 Task: Create a Board called Board0000000010 in Workspace WS0000000004 in Trello with Visibility as Workspace. Create a Board called Board0000000011 in Workspace WS0000000004 in Trello with Visibility as Private. Create a Board called Board0000000012 in Workspace WS0000000004 in Trello with Visibility as Public. Create Card Card0000000037 in Board Board0000000010 in Workspace WS0000000004 in Trello. Create Card Card0000000038 in Board Board0000000010 in Workspace WS0000000004 in Trello
Action: Mouse moved to (525, 119)
Screenshot: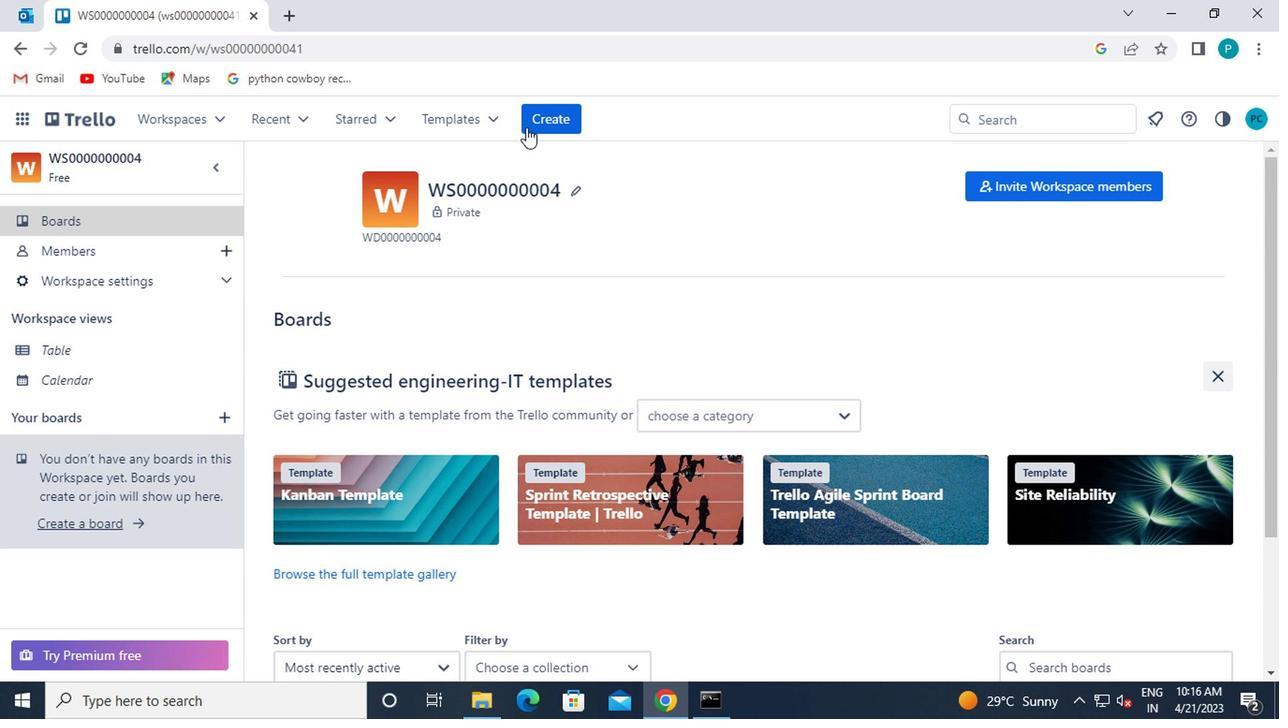 
Action: Mouse pressed left at (525, 119)
Screenshot: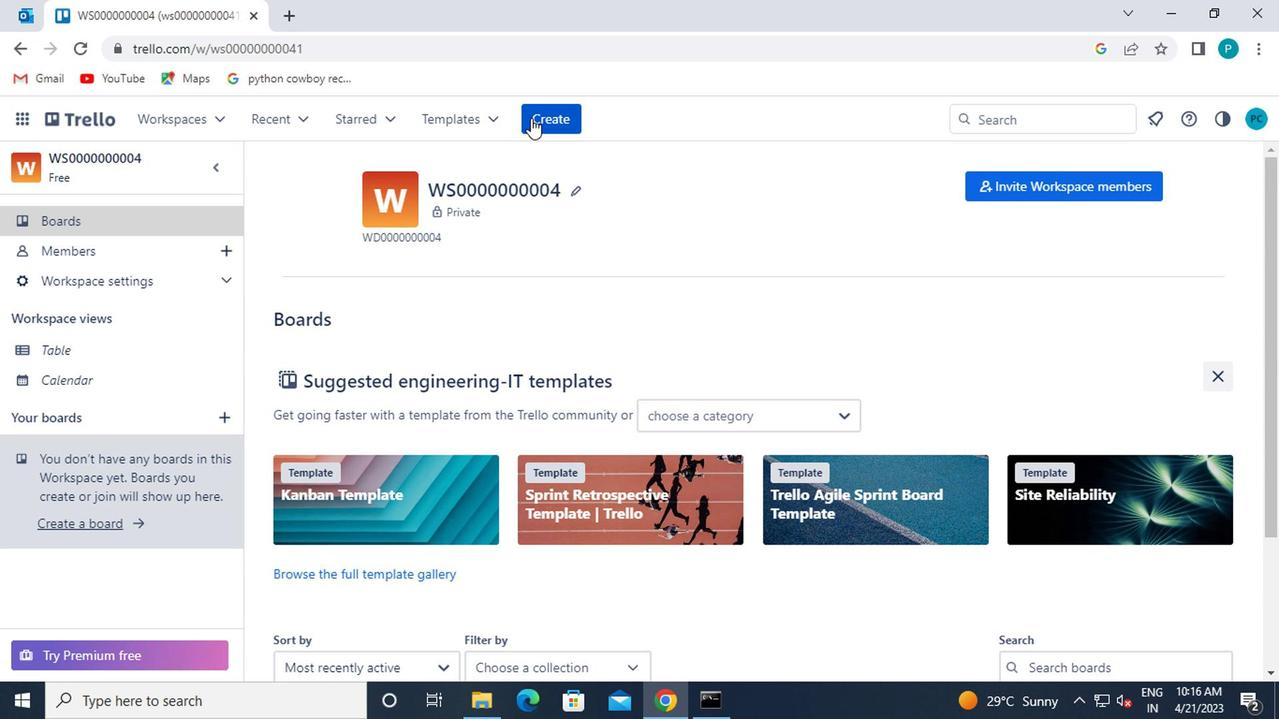 
Action: Mouse moved to (553, 170)
Screenshot: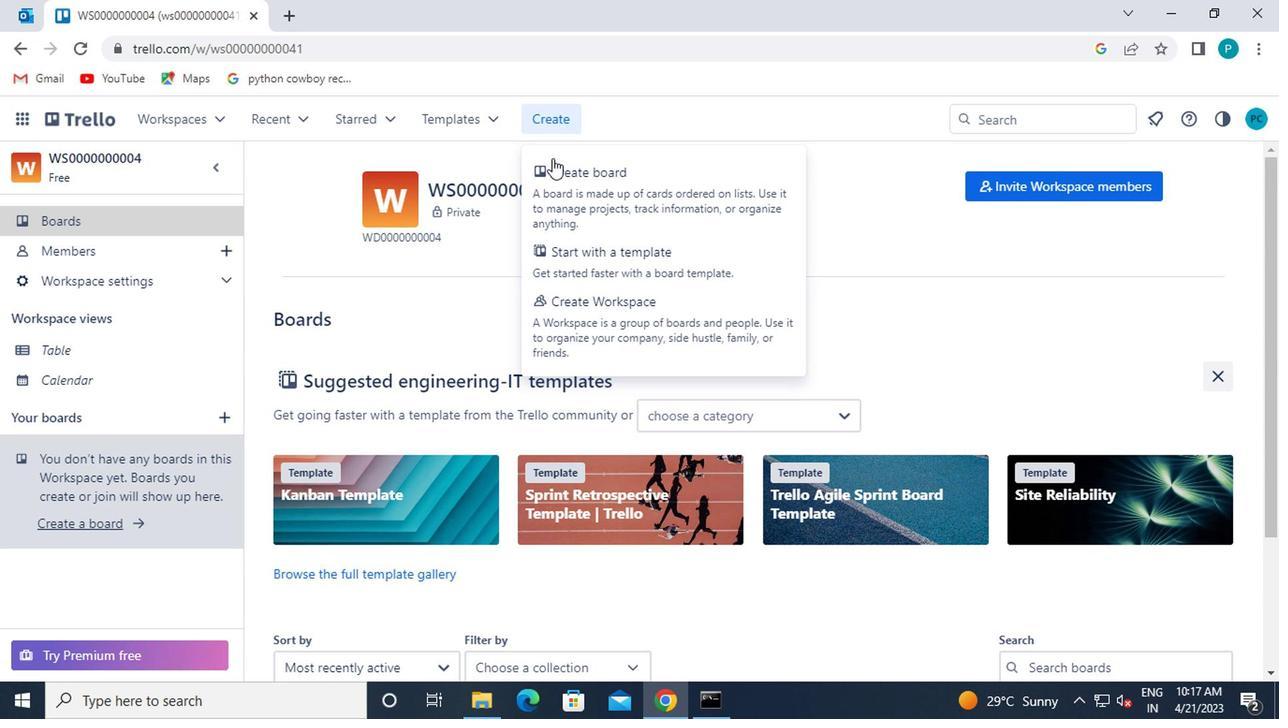 
Action: Mouse pressed left at (553, 170)
Screenshot: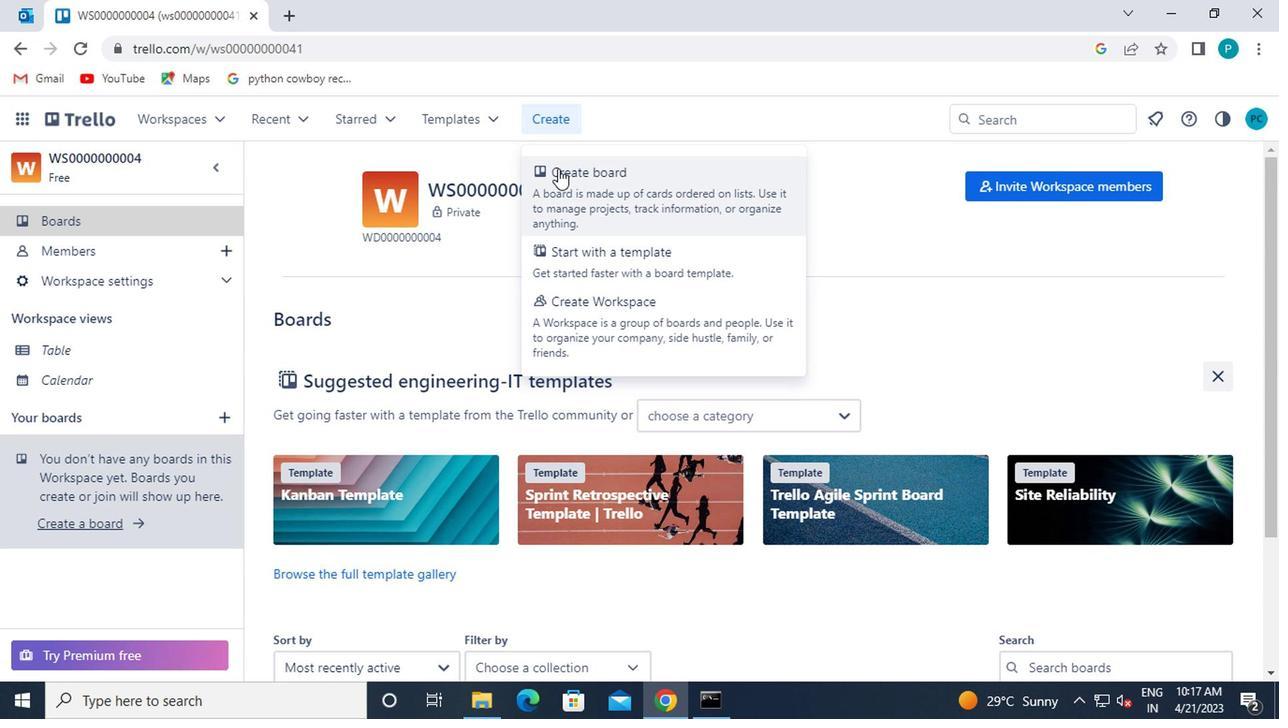 
Action: Mouse moved to (596, 467)
Screenshot: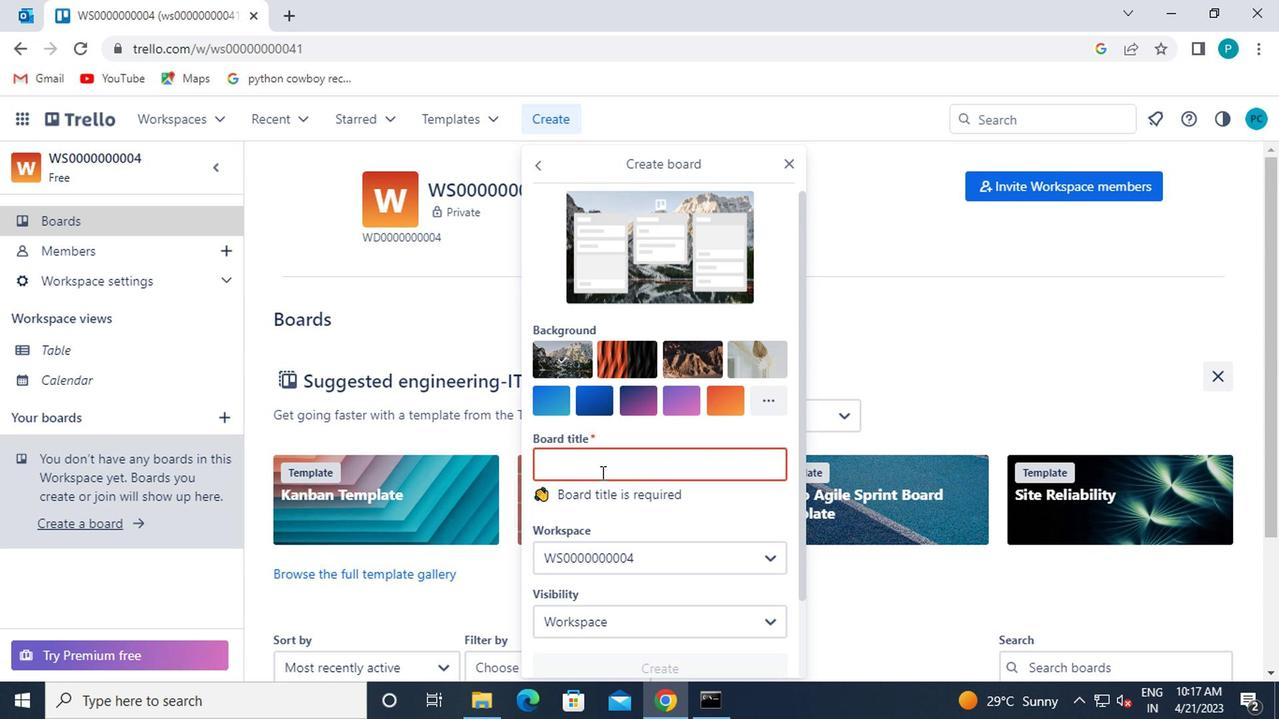 
Action: Mouse pressed left at (596, 467)
Screenshot: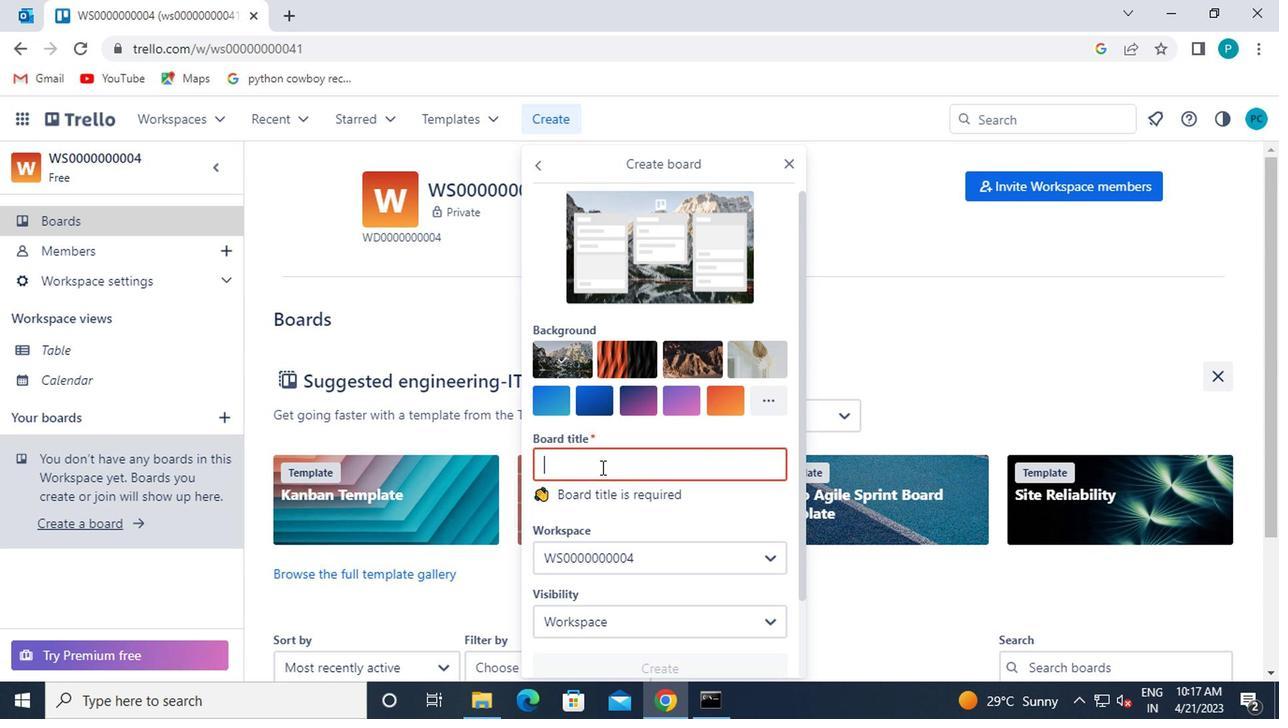 
Action: Mouse moved to (596, 464)
Screenshot: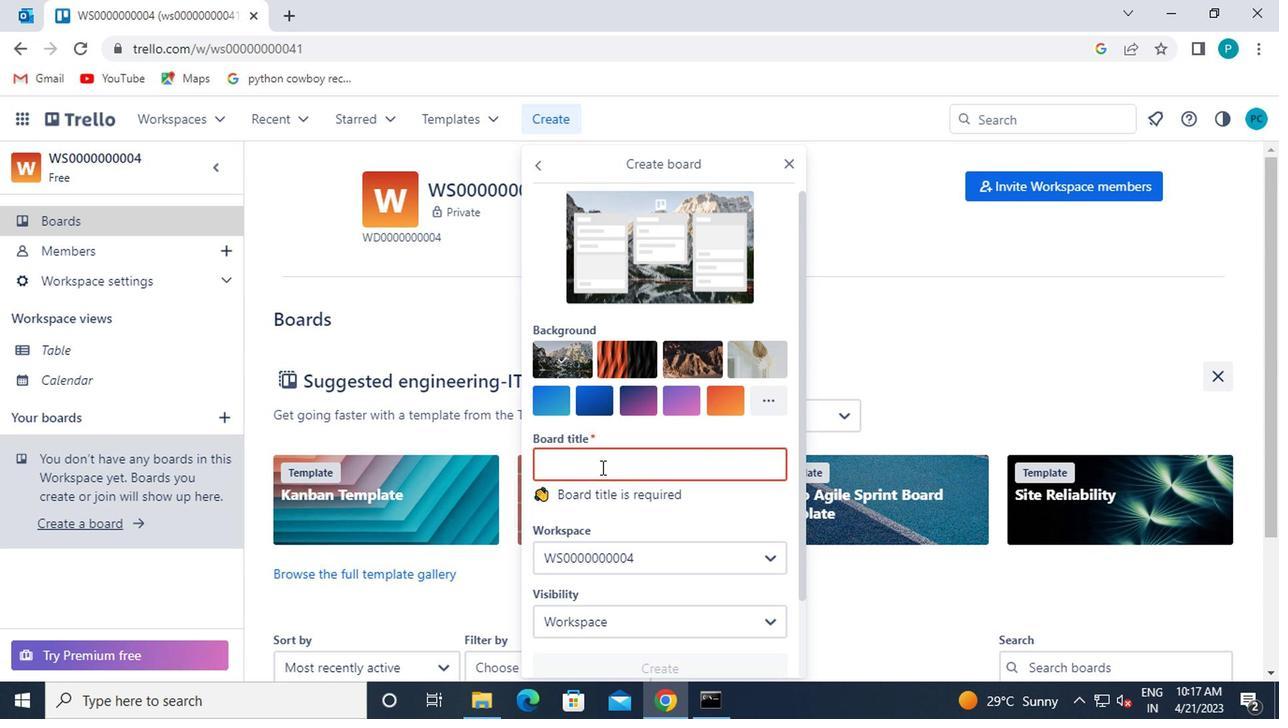 
Action: Key pressed <Key.caps_lock>b<Key.caps_lock><Key.backspace><Key.caps_lock>b<Key.backspace><Key.caps_lock>b<Key.caps_lock>oa
Screenshot: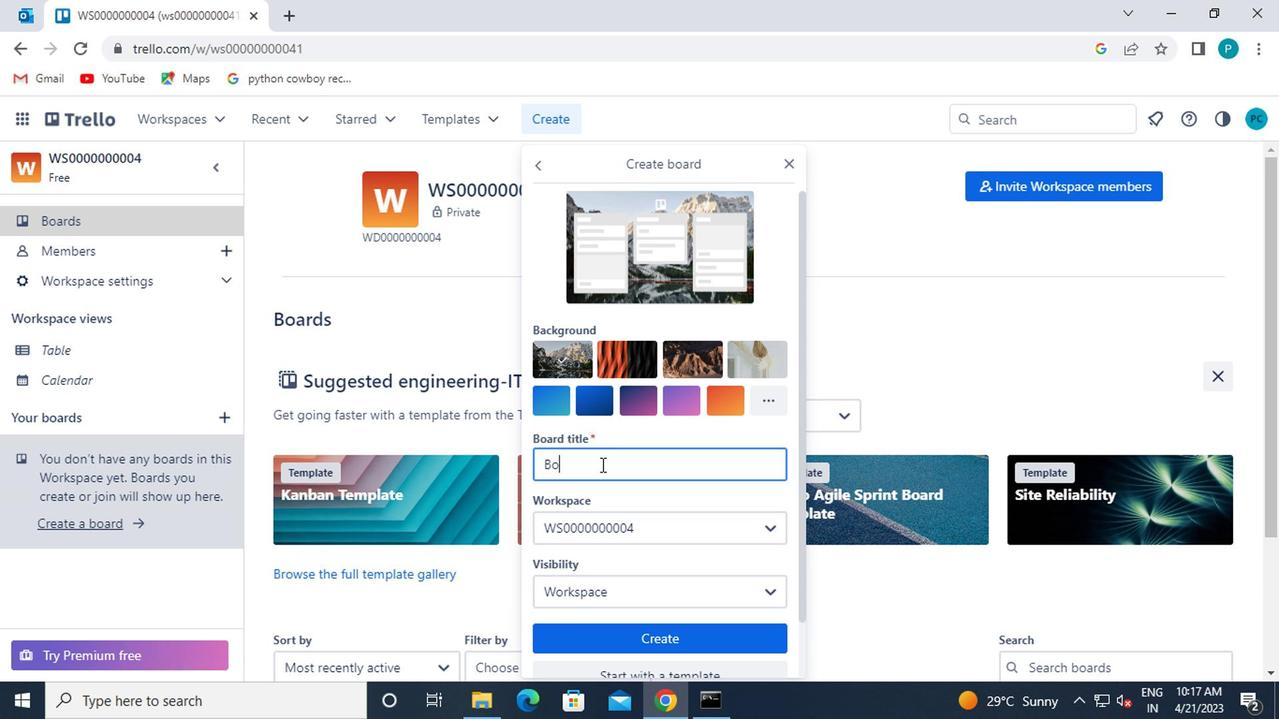 
Action: Mouse moved to (595, 463)
Screenshot: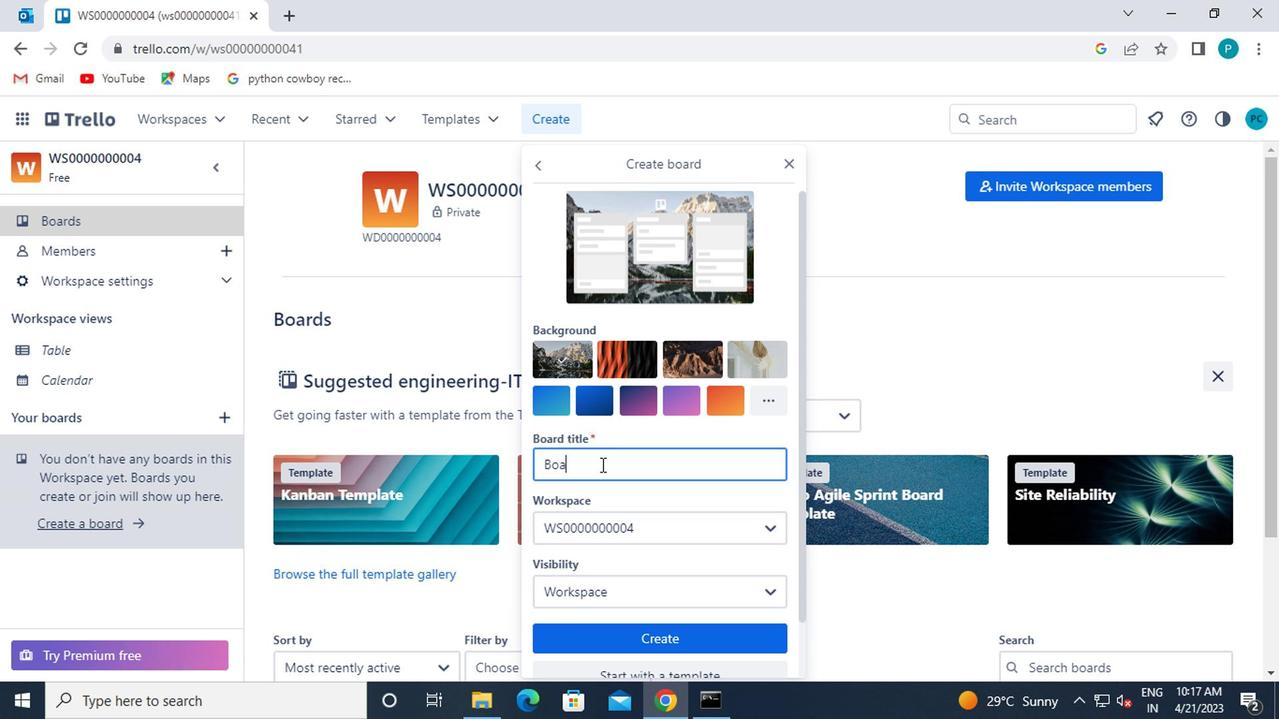 
Action: Key pressed rd0000000010
Screenshot: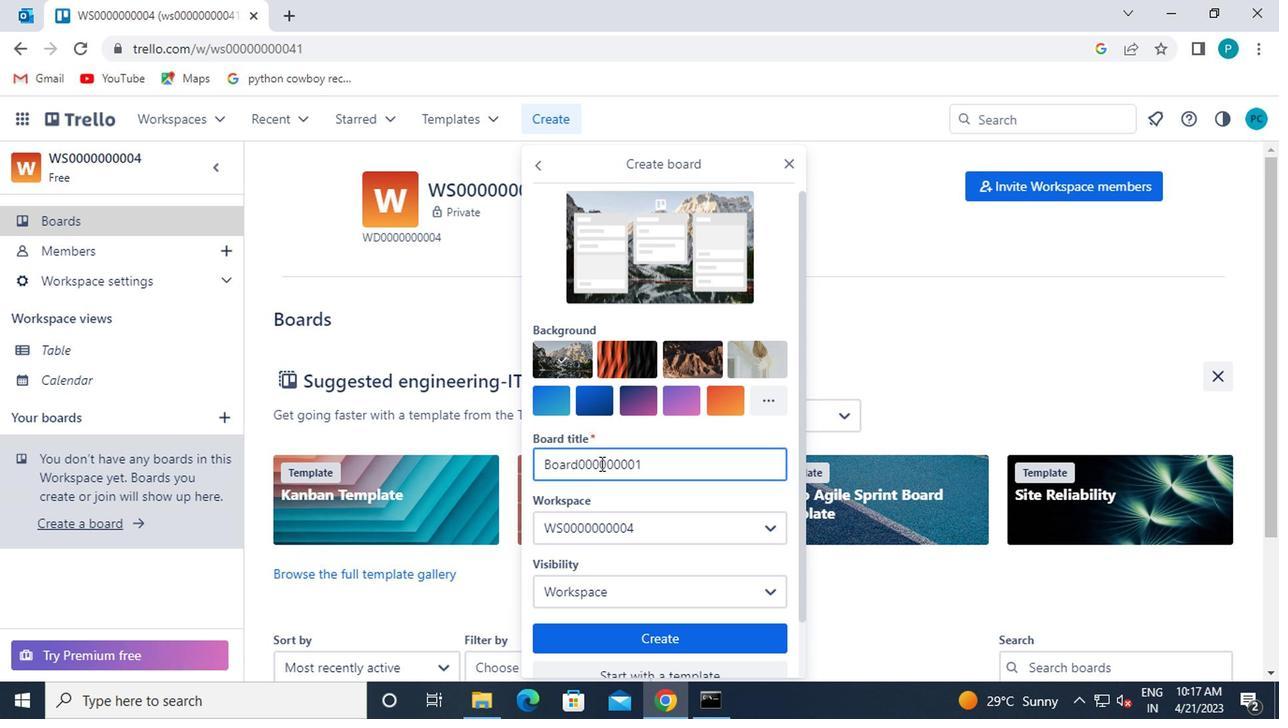 
Action: Mouse moved to (591, 534)
Screenshot: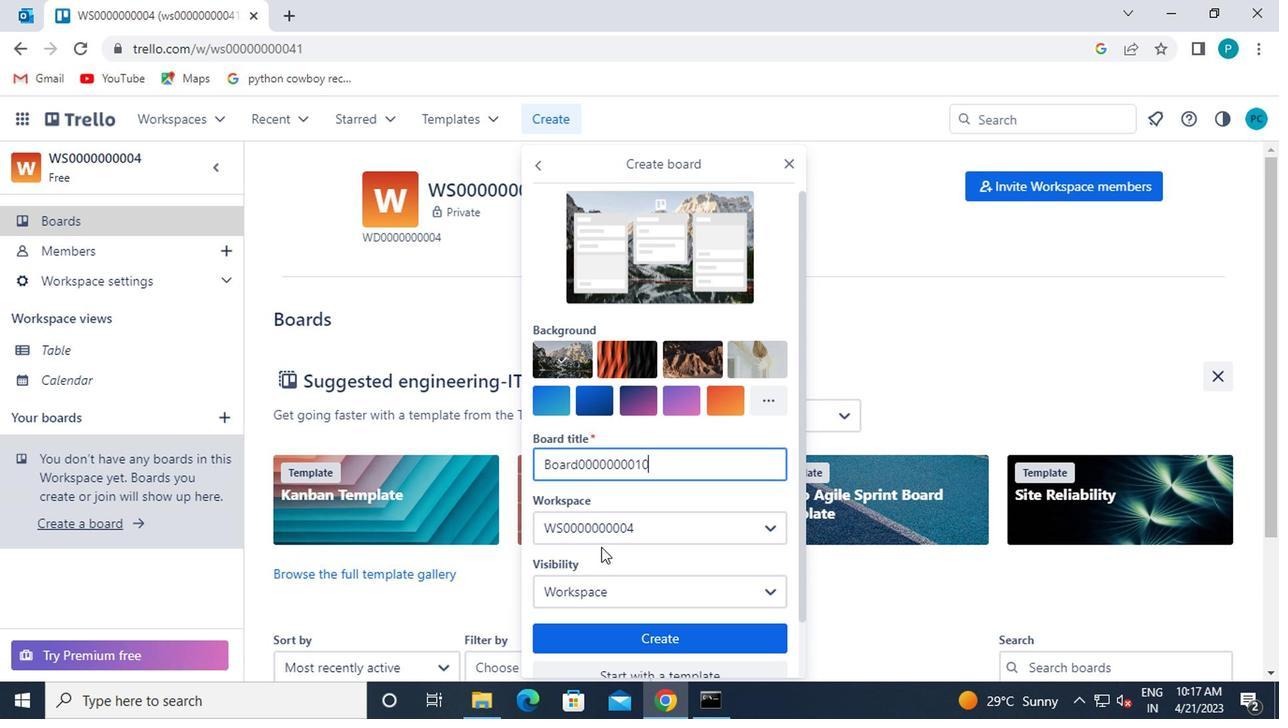 
Action: Mouse pressed left at (591, 534)
Screenshot: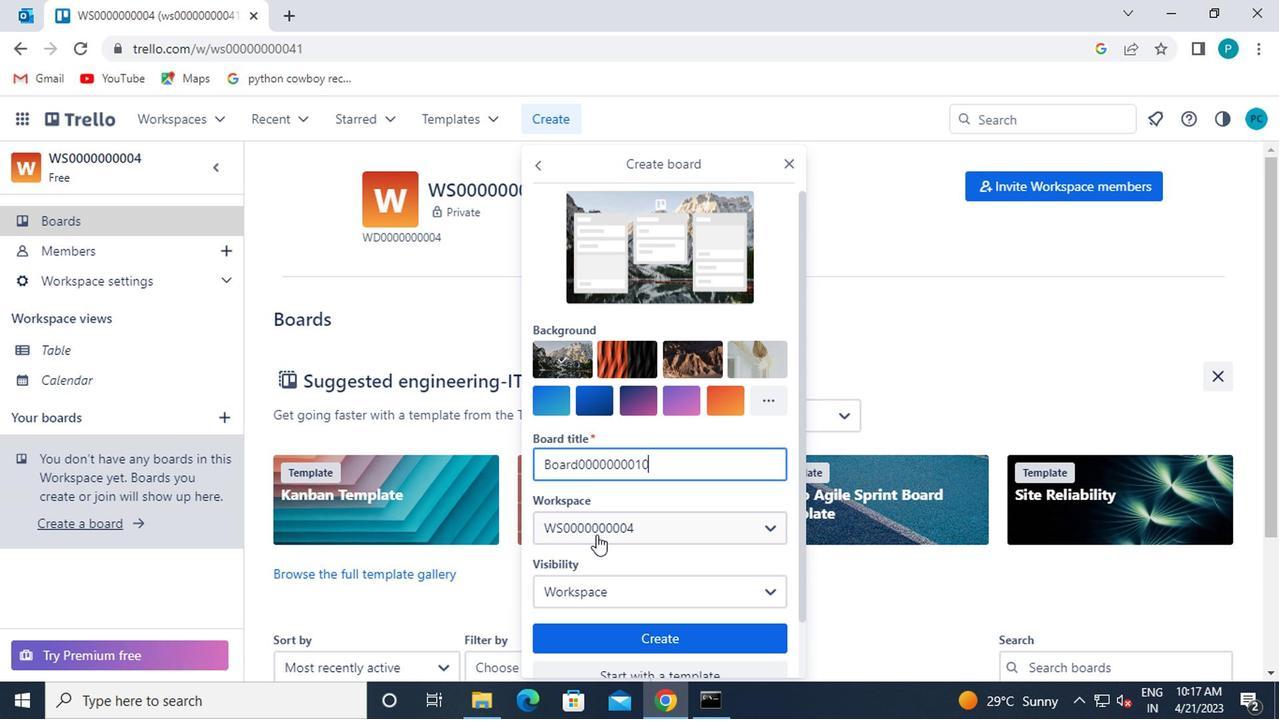 
Action: Mouse moved to (573, 297)
Screenshot: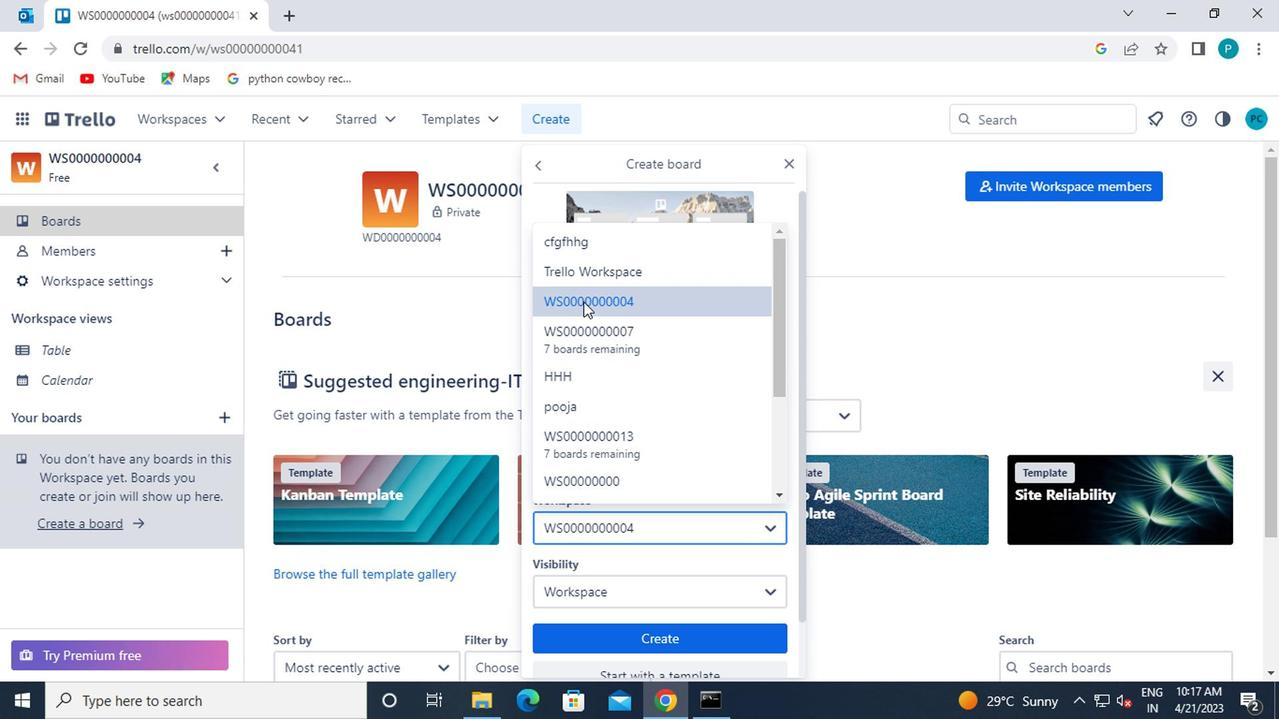 
Action: Mouse pressed left at (573, 297)
Screenshot: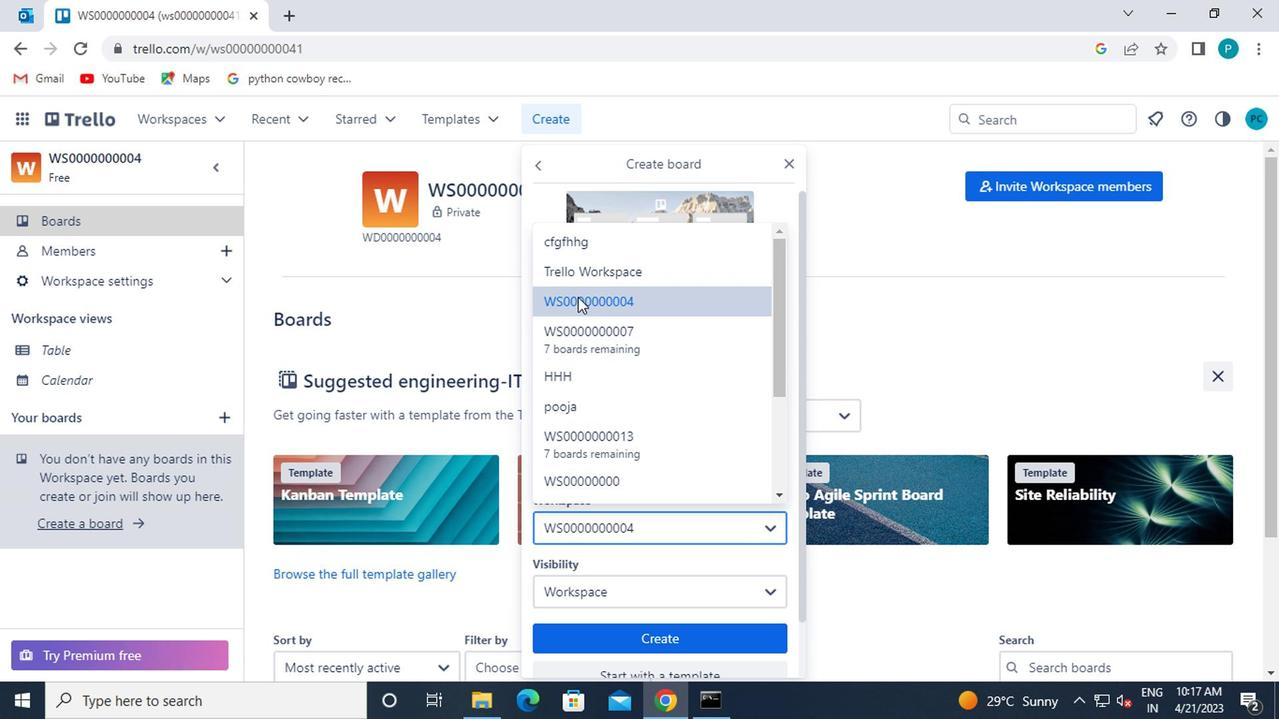 
Action: Mouse moved to (627, 443)
Screenshot: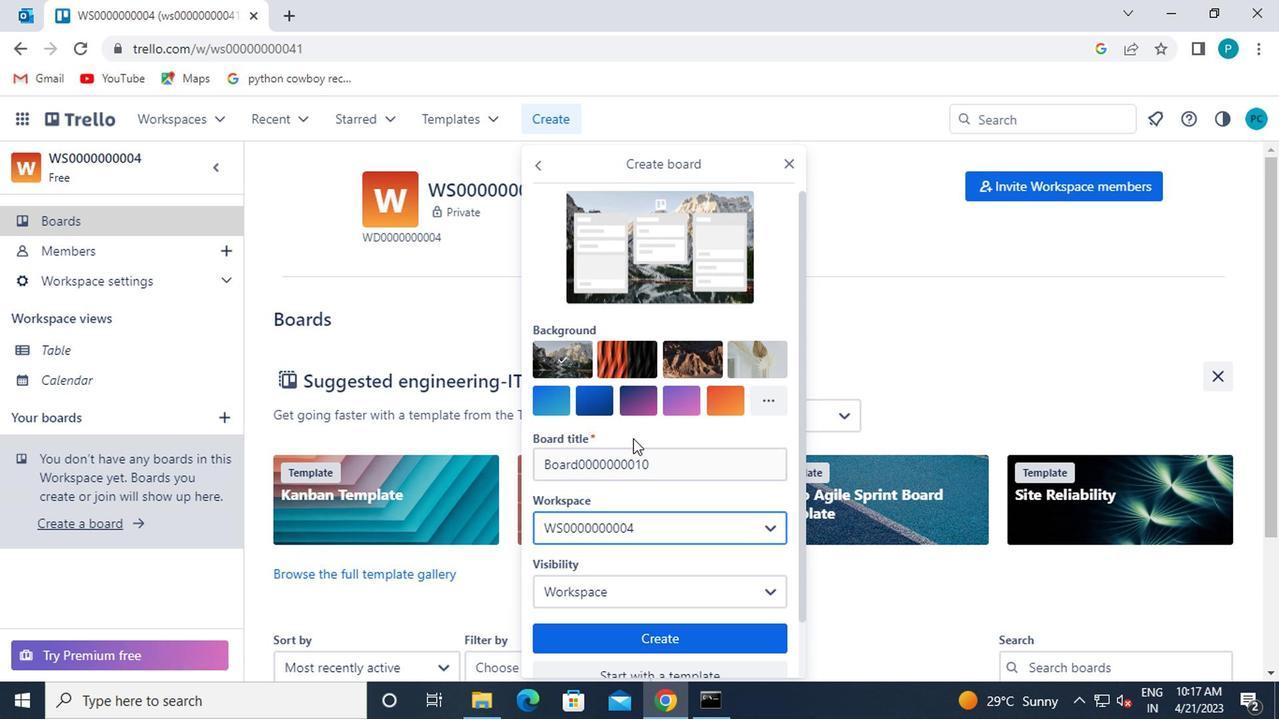 
Action: Mouse scrolled (627, 442) with delta (0, 0)
Screenshot: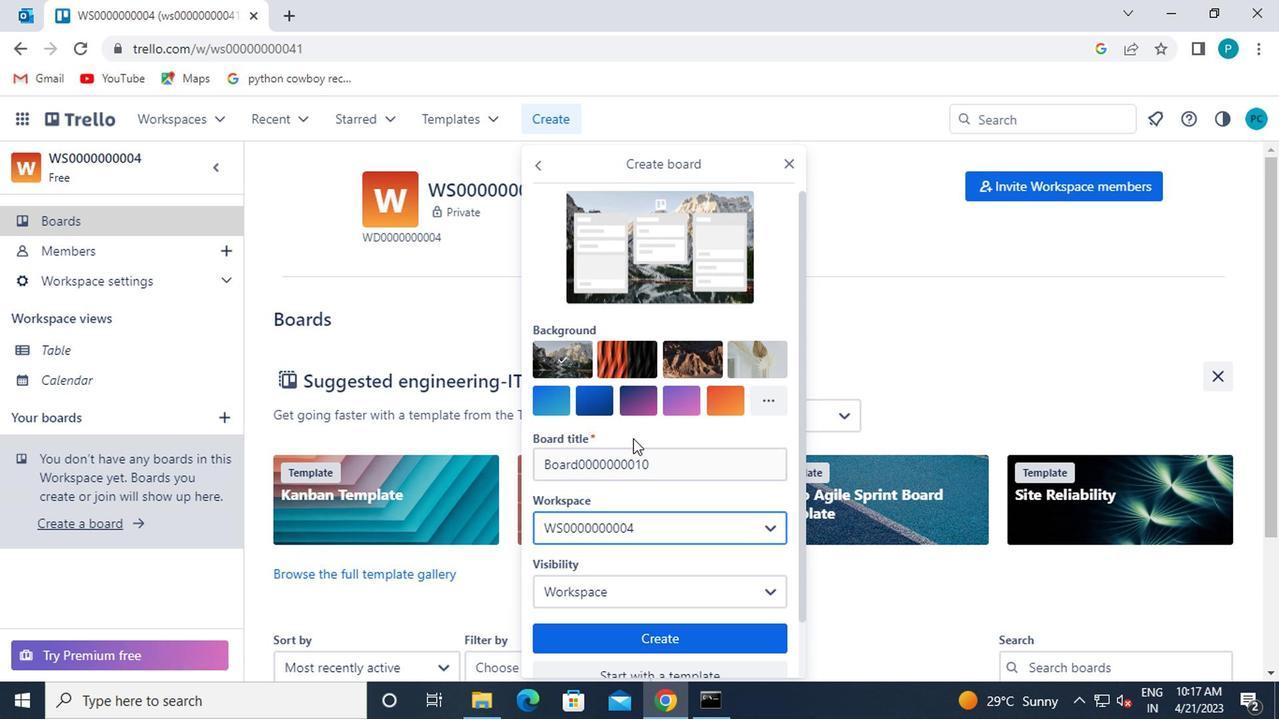 
Action: Mouse moved to (629, 524)
Screenshot: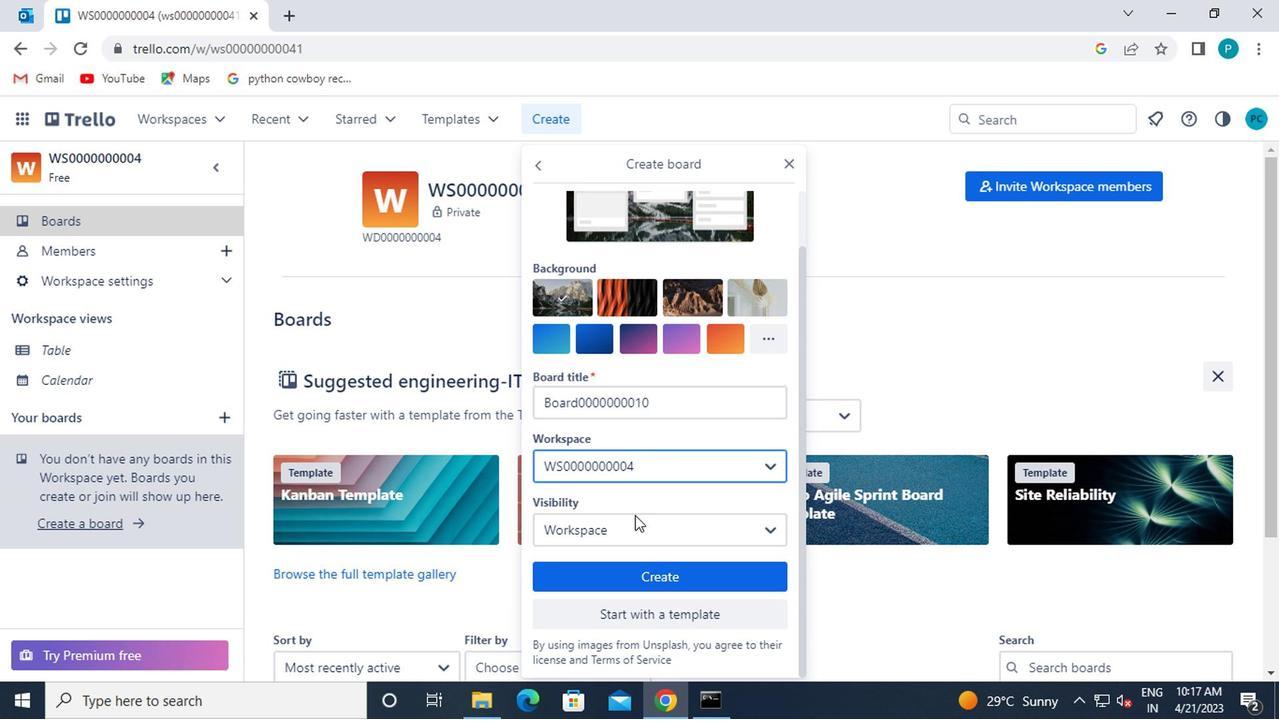 
Action: Mouse pressed left at (629, 524)
Screenshot: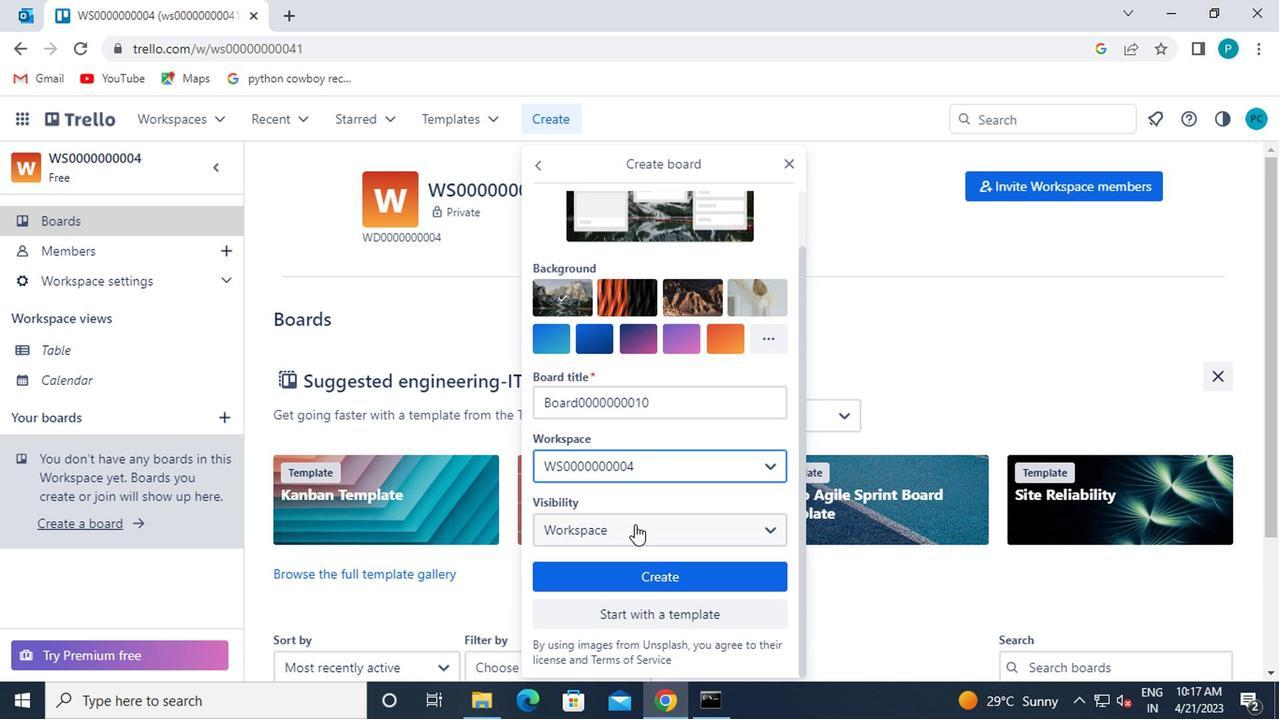 
Action: Mouse moved to (629, 397)
Screenshot: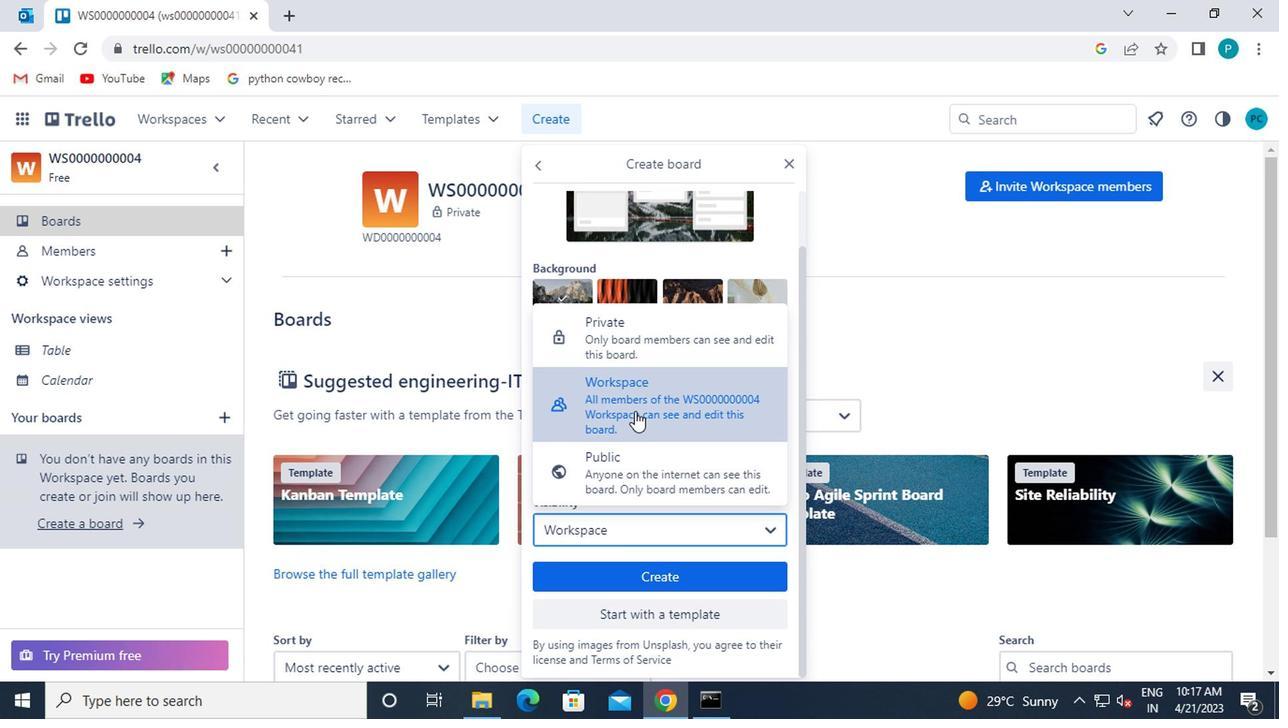 
Action: Mouse pressed left at (629, 397)
Screenshot: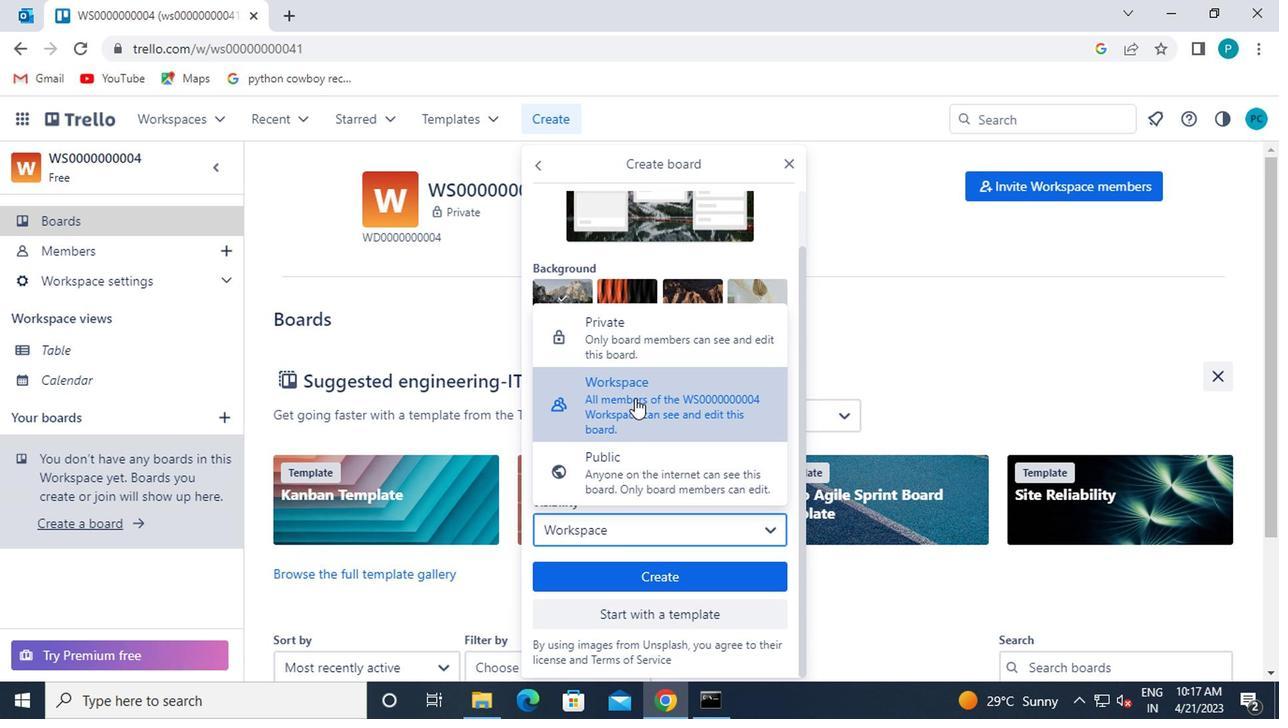 
Action: Mouse moved to (618, 569)
Screenshot: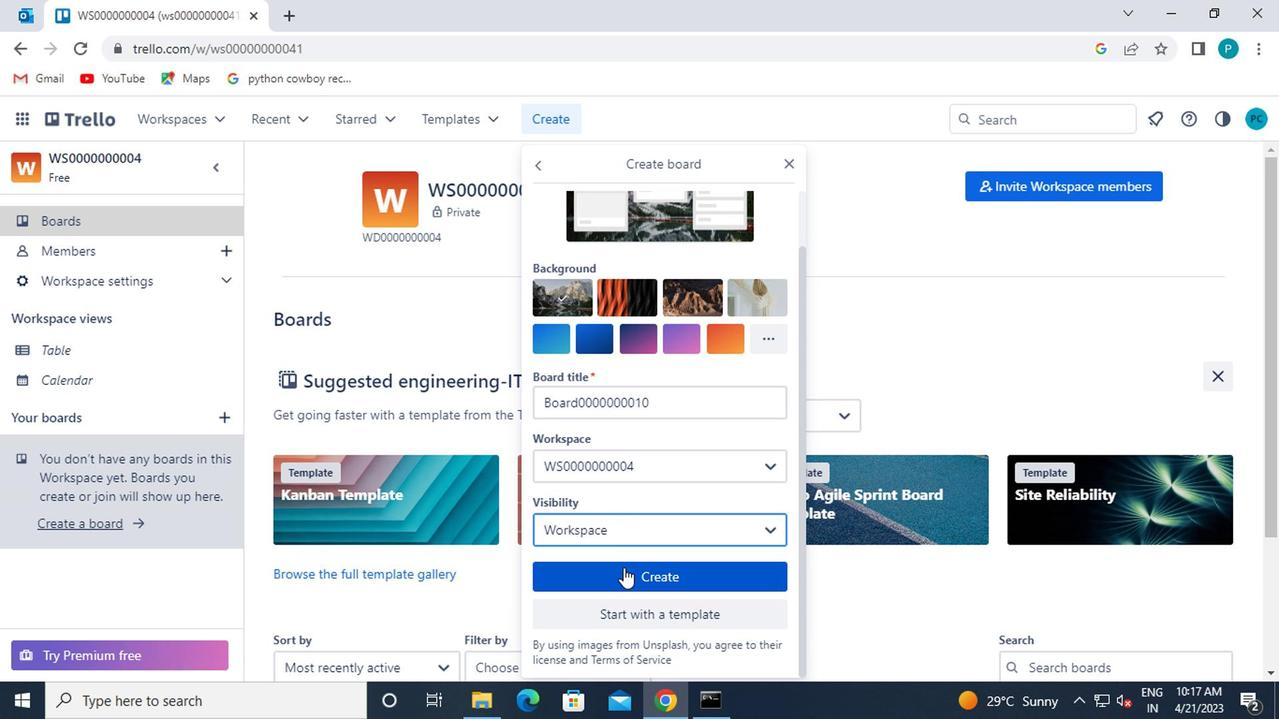 
Action: Mouse pressed left at (618, 569)
Screenshot: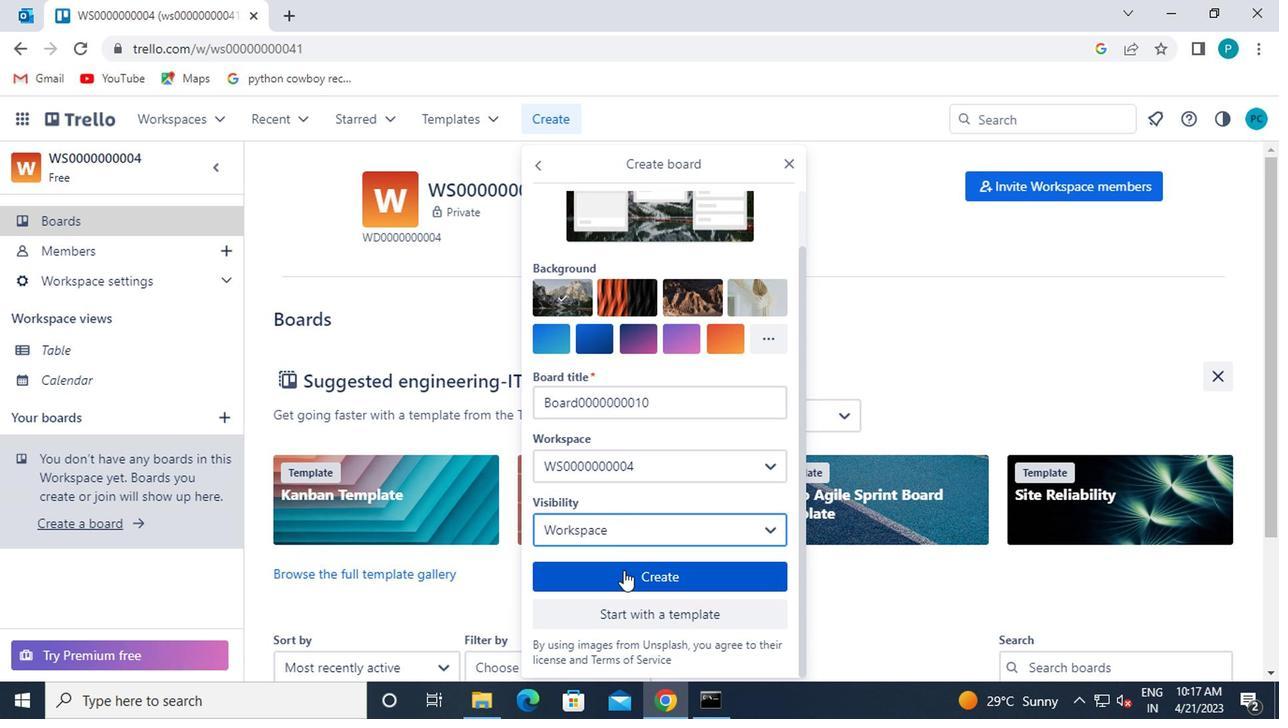 
Action: Mouse moved to (531, 119)
Screenshot: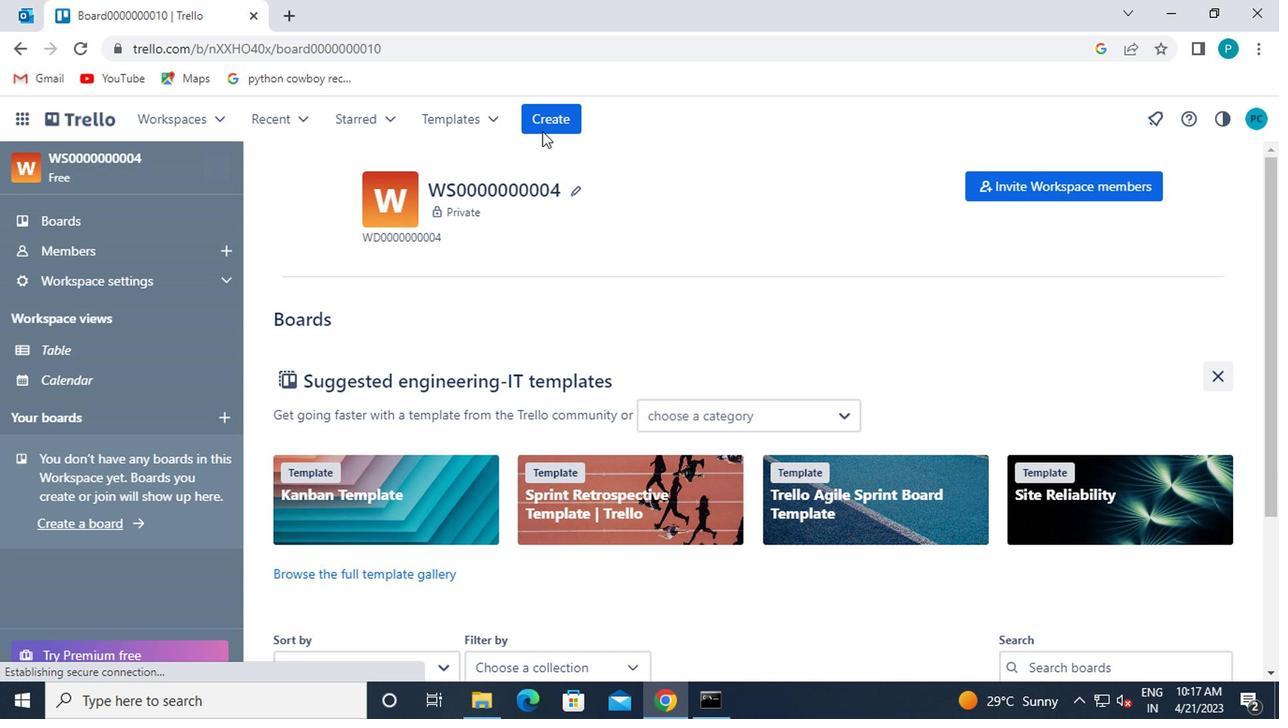 
Action: Mouse pressed left at (531, 119)
Screenshot: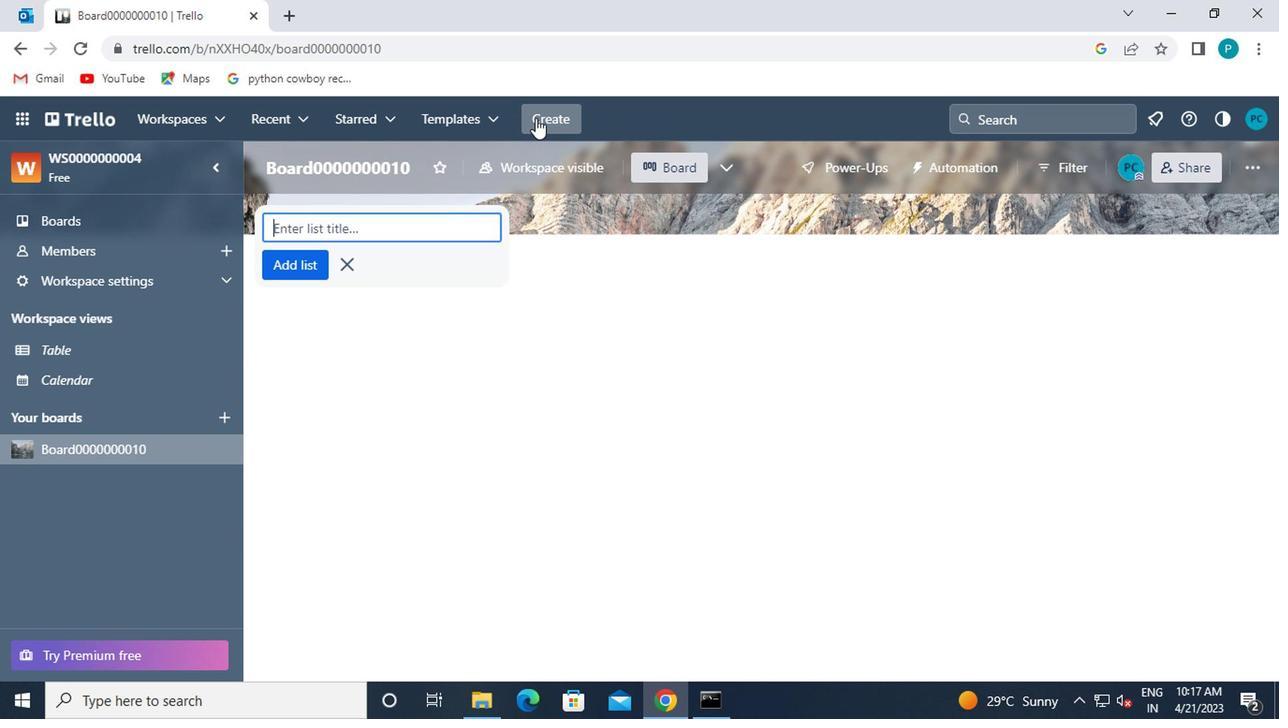 
Action: Mouse moved to (563, 182)
Screenshot: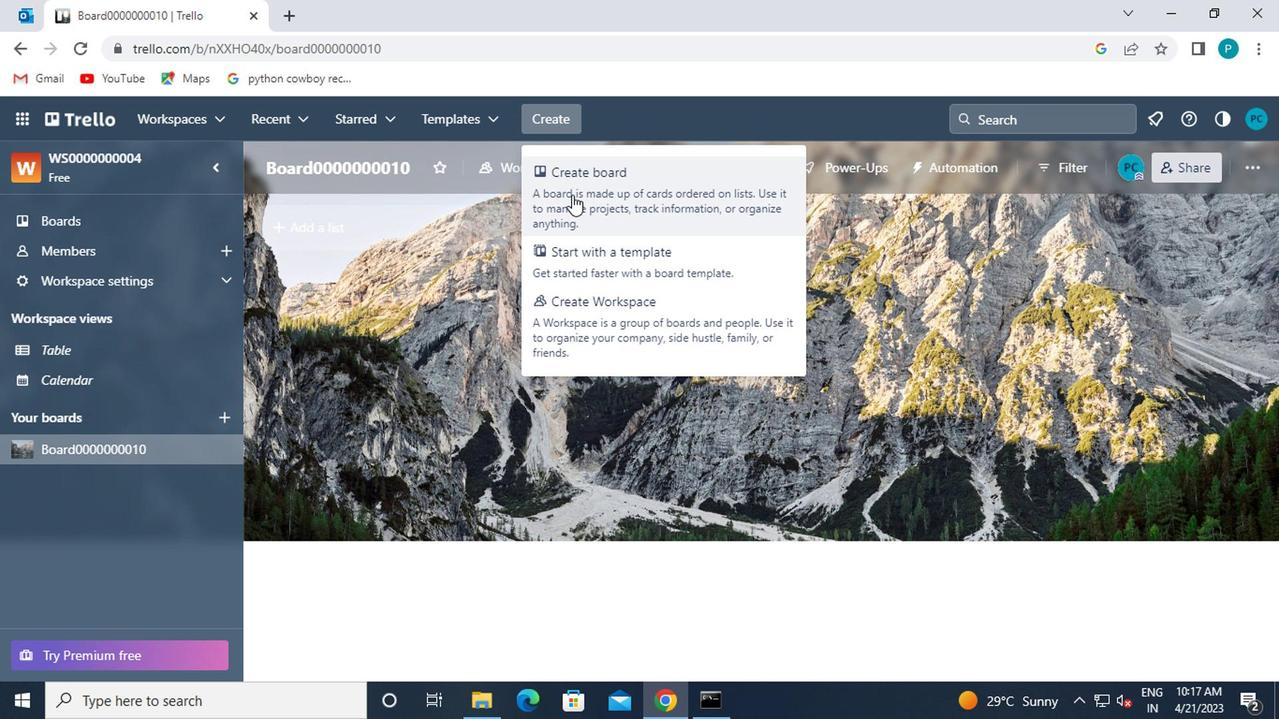 
Action: Mouse pressed left at (563, 182)
Screenshot: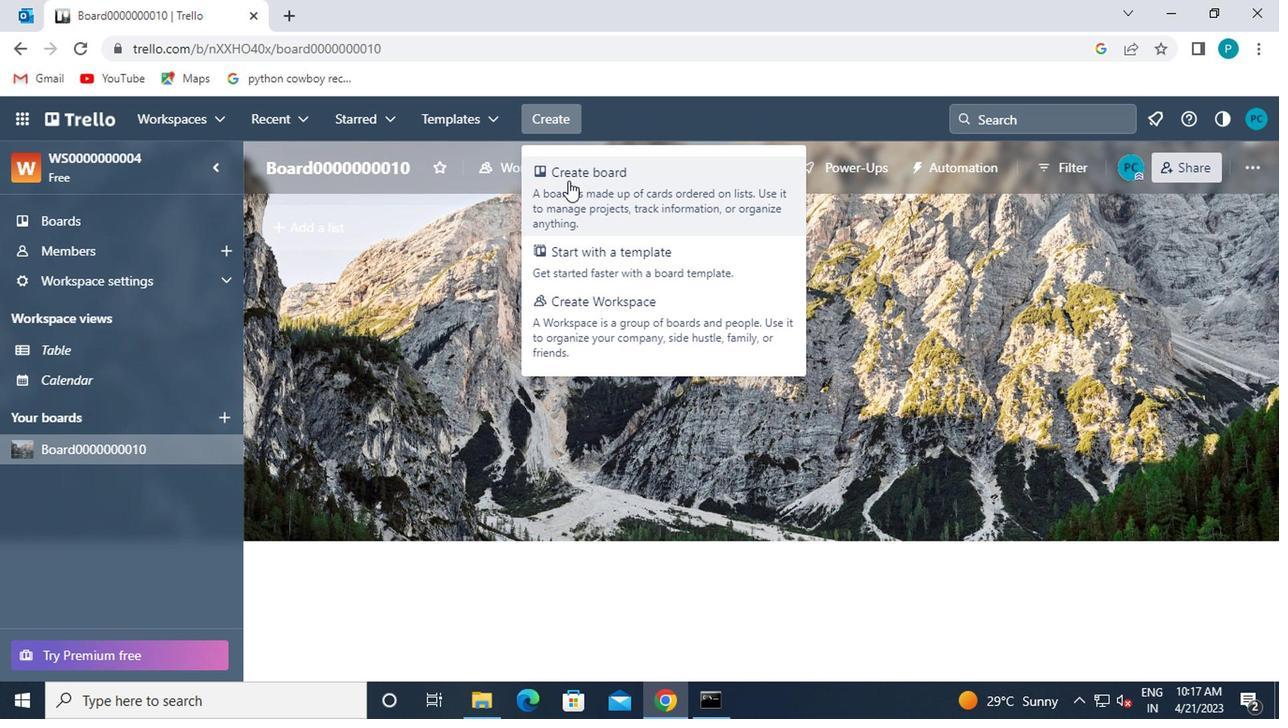 
Action: Mouse moved to (583, 465)
Screenshot: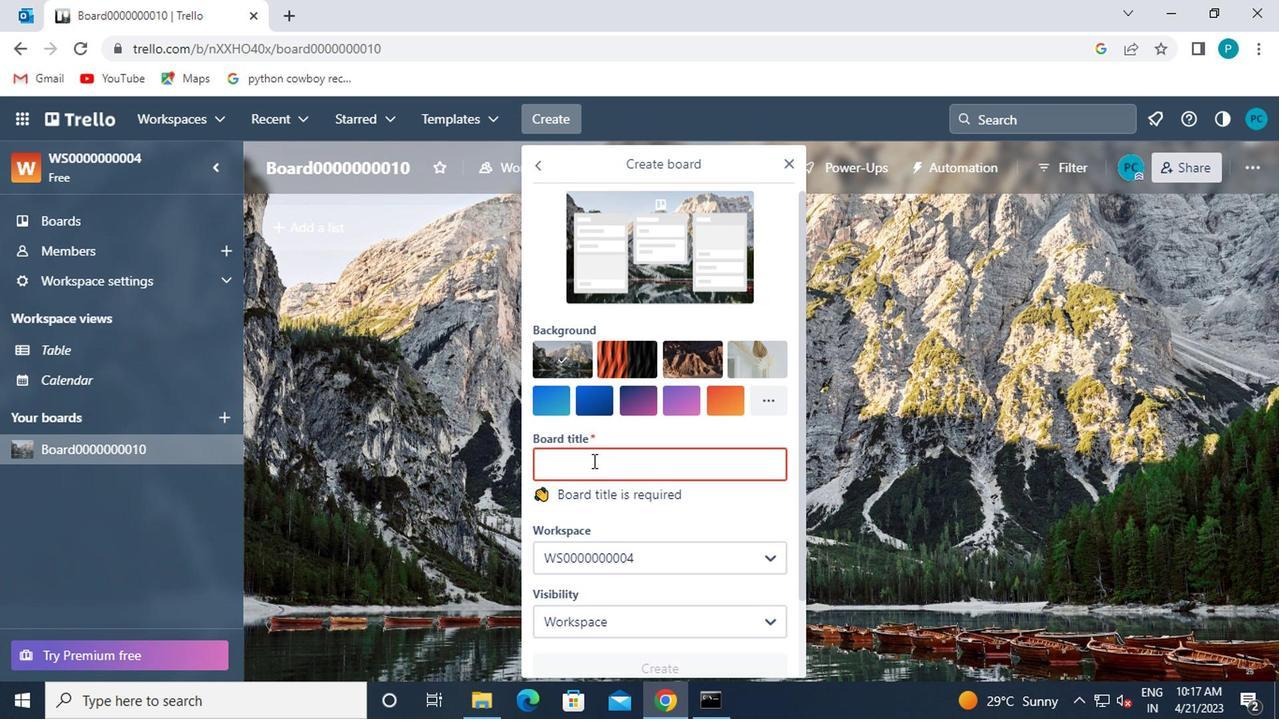 
Action: Mouse pressed left at (583, 465)
Screenshot: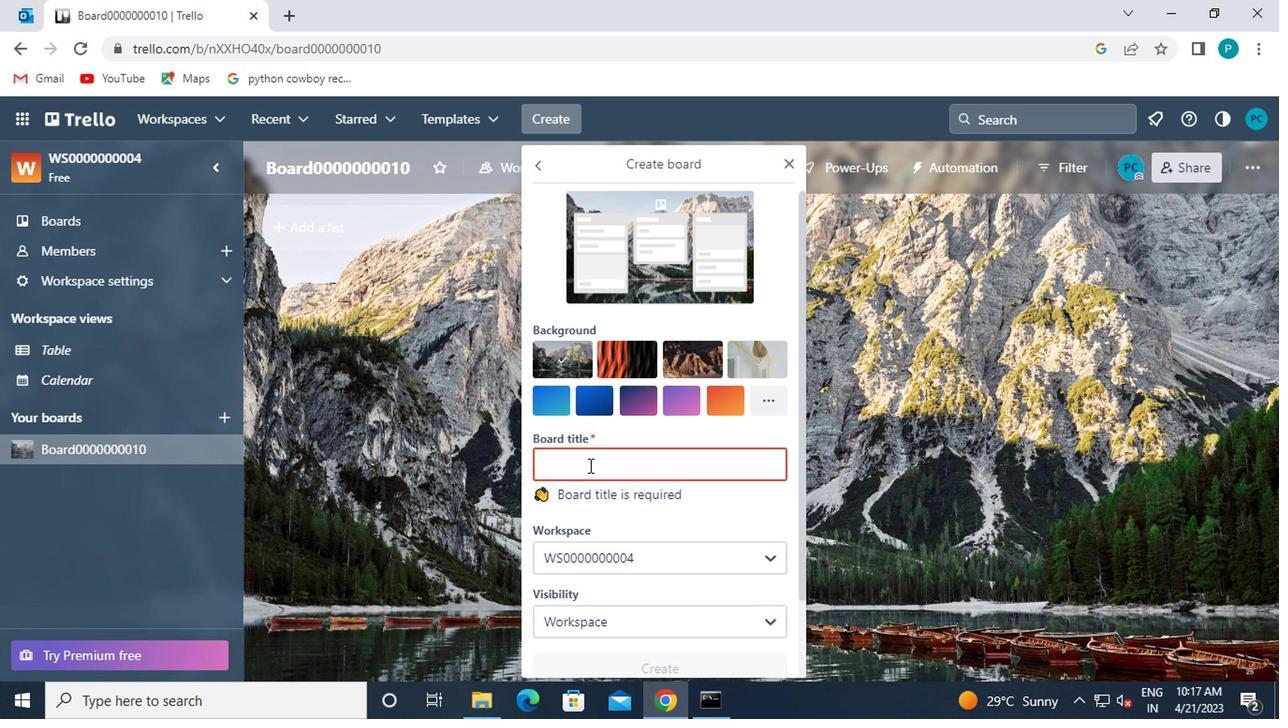 
Action: Mouse moved to (583, 449)
Screenshot: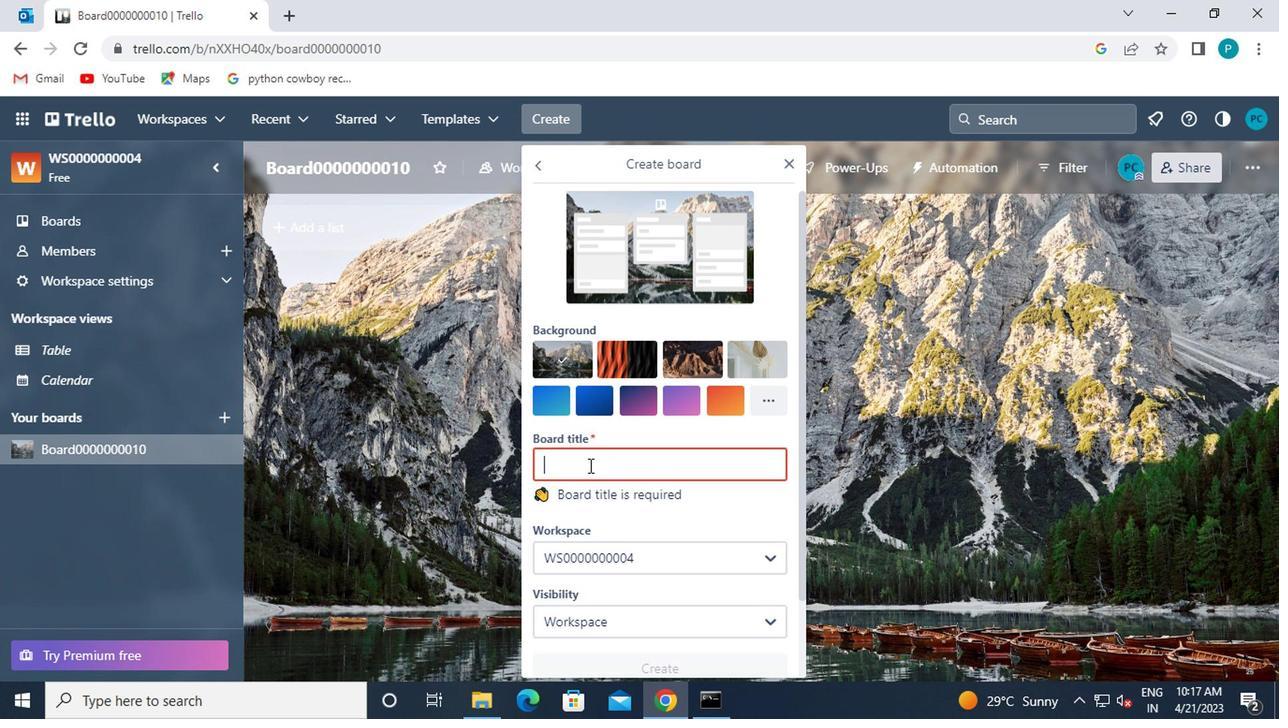 
Action: Key pressed <Key.shift><Key.shift><Key.shift><Key.shift><Key.shift><Key.shift><Key.shift><Key.shift><Key.shift><Key.shift><Key.shift><Key.shift><Key.shift><Key.shift><Key.shift><Key.shift><Key.shift><Key.shift>BOARD0000000011
Screenshot: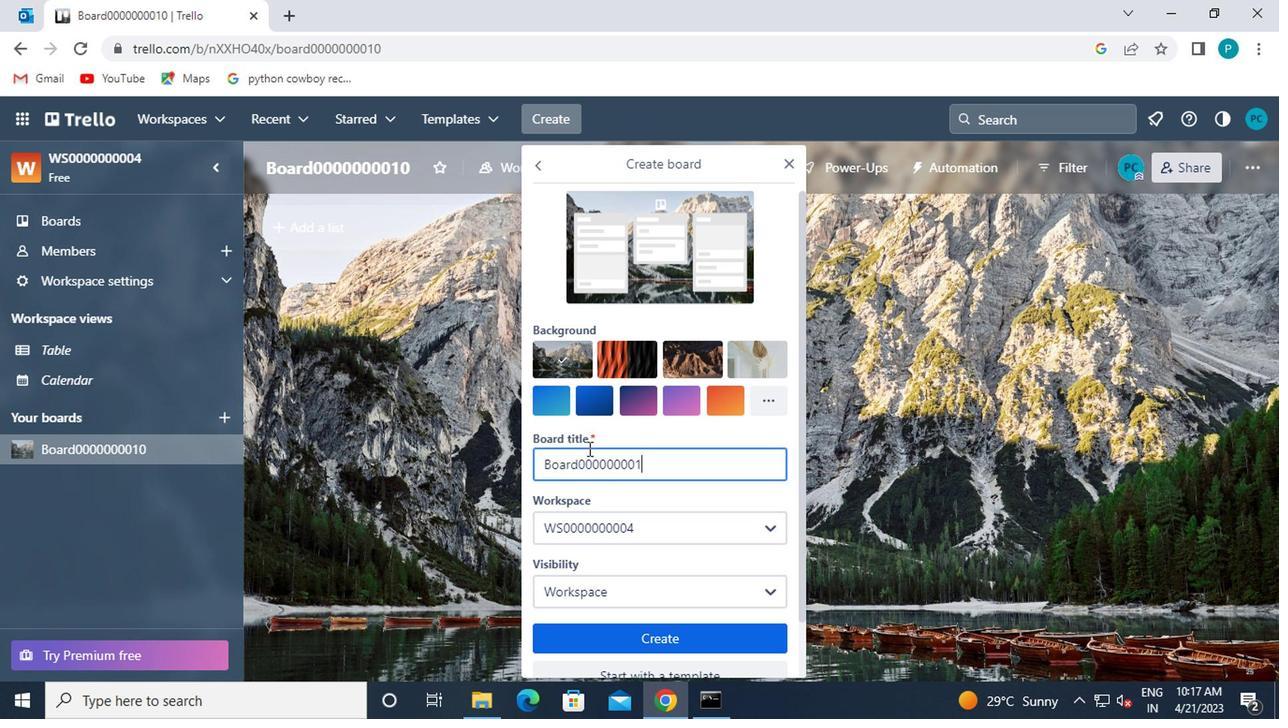 
Action: Mouse moved to (638, 534)
Screenshot: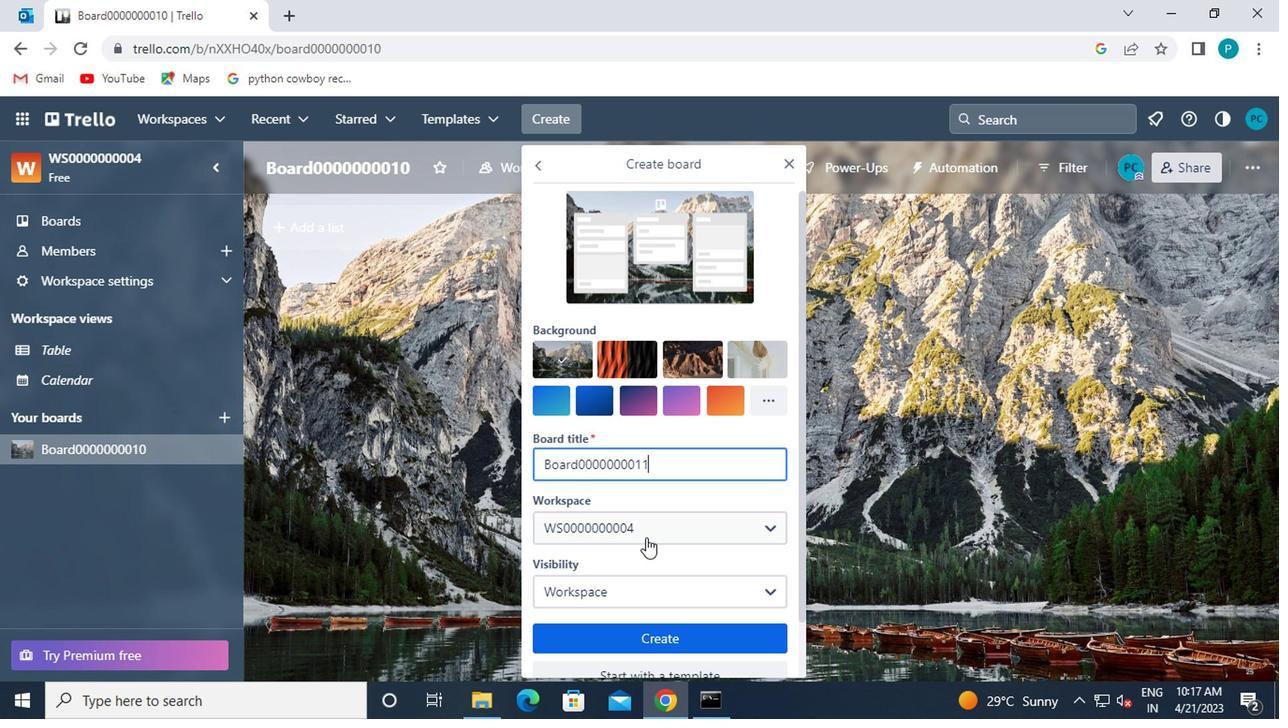 
Action: Mouse pressed left at (638, 534)
Screenshot: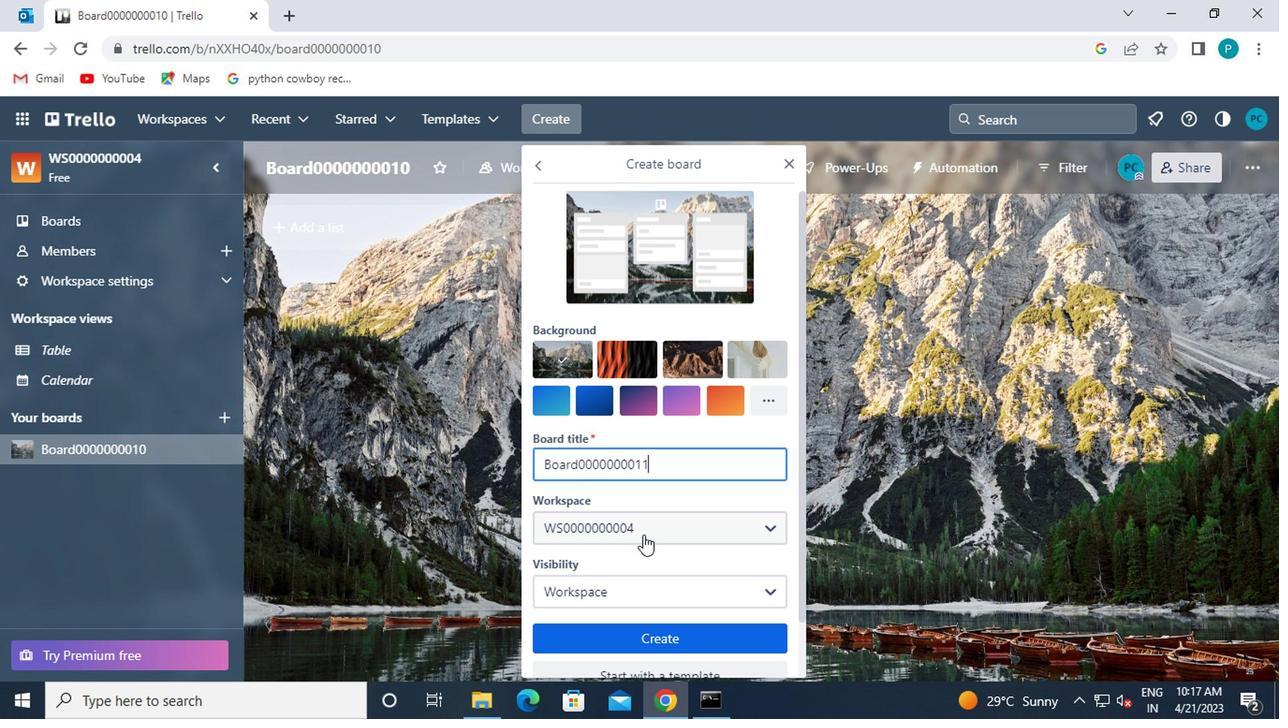 
Action: Mouse moved to (597, 299)
Screenshot: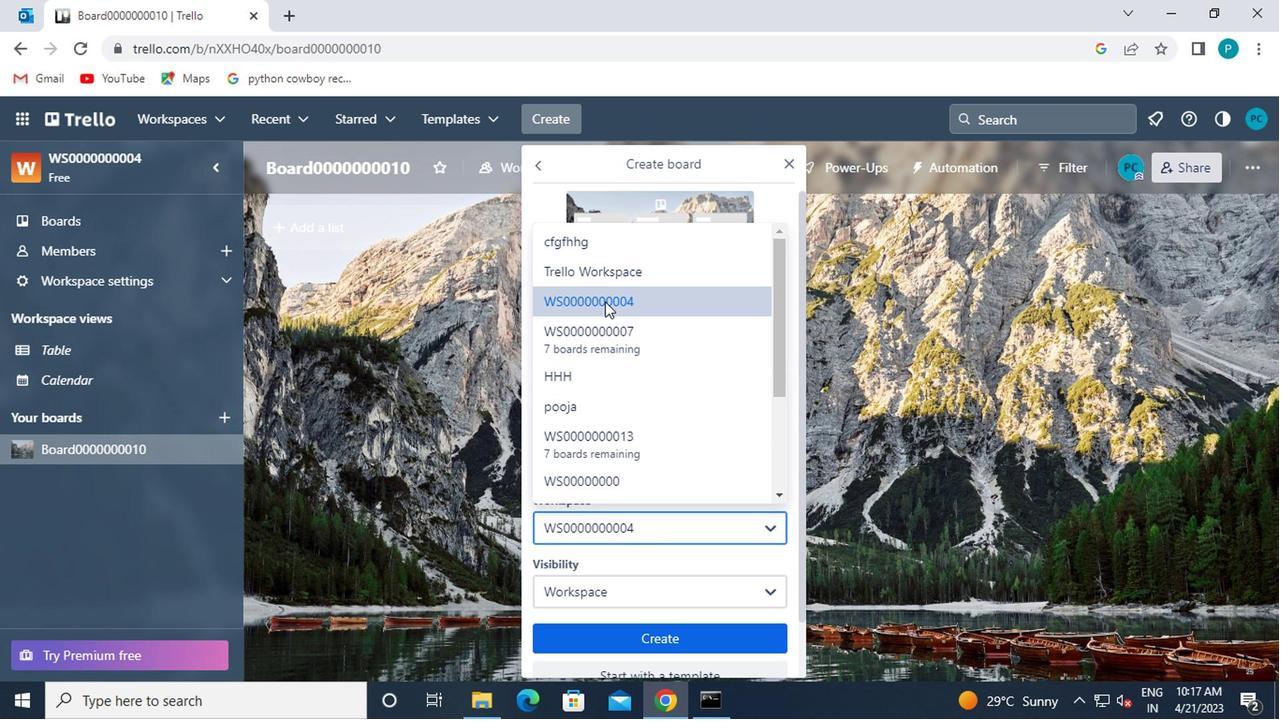 
Action: Mouse pressed left at (597, 299)
Screenshot: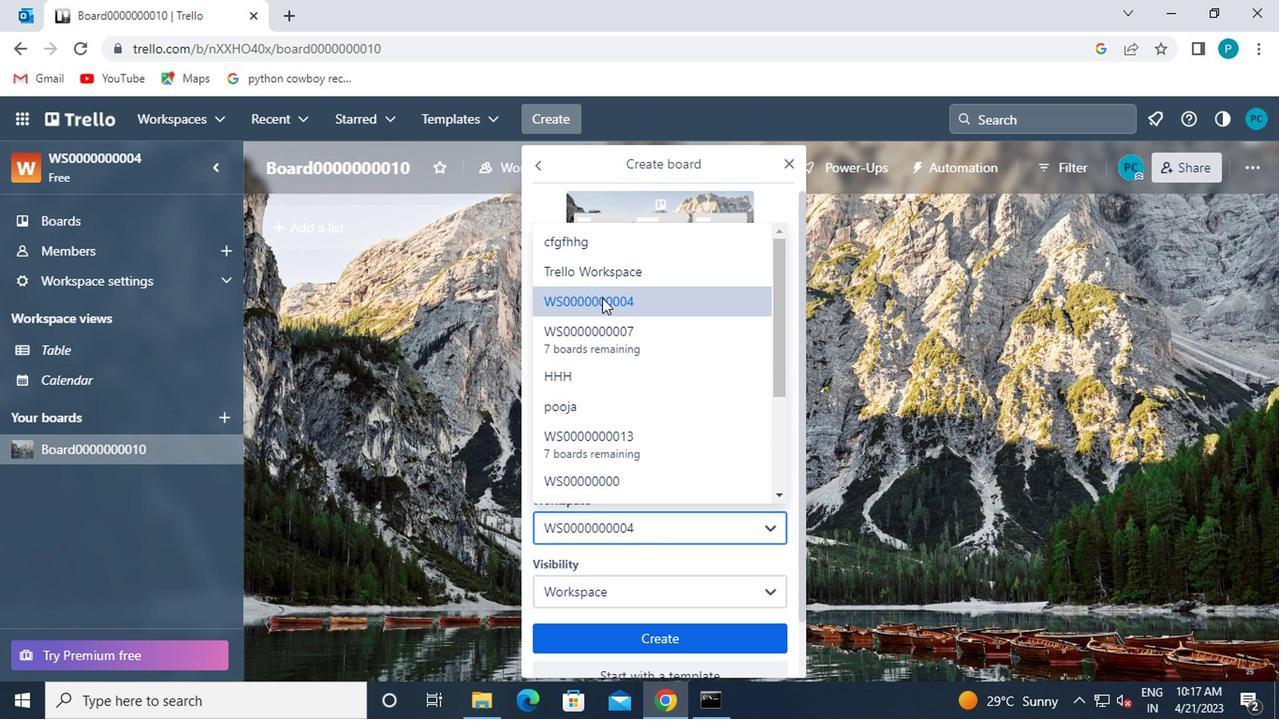 
Action: Mouse moved to (619, 527)
Screenshot: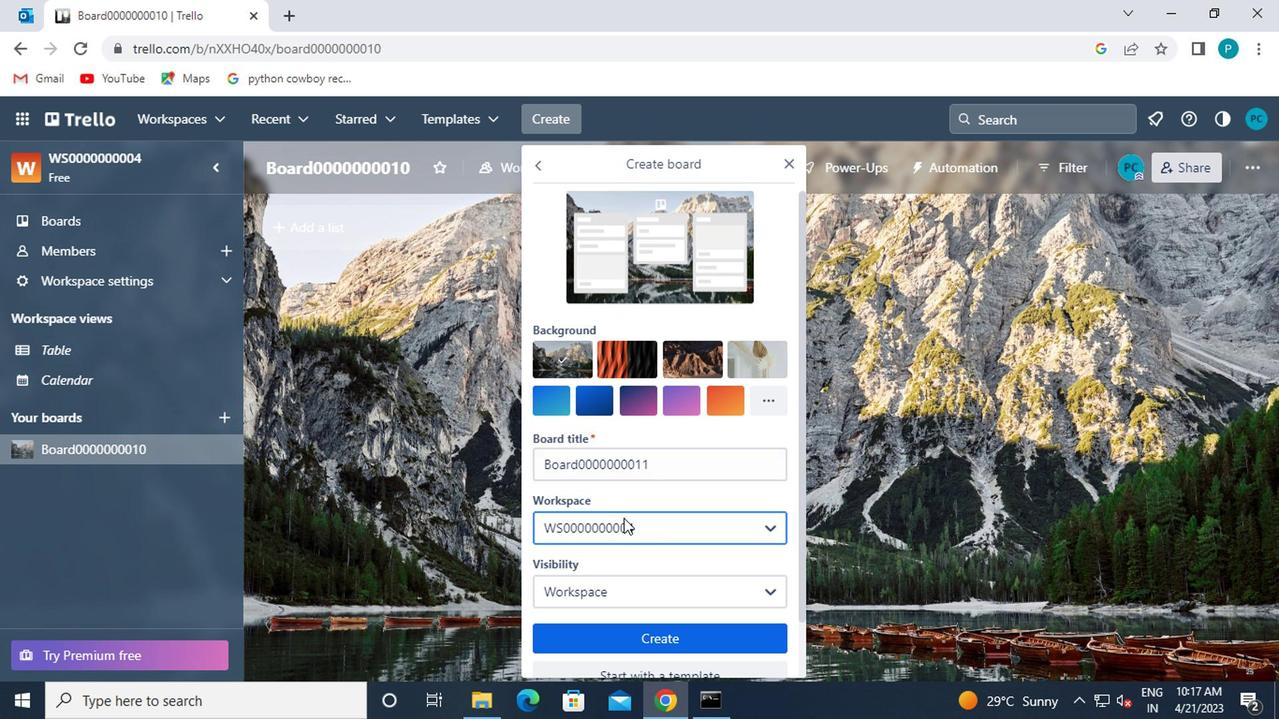 
Action: Mouse scrolled (619, 526) with delta (0, 0)
Screenshot: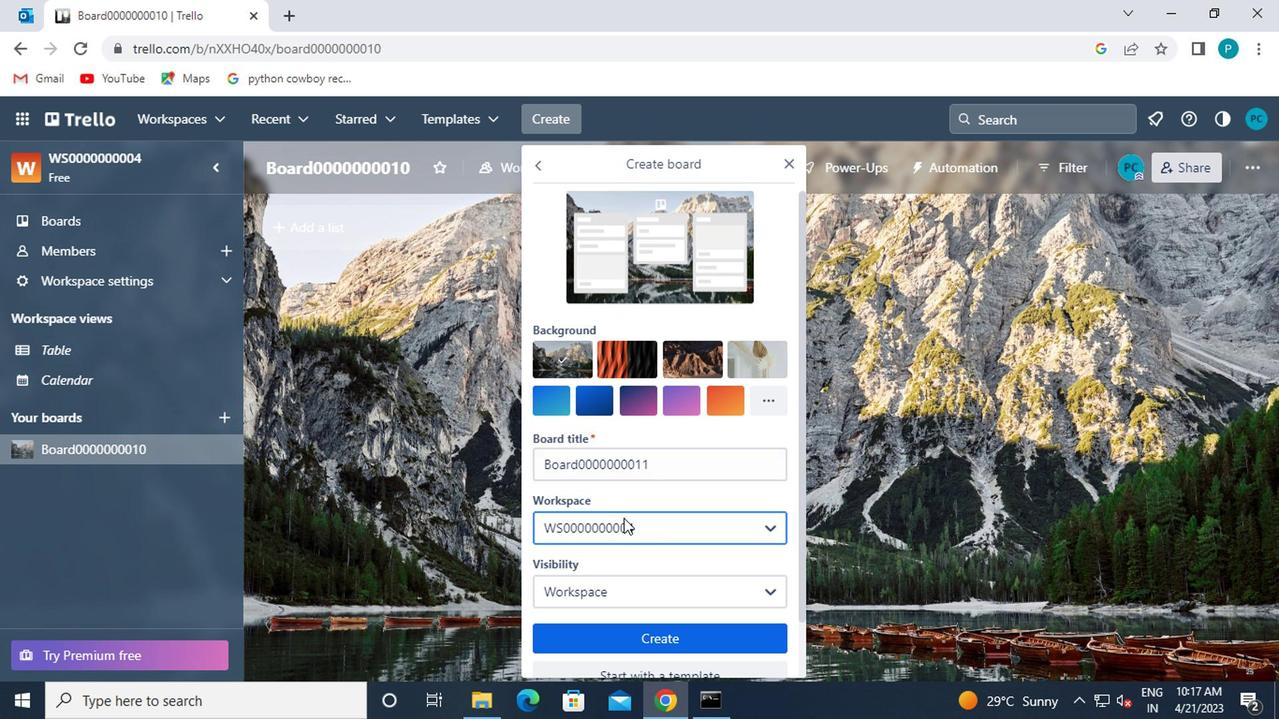 
Action: Mouse moved to (619, 525)
Screenshot: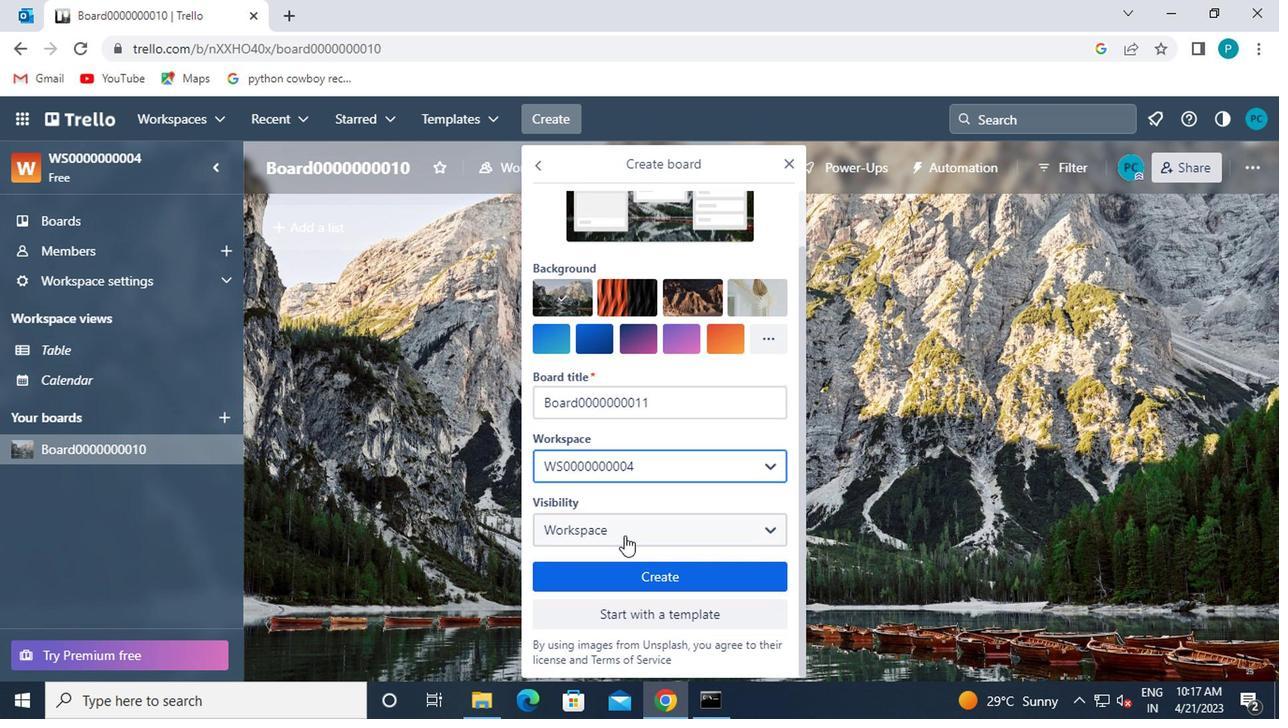 
Action: Mouse pressed left at (619, 525)
Screenshot: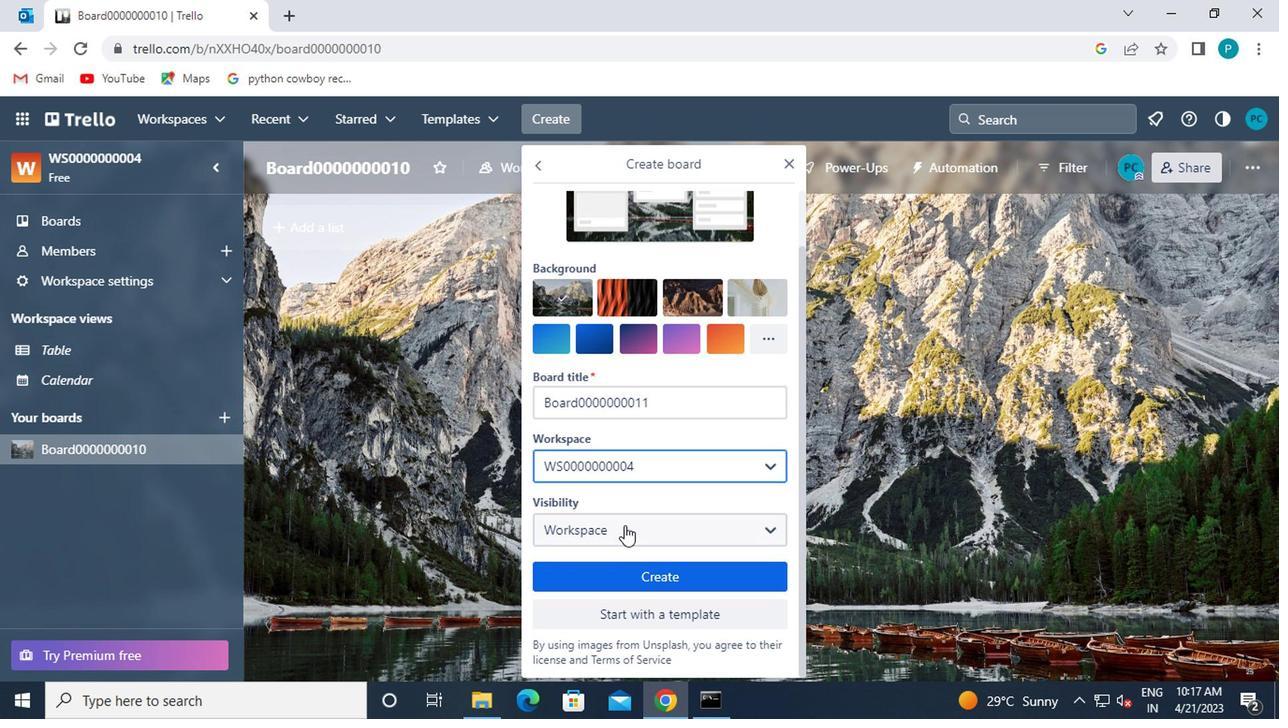 
Action: Mouse moved to (629, 325)
Screenshot: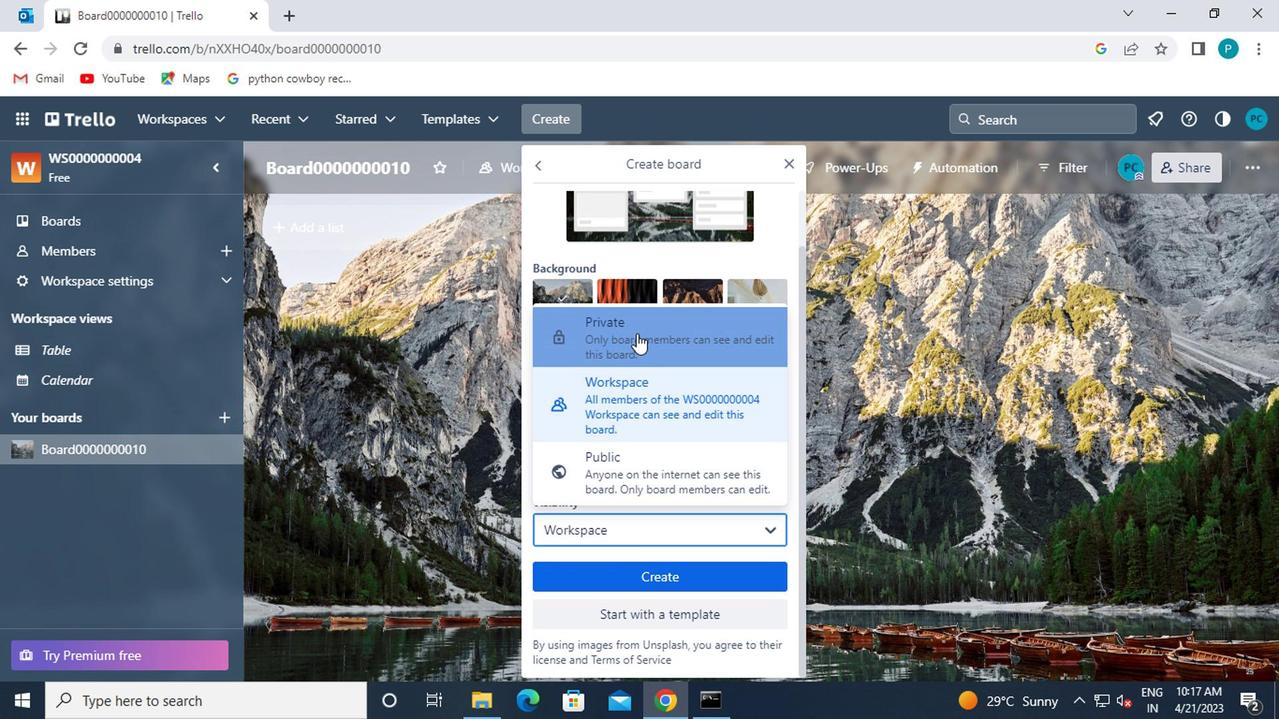 
Action: Mouse pressed left at (629, 325)
Screenshot: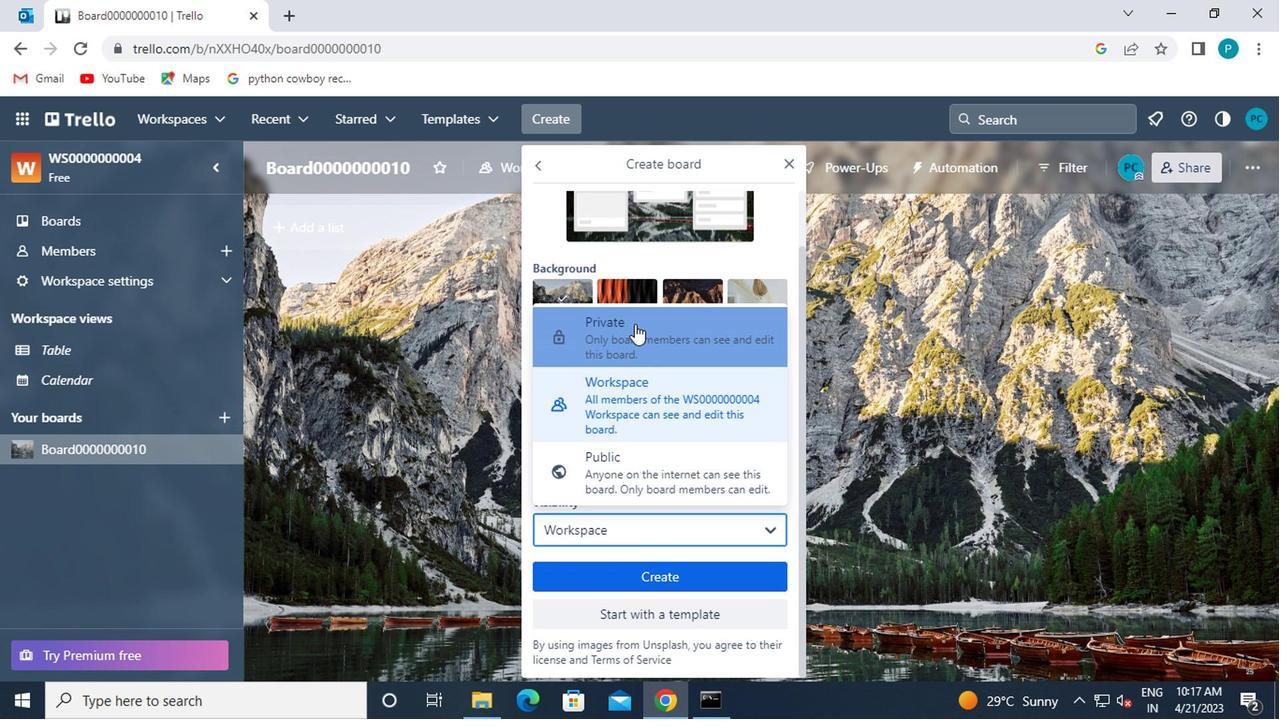 
Action: Mouse moved to (627, 532)
Screenshot: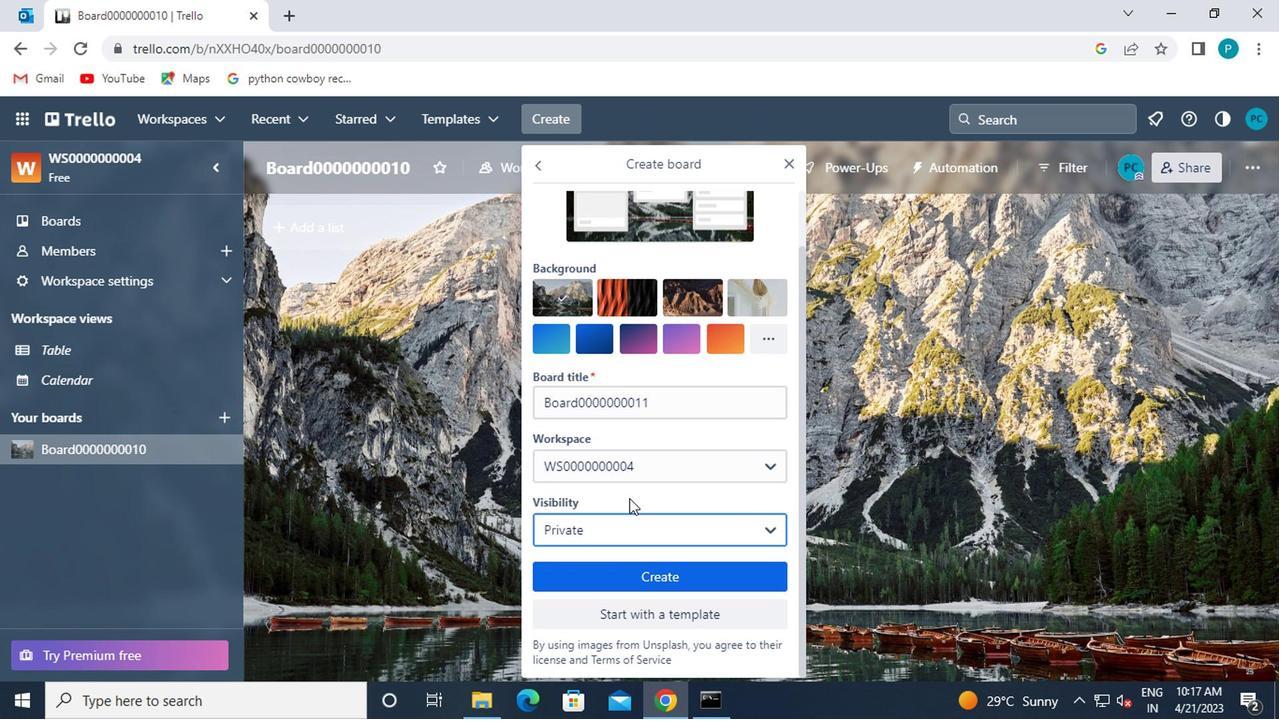 
Action: Mouse scrolled (627, 531) with delta (0, 0)
Screenshot: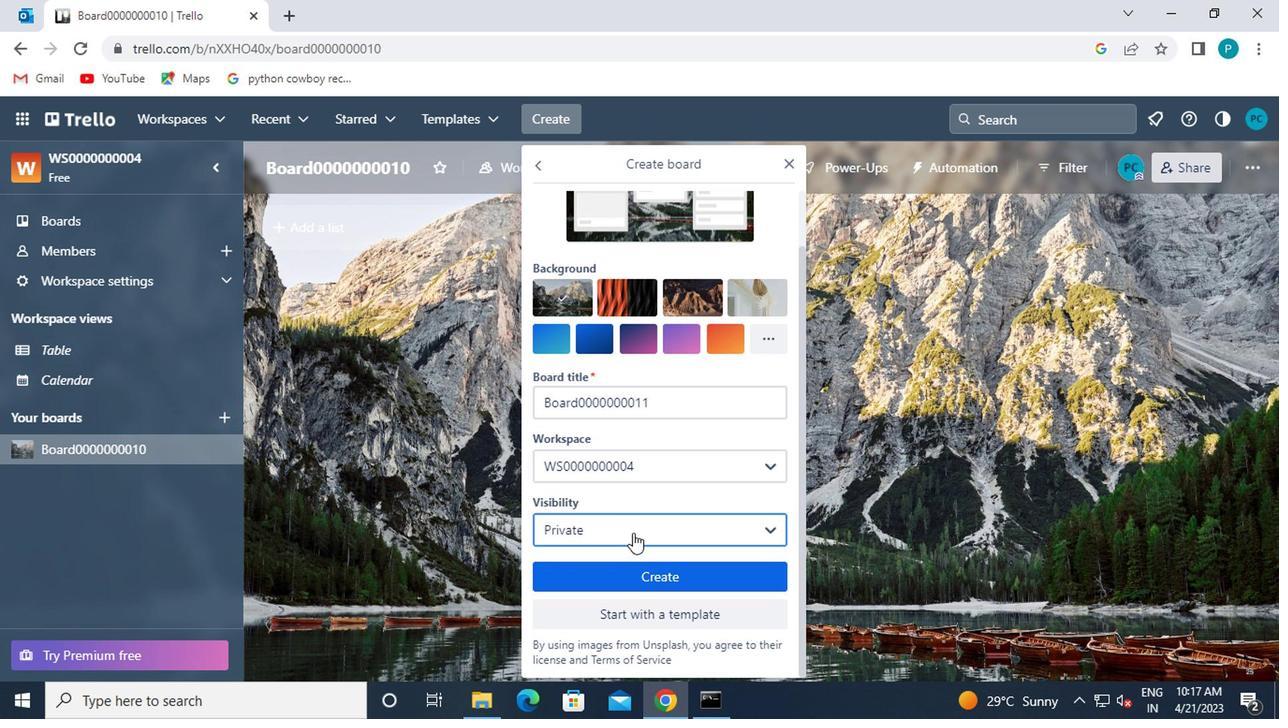 
Action: Mouse moved to (627, 532)
Screenshot: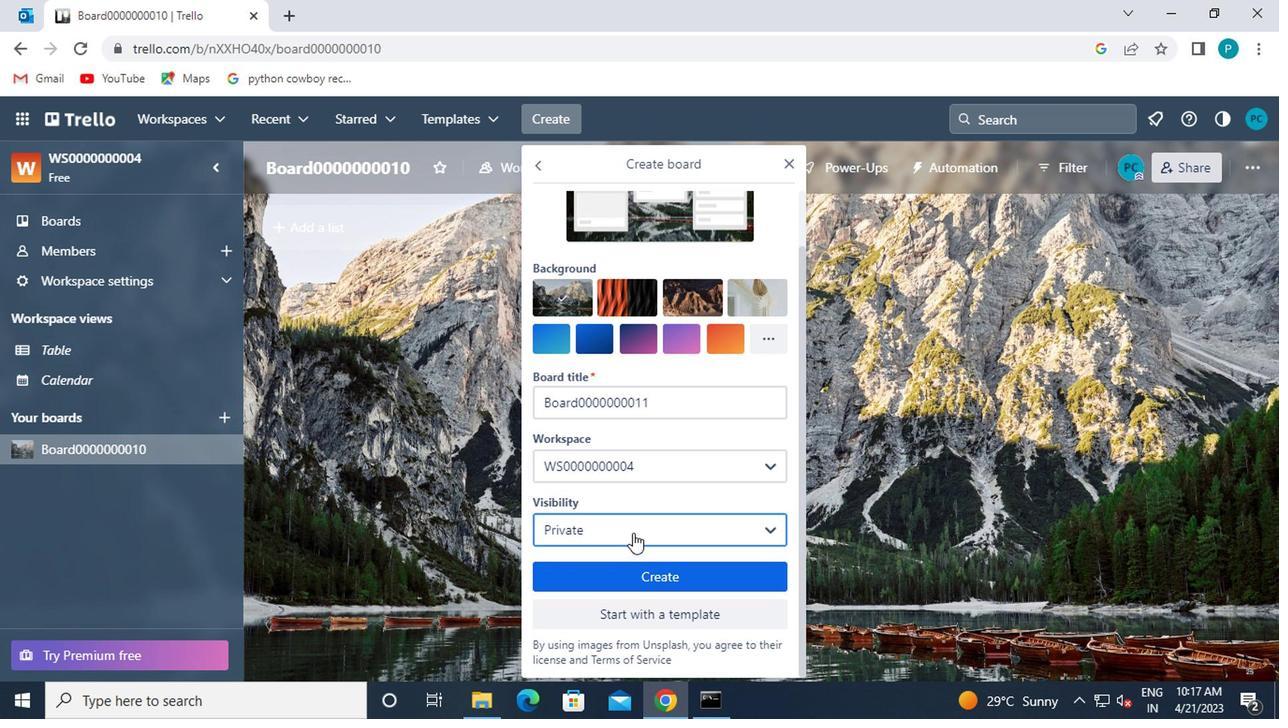 
Action: Mouse scrolled (627, 531) with delta (0, 0)
Screenshot: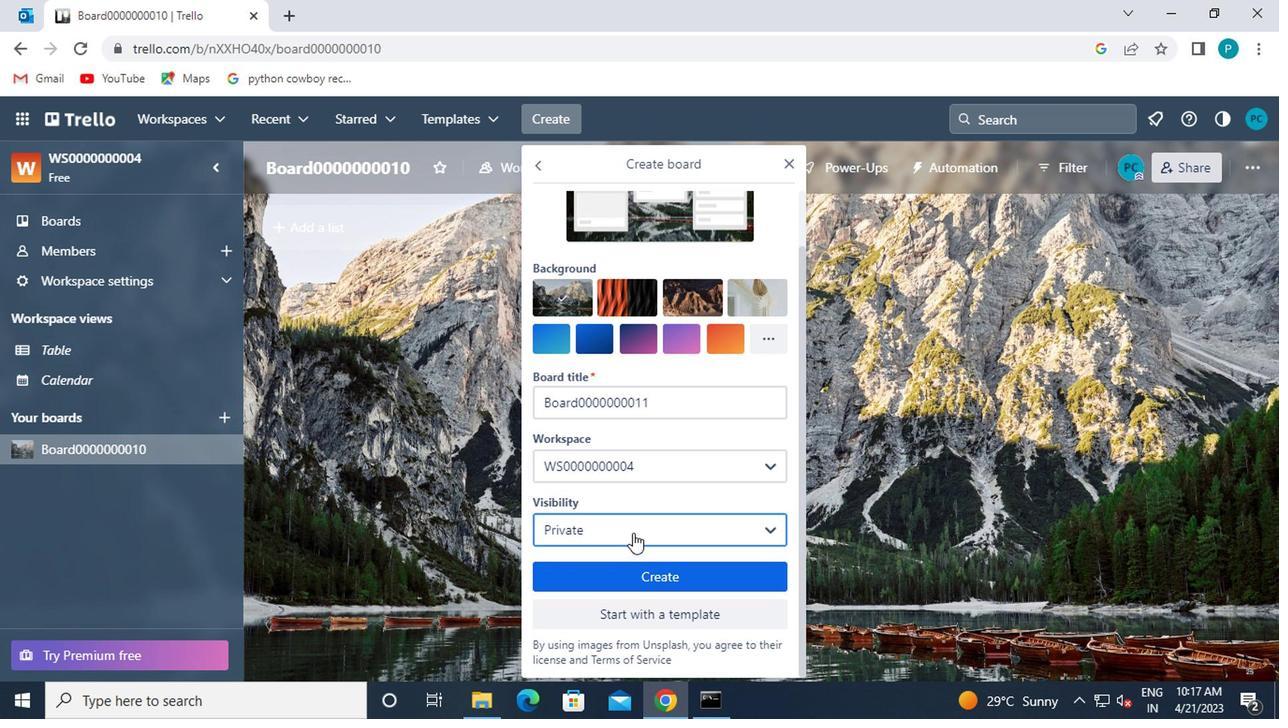 
Action: Mouse moved to (637, 578)
Screenshot: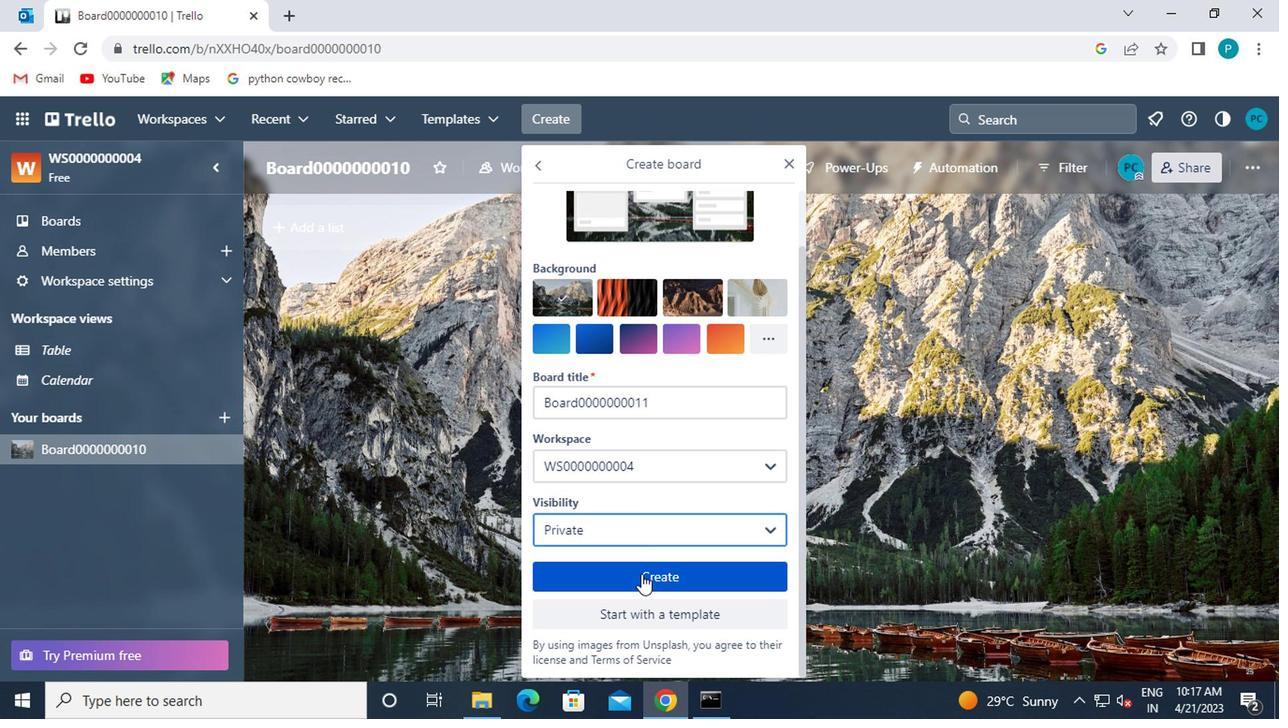 
Action: Mouse pressed left at (637, 578)
Screenshot: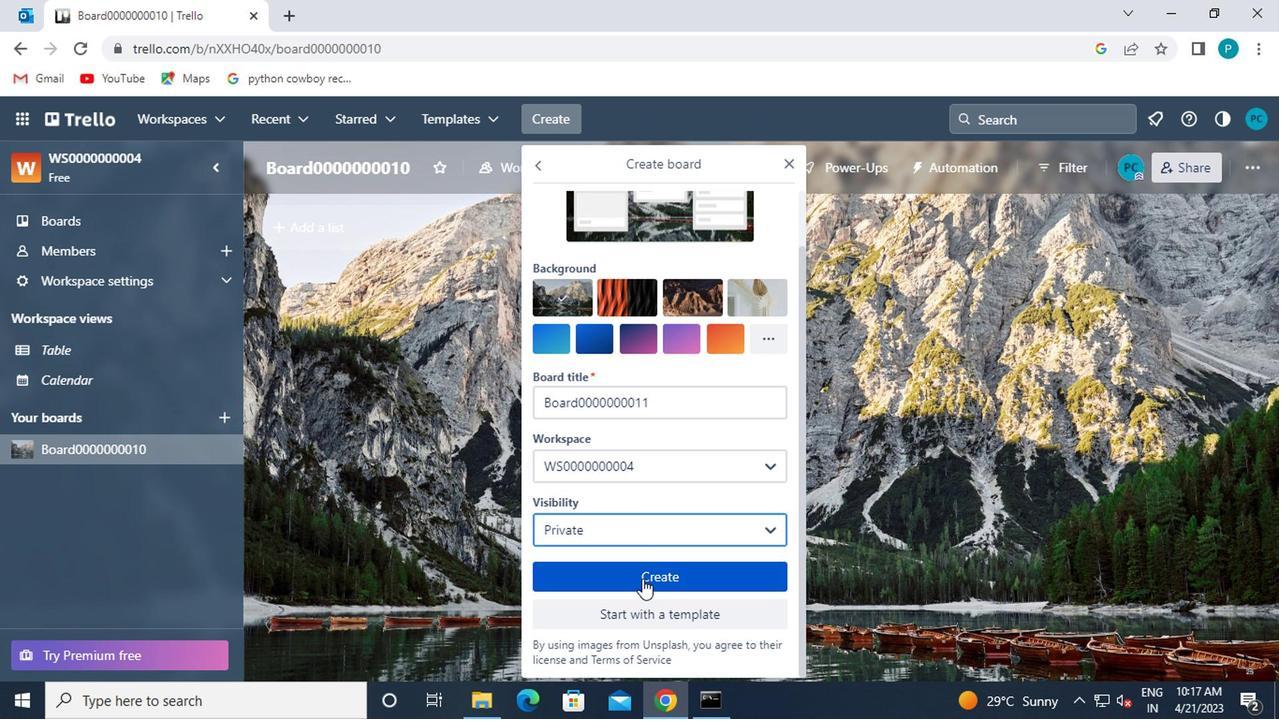 
Action: Mouse moved to (532, 121)
Screenshot: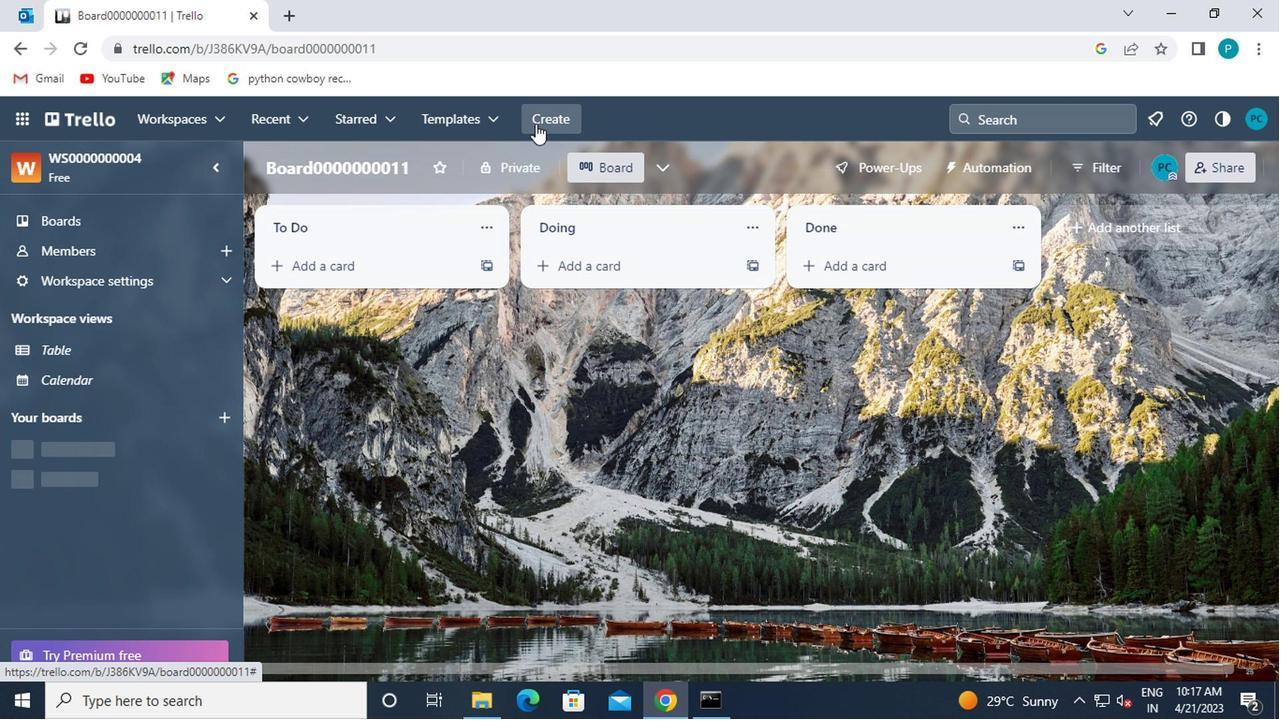 
Action: Mouse pressed left at (532, 121)
Screenshot: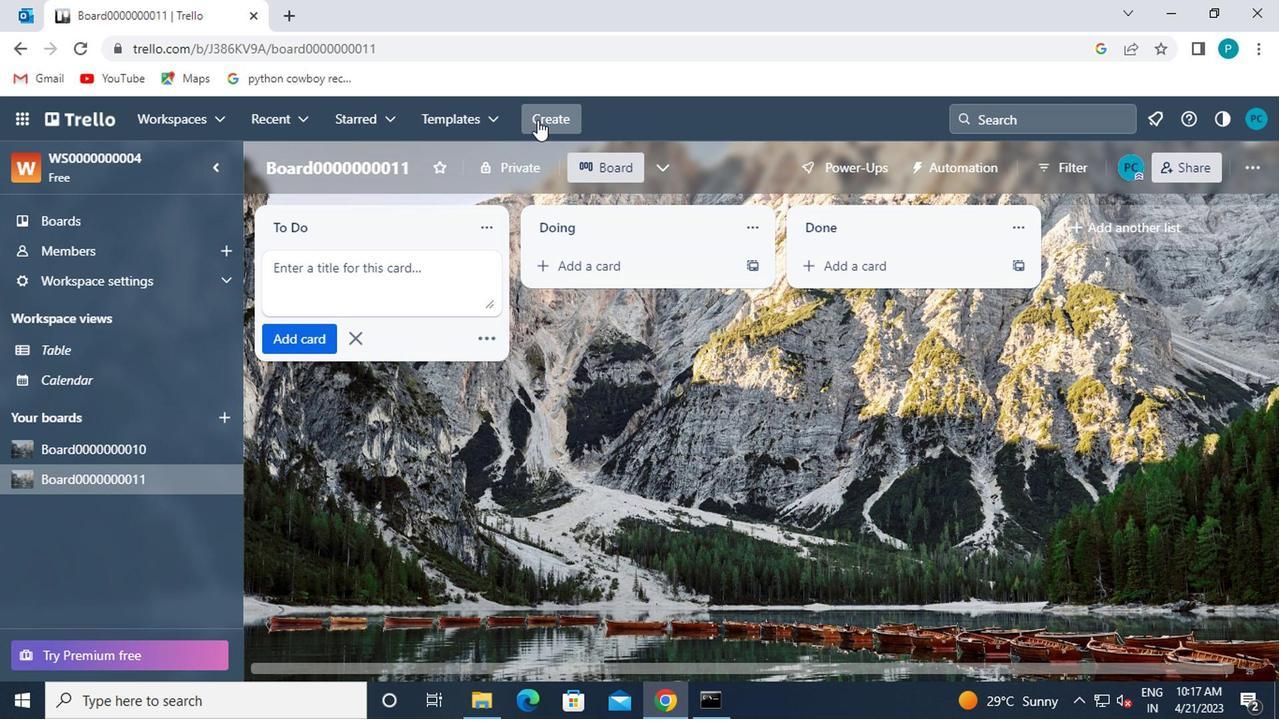 
Action: Mouse moved to (550, 187)
Screenshot: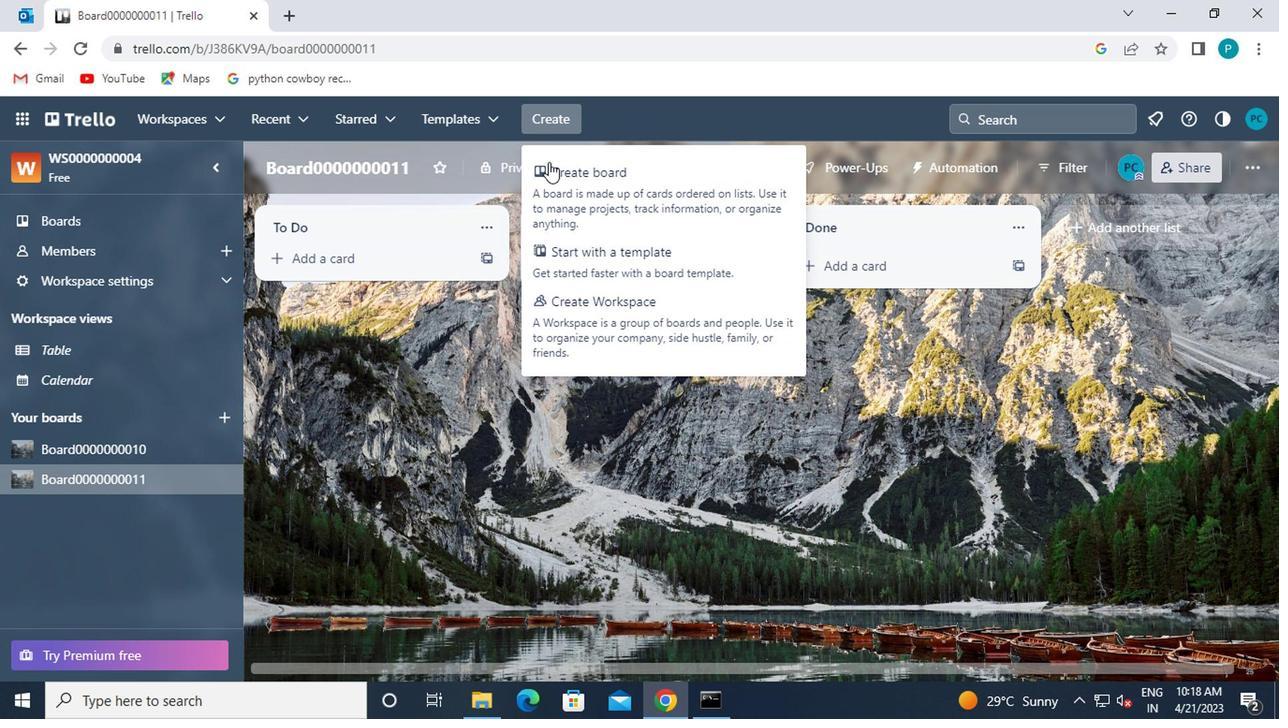 
Action: Mouse pressed left at (550, 187)
Screenshot: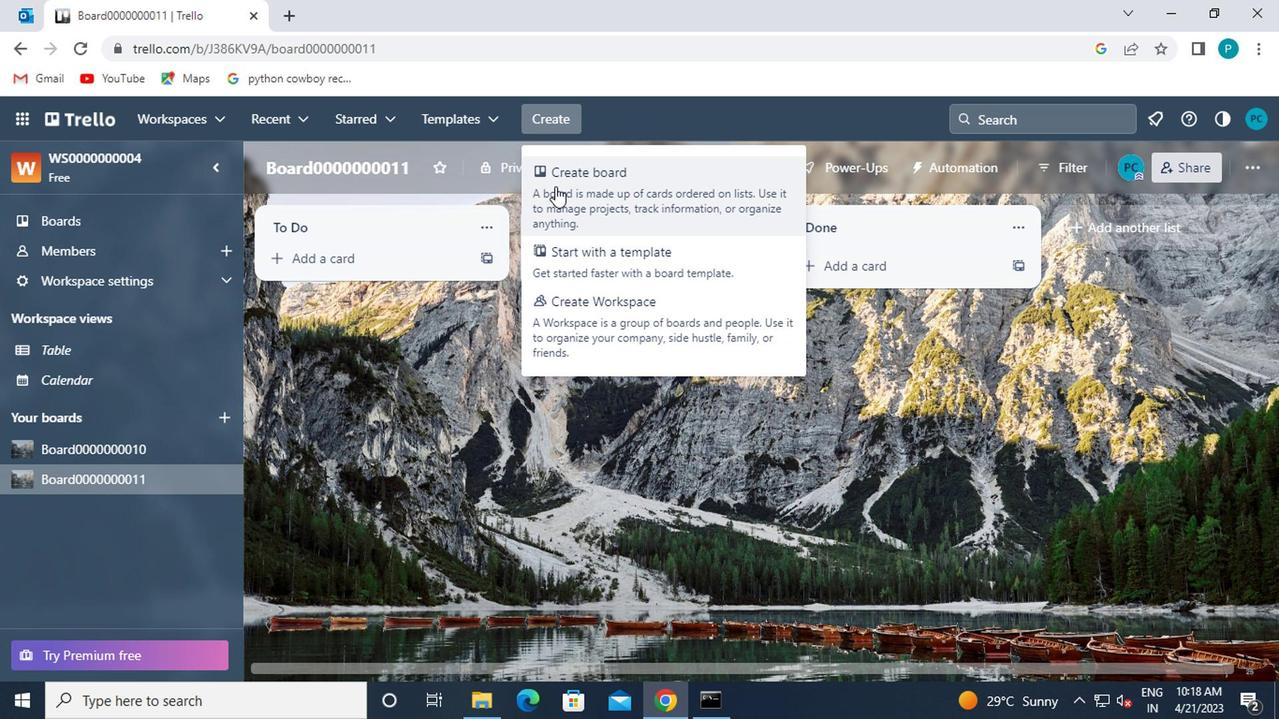 
Action: Mouse moved to (592, 457)
Screenshot: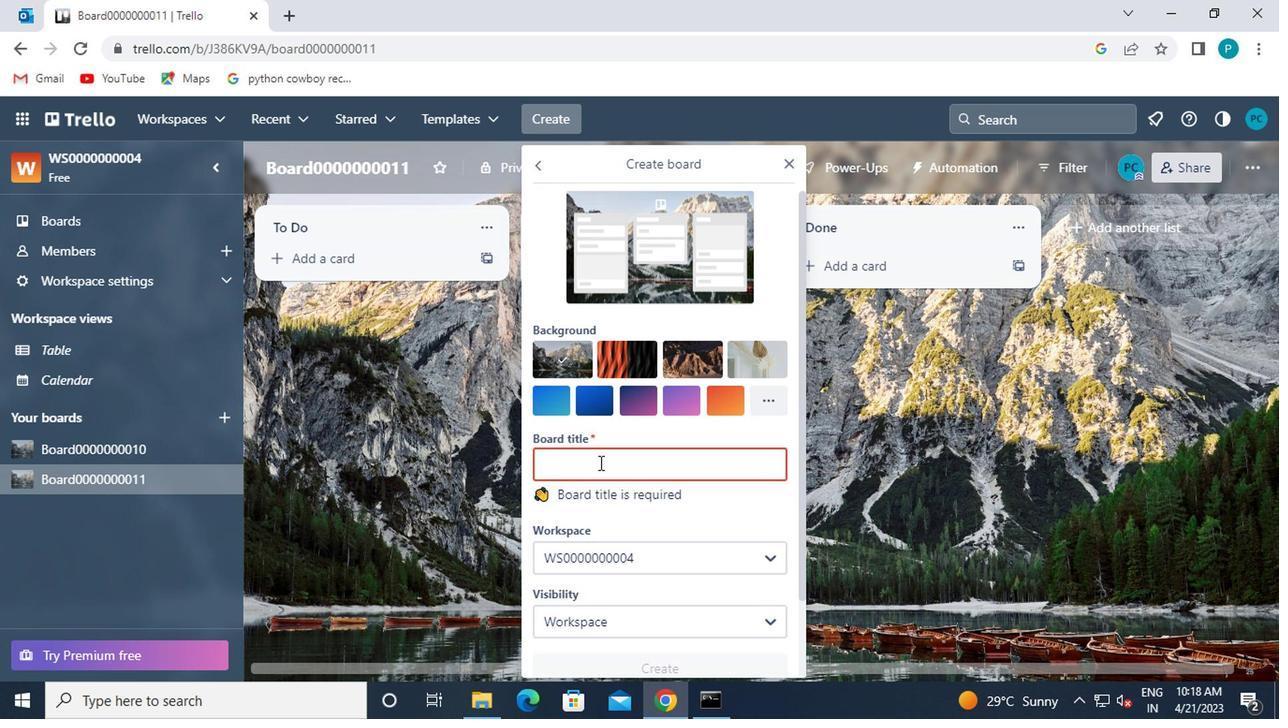
Action: Mouse pressed left at (592, 457)
Screenshot: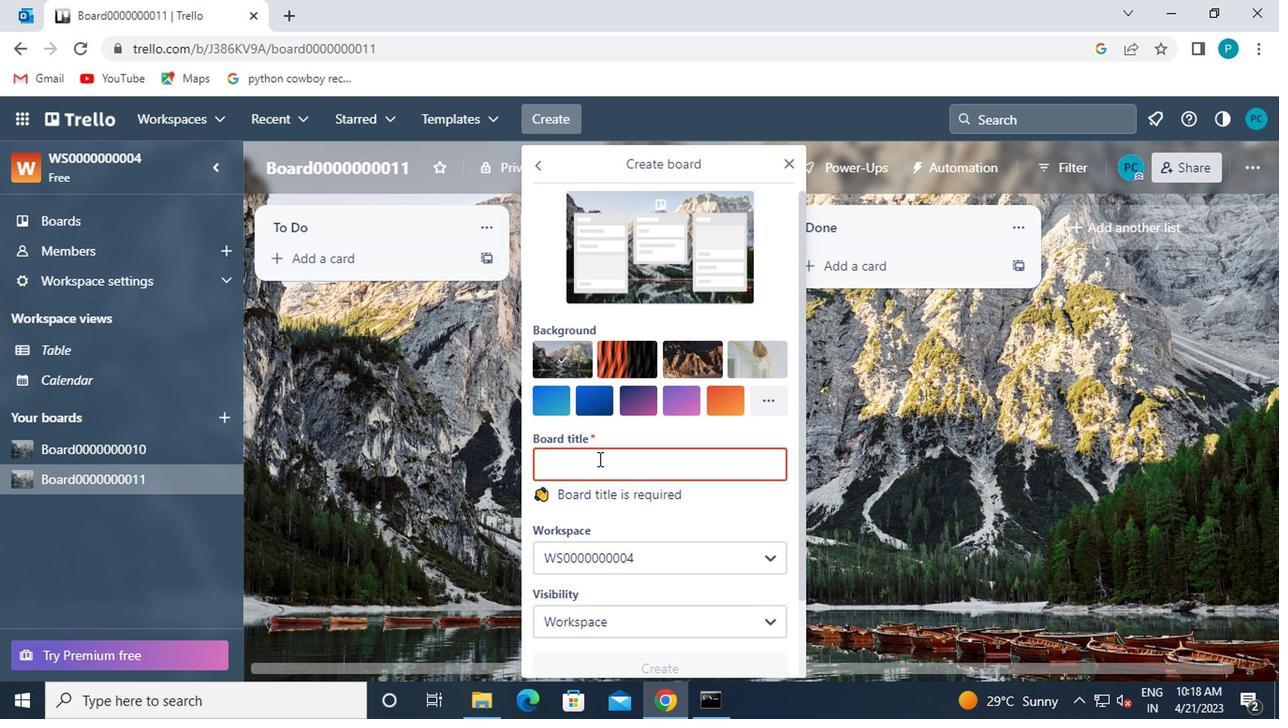 
Action: Key pressed <Key.shift><Key.shift><Key.shift><Key.shift><Key.shift><Key.shift>BOARD0000000012
Screenshot: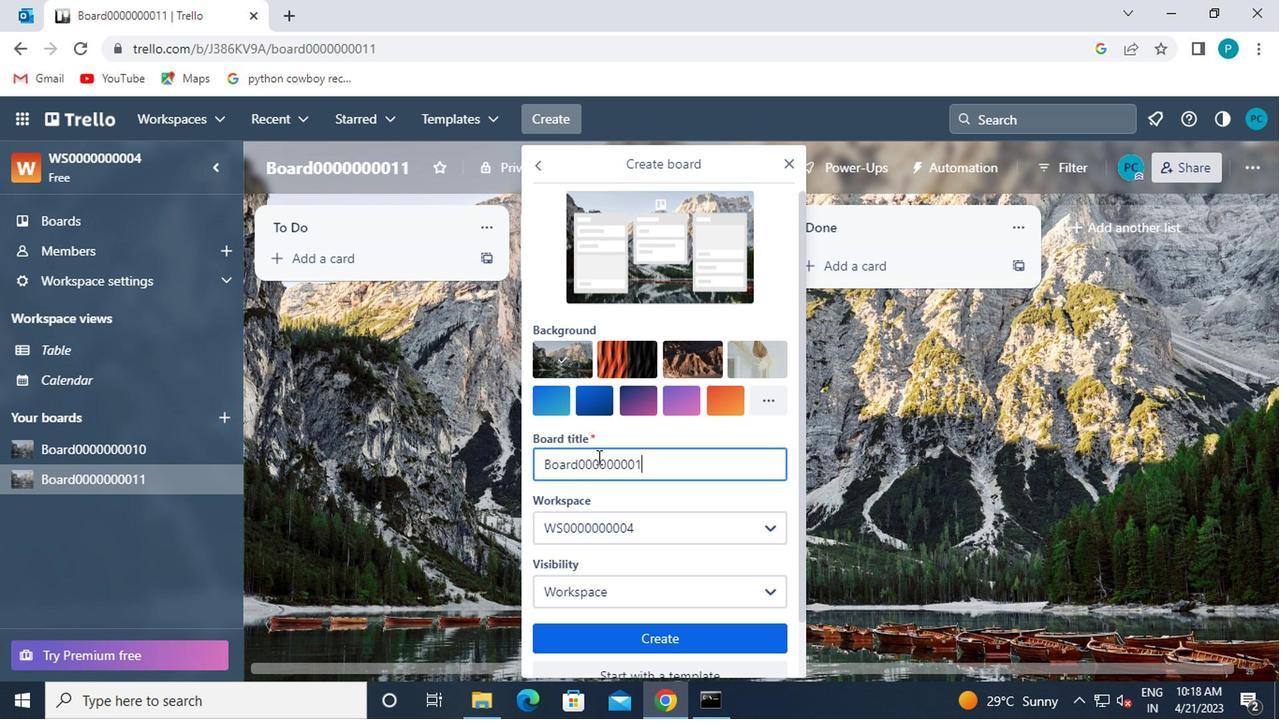 
Action: Mouse moved to (606, 526)
Screenshot: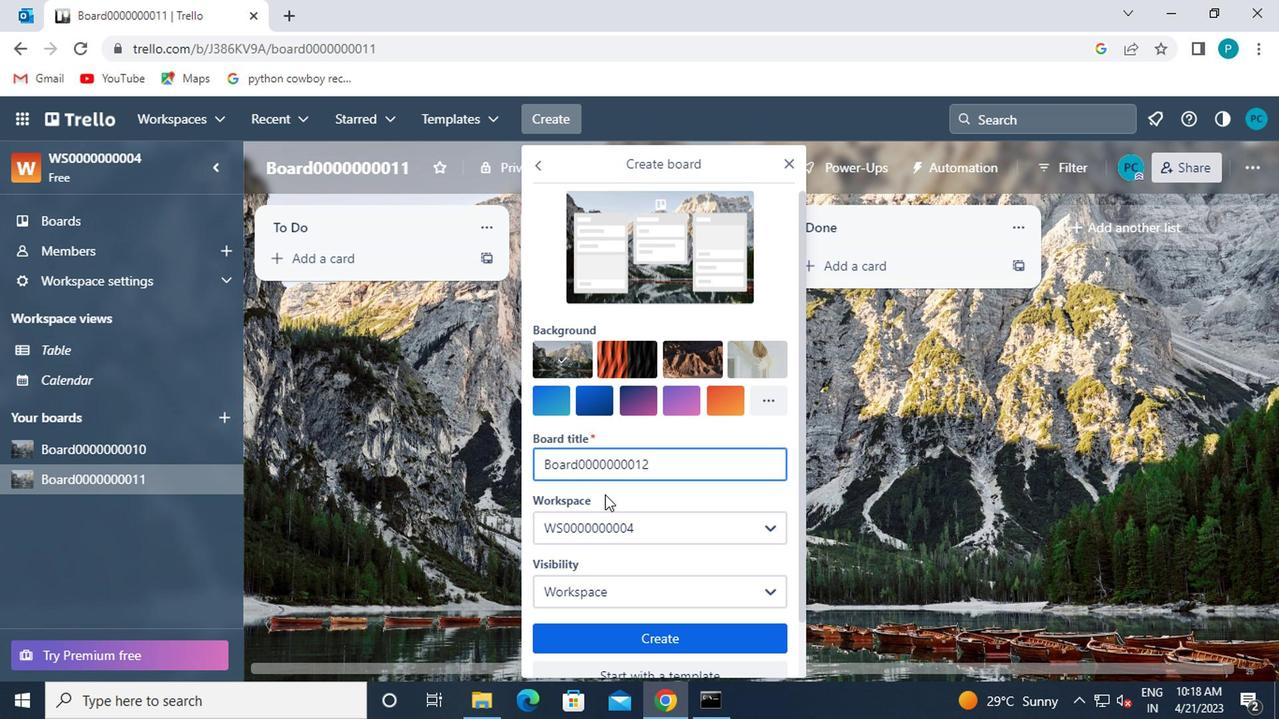 
Action: Mouse pressed left at (606, 526)
Screenshot: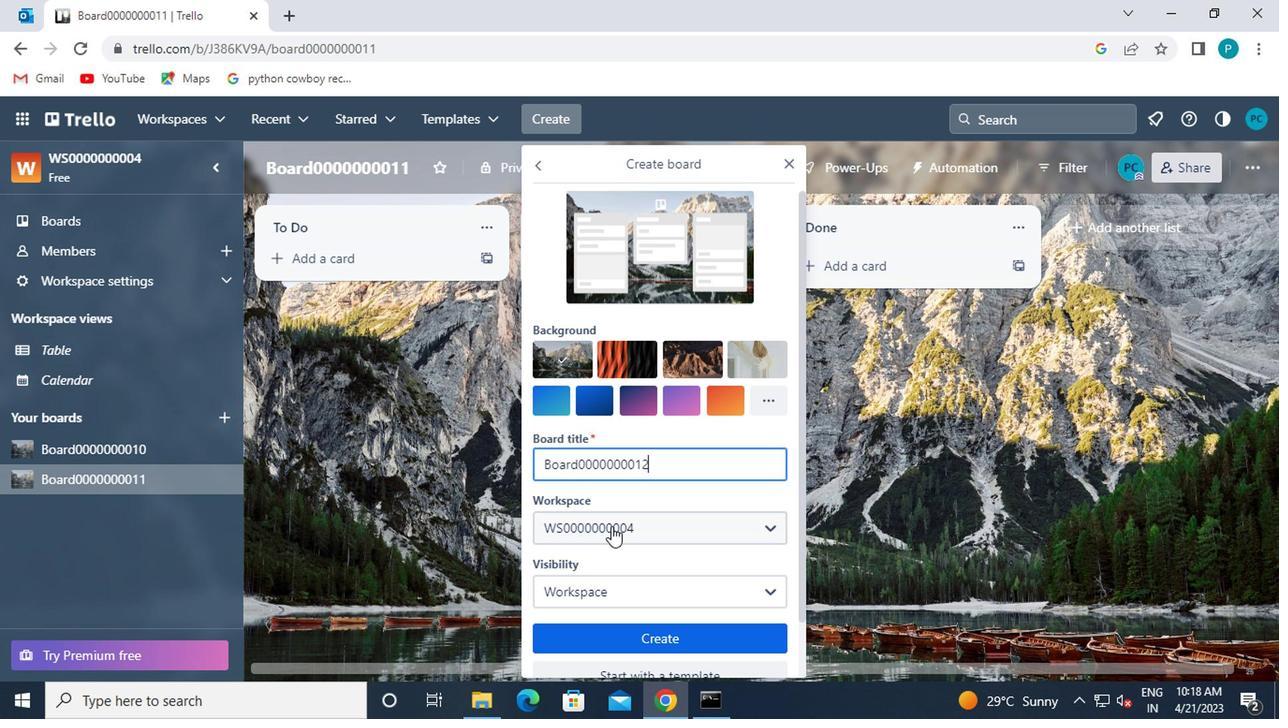 
Action: Mouse moved to (555, 297)
Screenshot: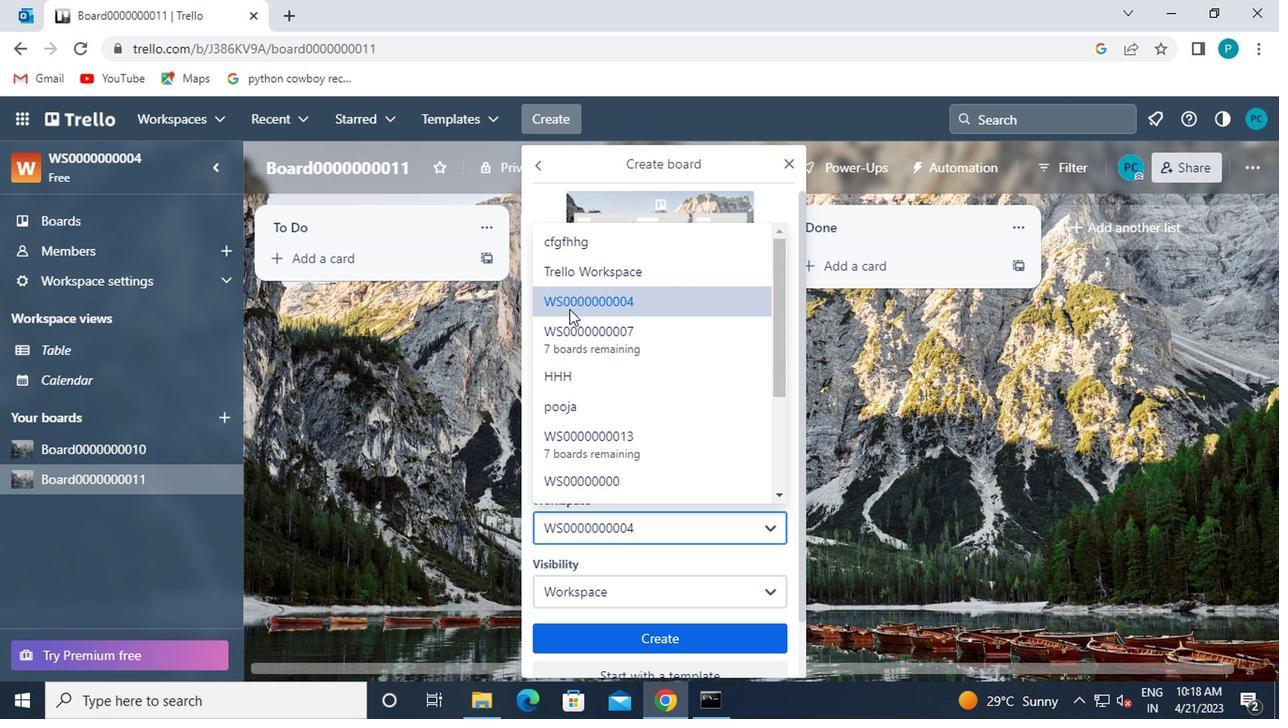 
Action: Mouse pressed left at (555, 297)
Screenshot: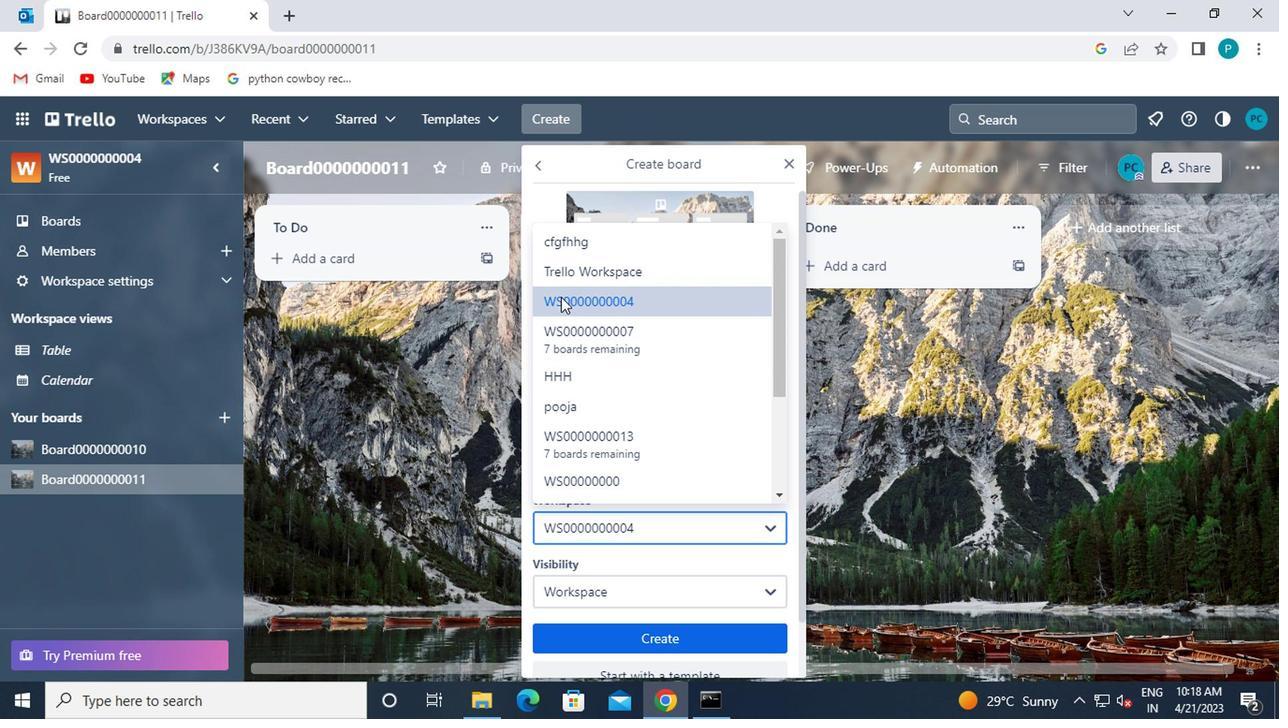 
Action: Mouse moved to (599, 546)
Screenshot: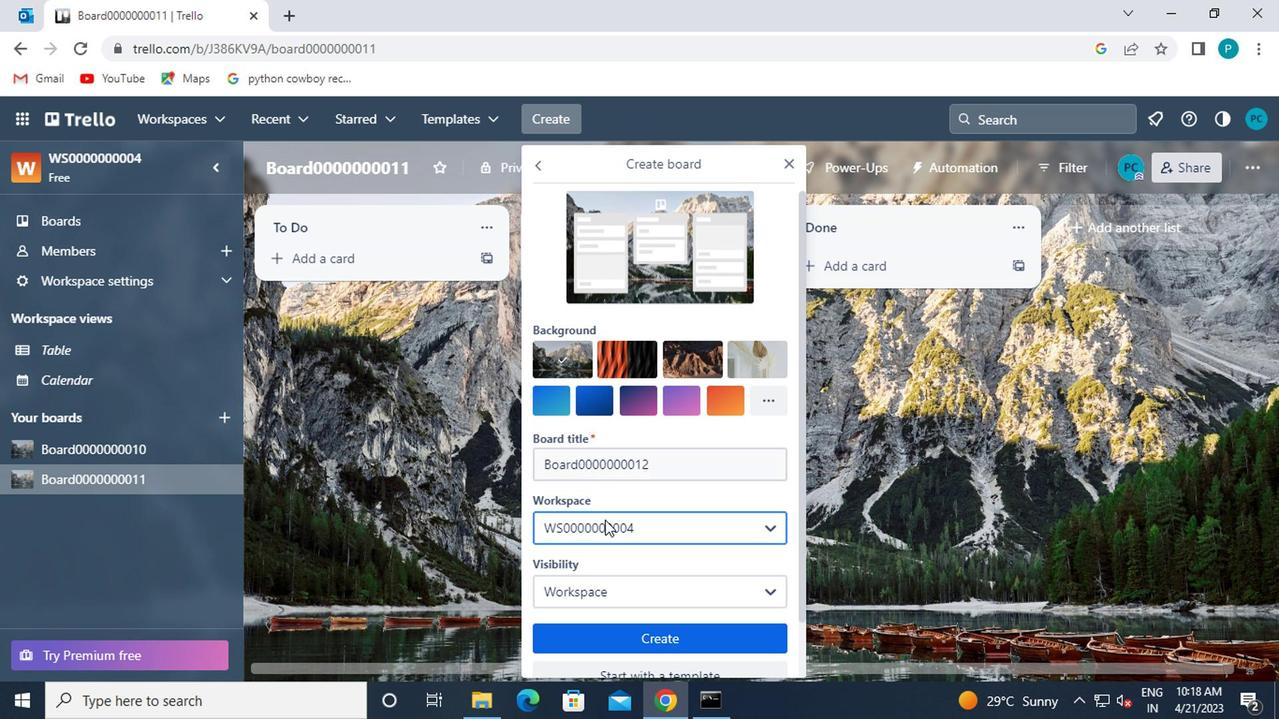 
Action: Mouse scrolled (599, 545) with delta (0, 0)
Screenshot: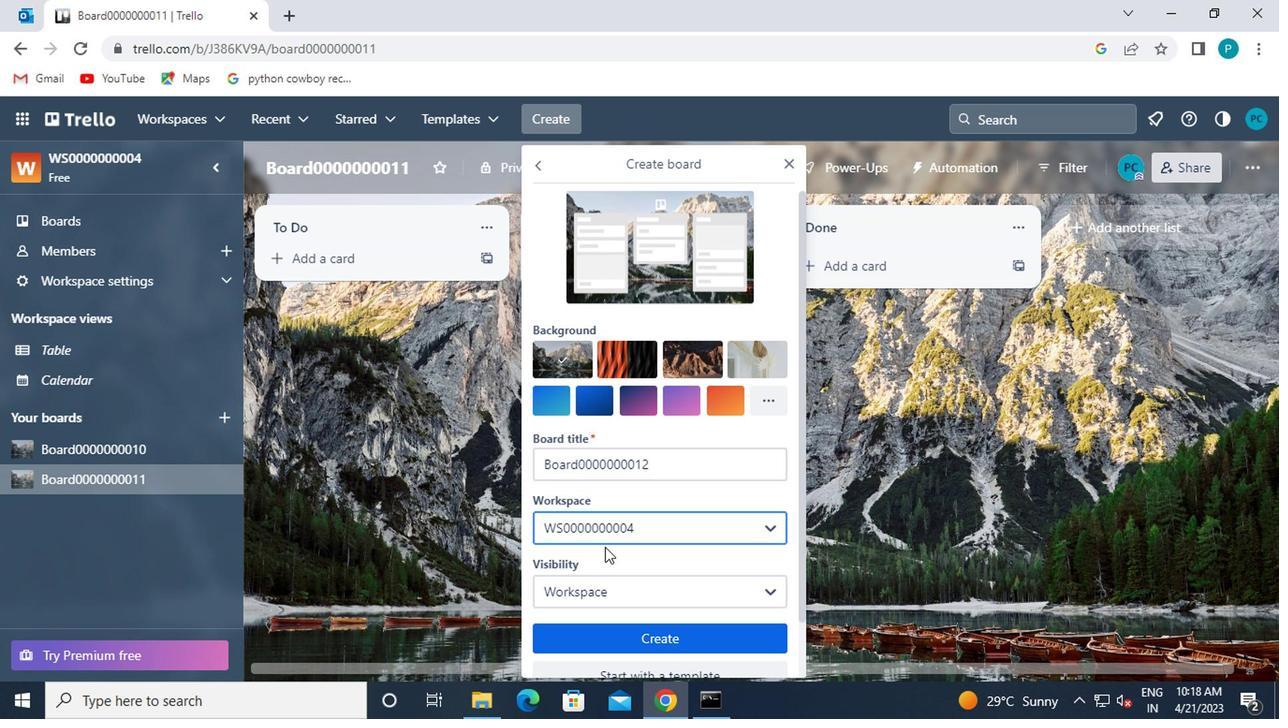
Action: Mouse moved to (592, 512)
Screenshot: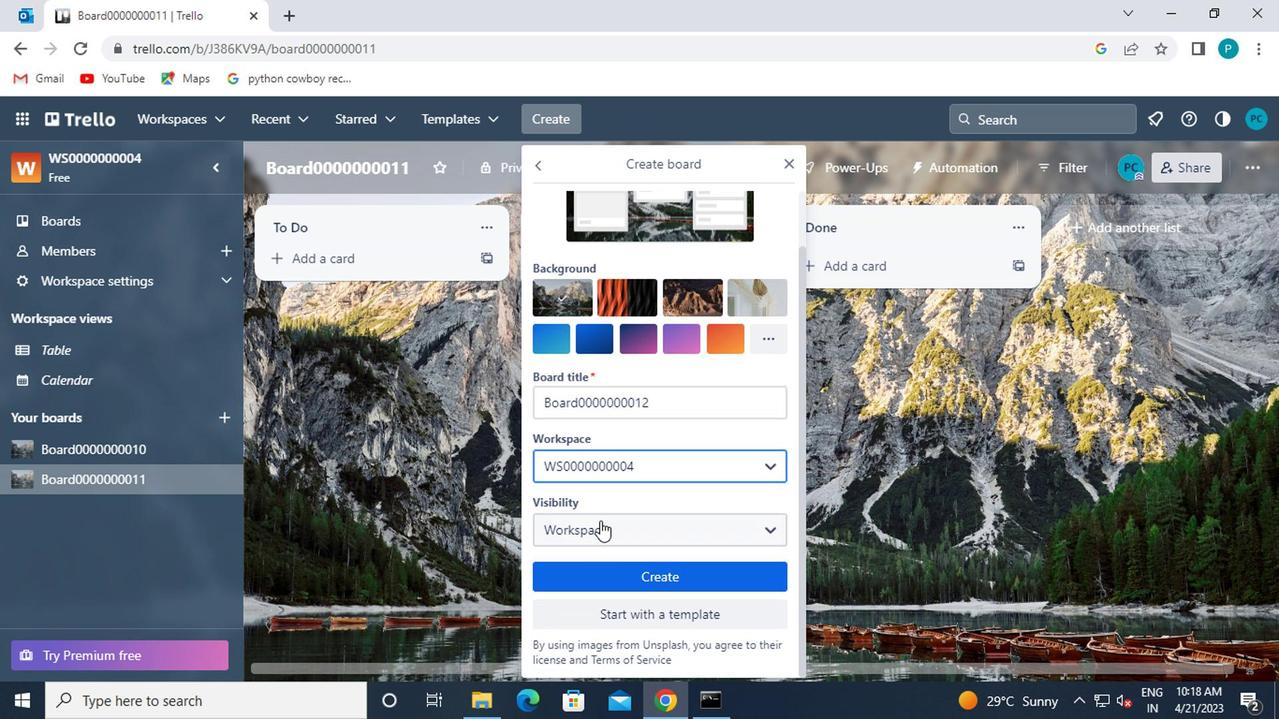 
Action: Mouse pressed left at (592, 512)
Screenshot: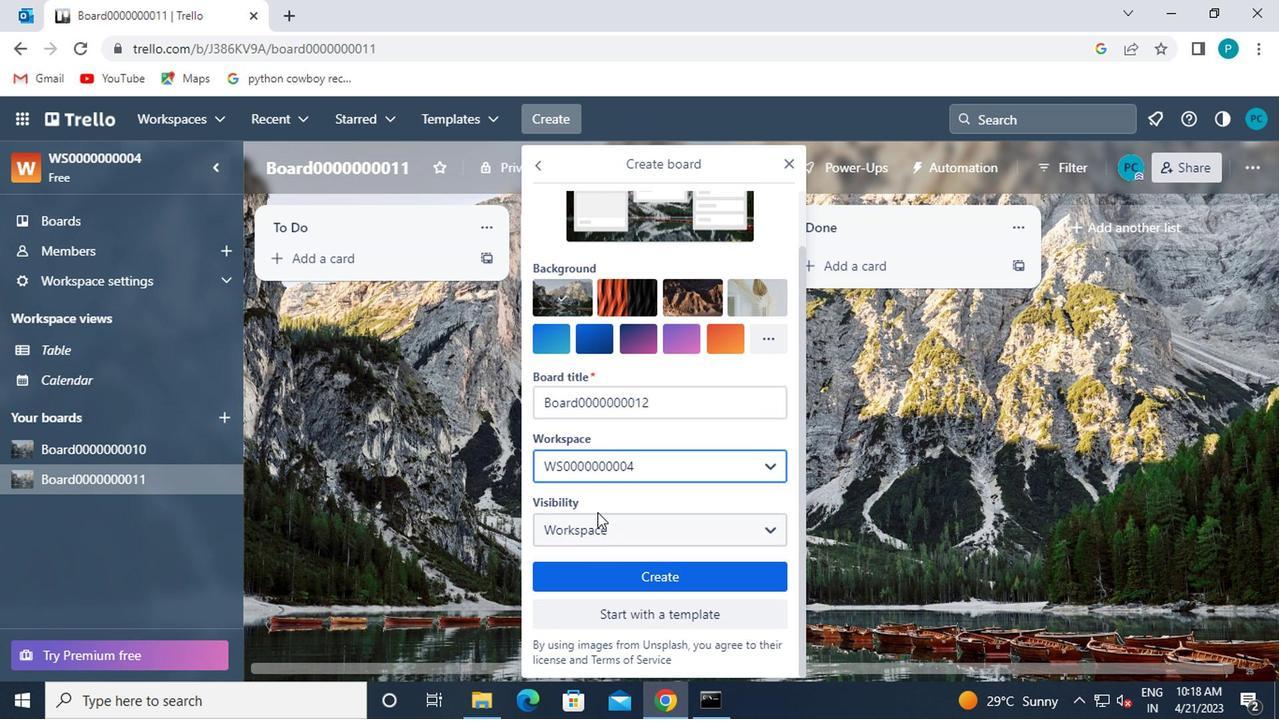 
Action: Mouse moved to (594, 521)
Screenshot: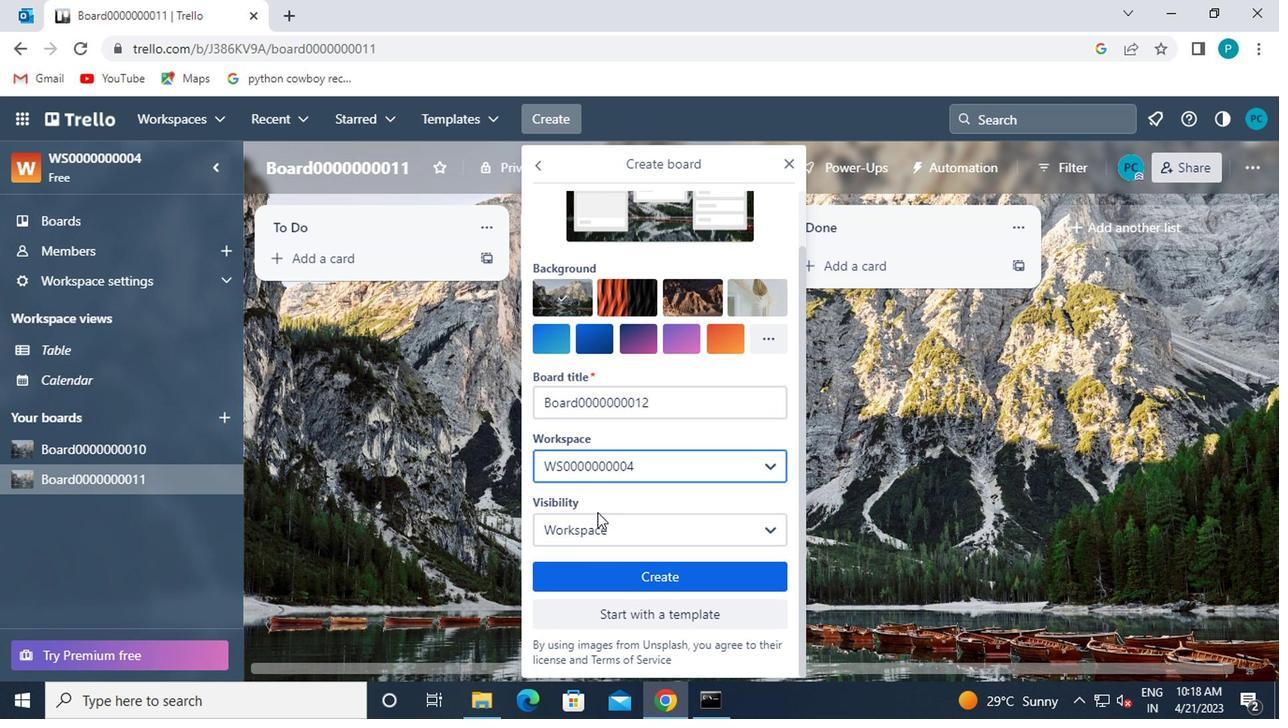 
Action: Mouse pressed left at (594, 521)
Screenshot: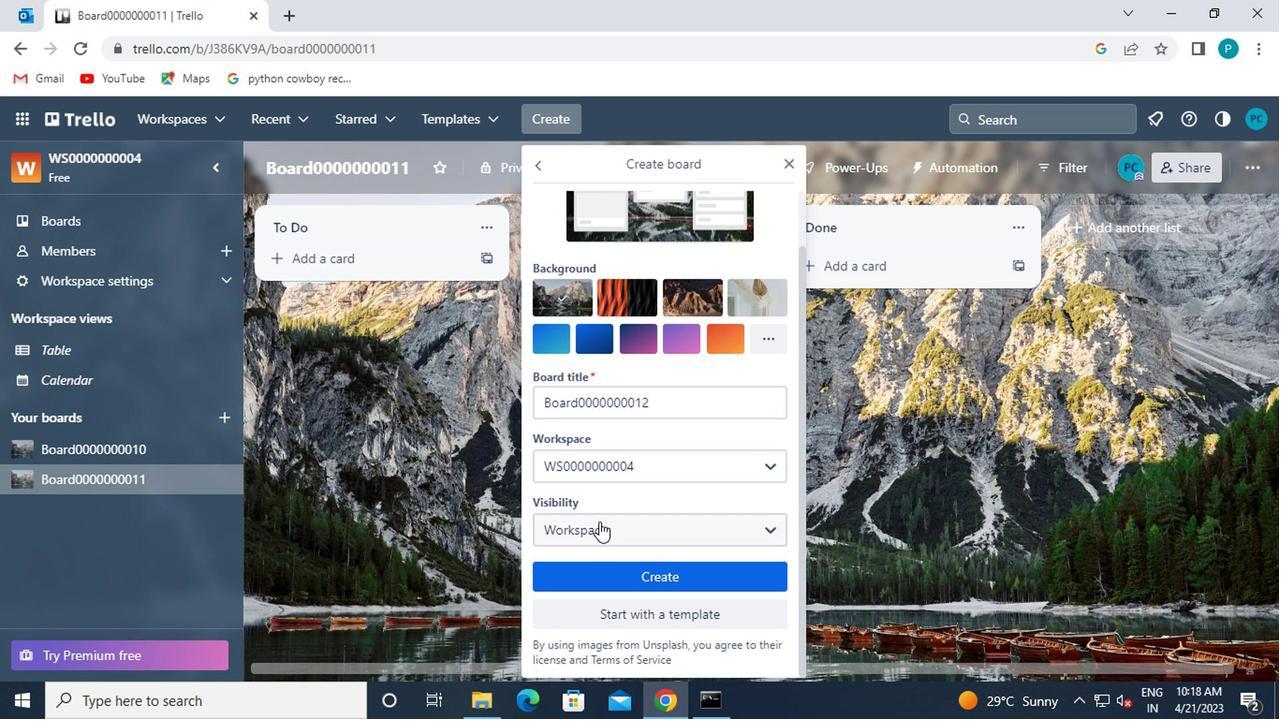 
Action: Mouse moved to (602, 475)
Screenshot: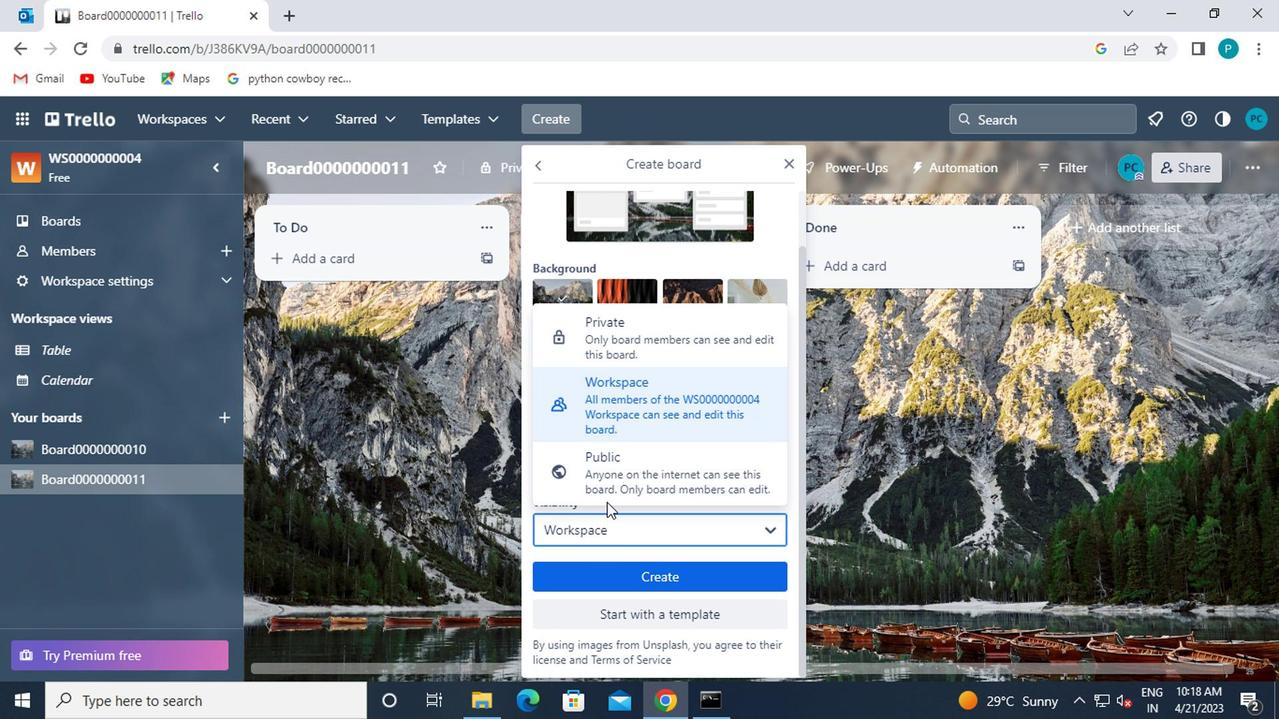 
Action: Mouse pressed left at (602, 475)
Screenshot: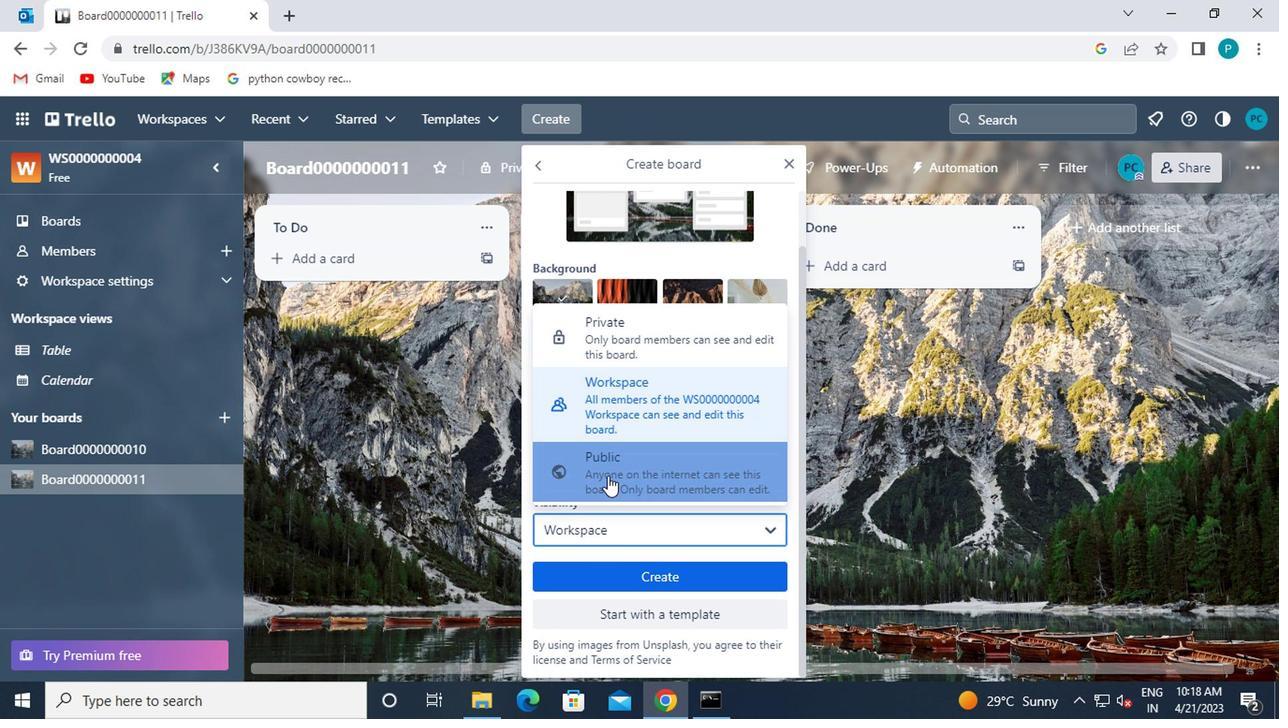 
Action: Mouse moved to (613, 473)
Screenshot: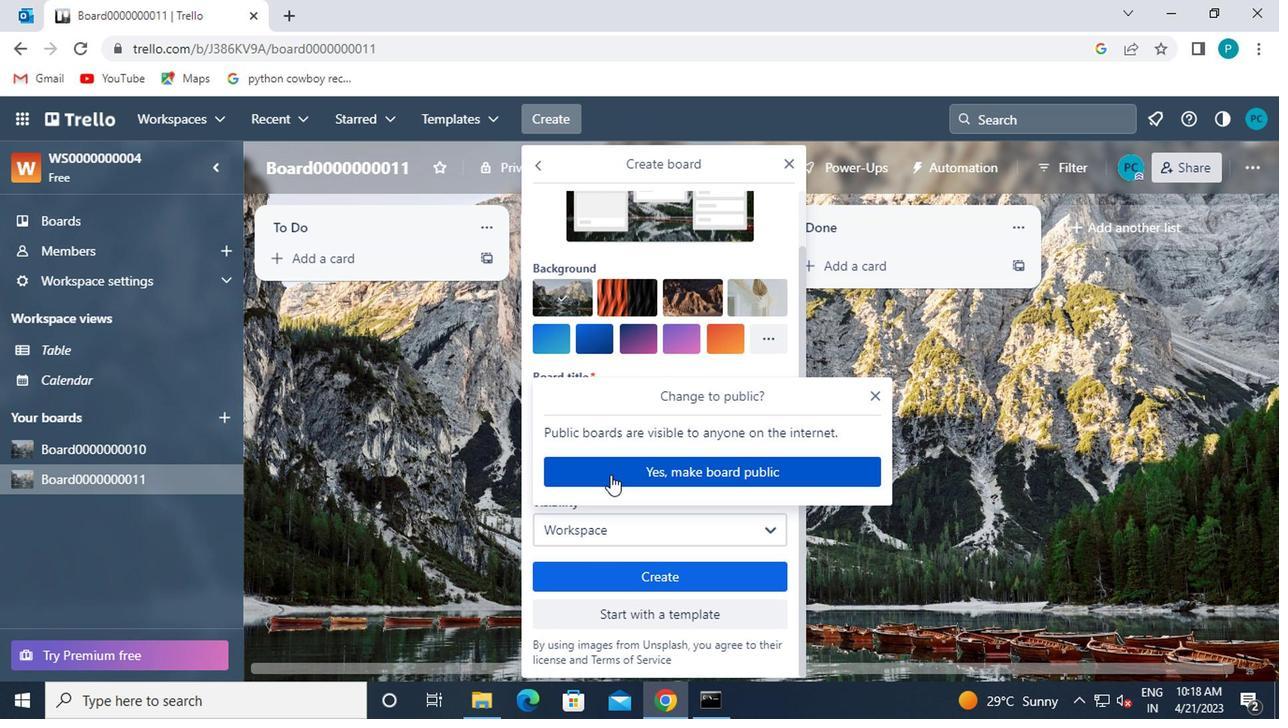 
Action: Mouse pressed left at (613, 473)
Screenshot: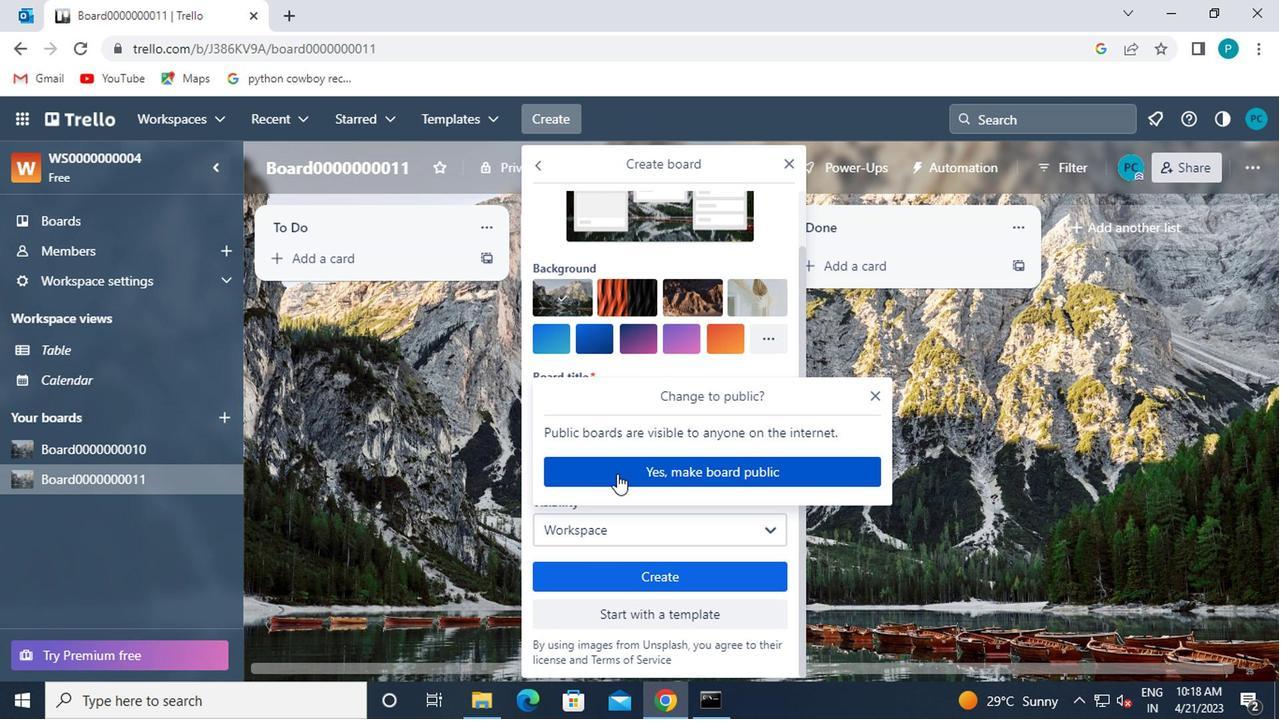 
Action: Mouse moved to (613, 571)
Screenshot: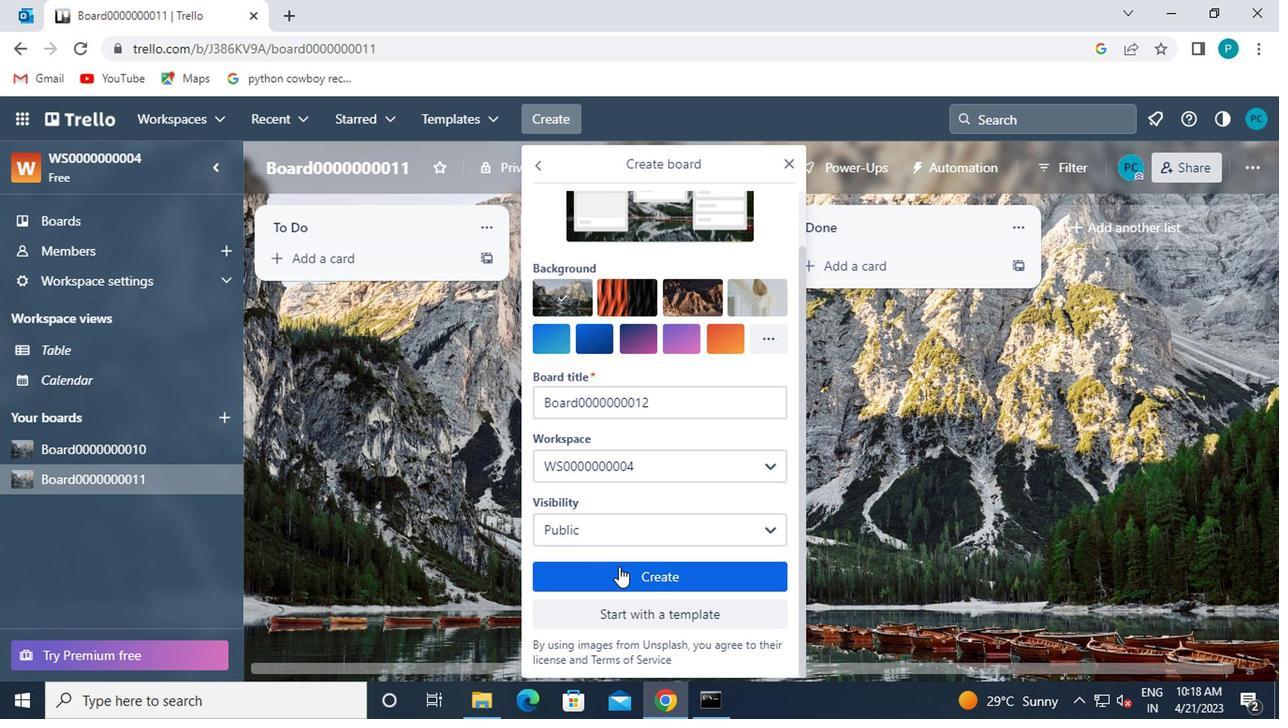 
Action: Mouse pressed left at (613, 571)
Screenshot: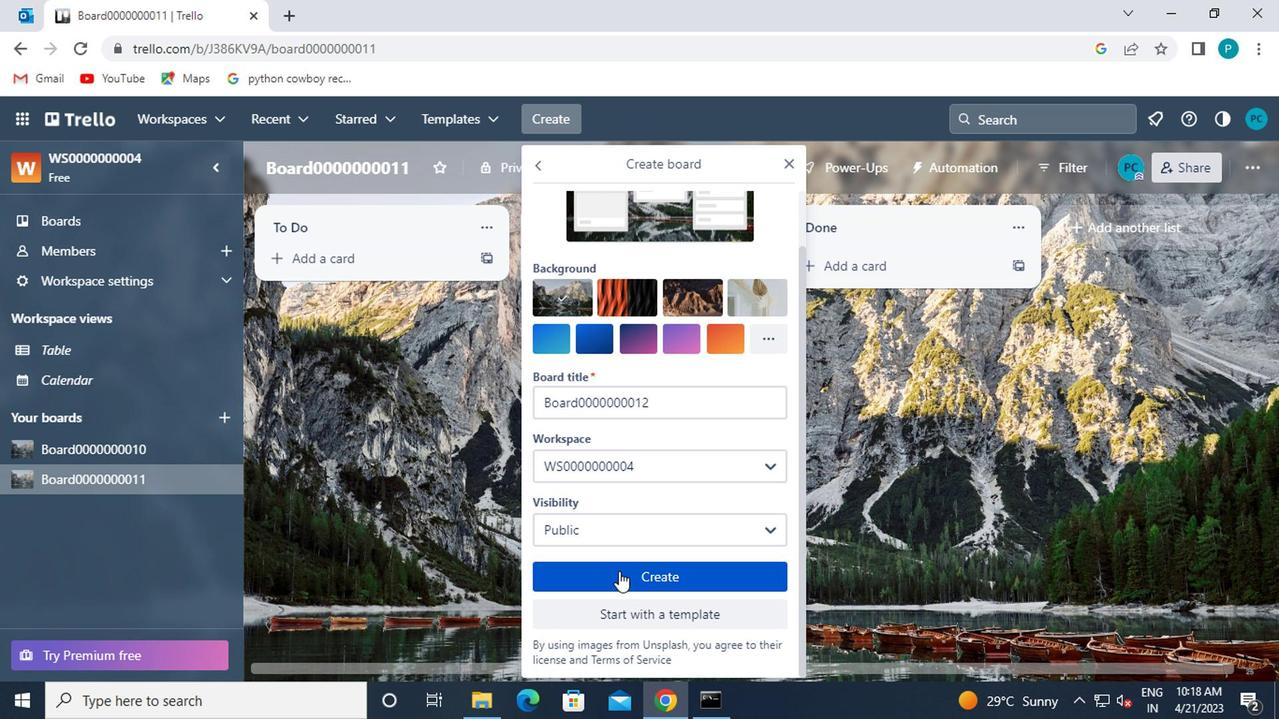 
Action: Mouse moved to (154, 452)
Screenshot: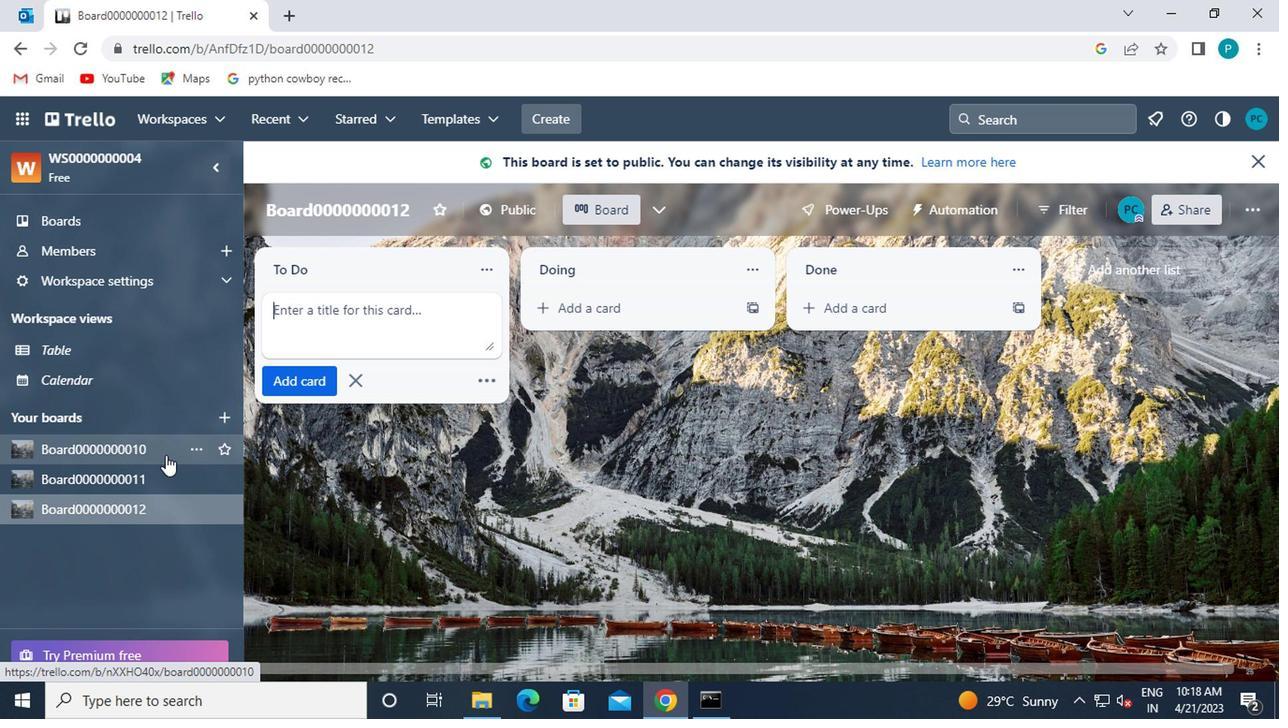 
Action: Mouse pressed left at (154, 452)
Screenshot: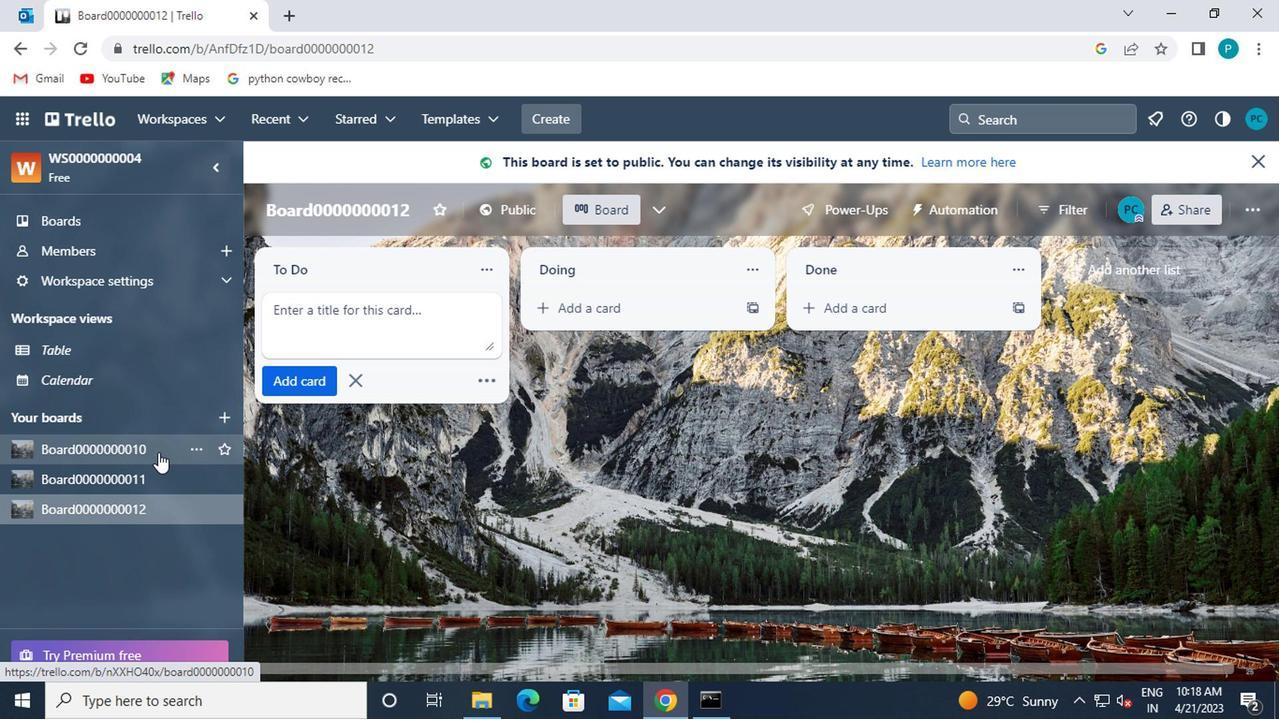 
Action: Mouse moved to (382, 224)
Screenshot: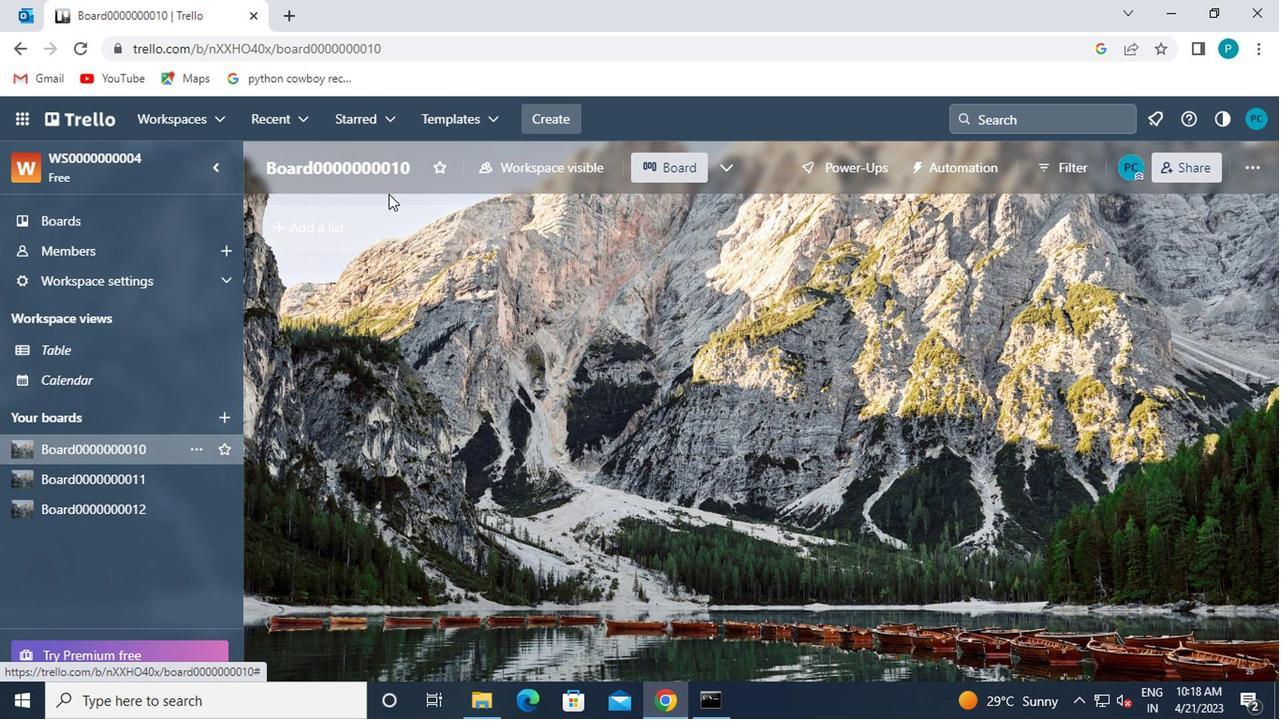 
Action: Mouse pressed left at (382, 224)
Screenshot: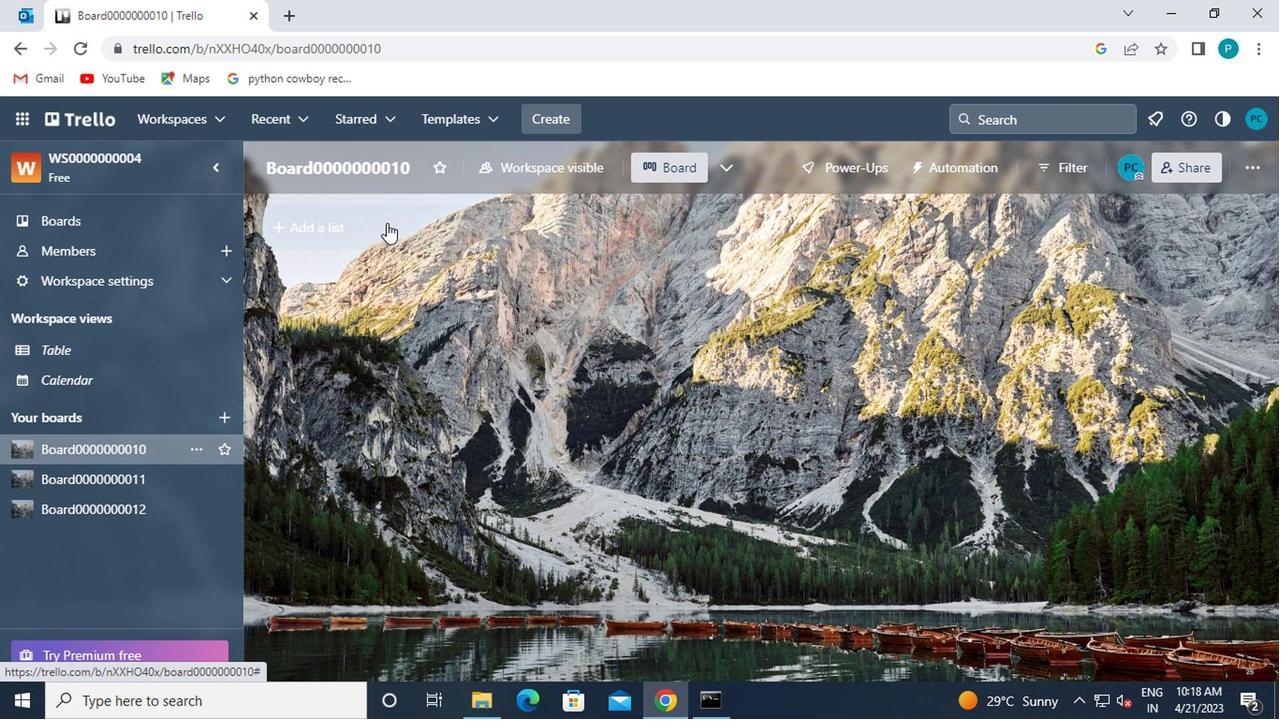
Action: Key pressed D<Key.backspace>T<Key.backspace><Key.caps_lock>TO-DO
Screenshot: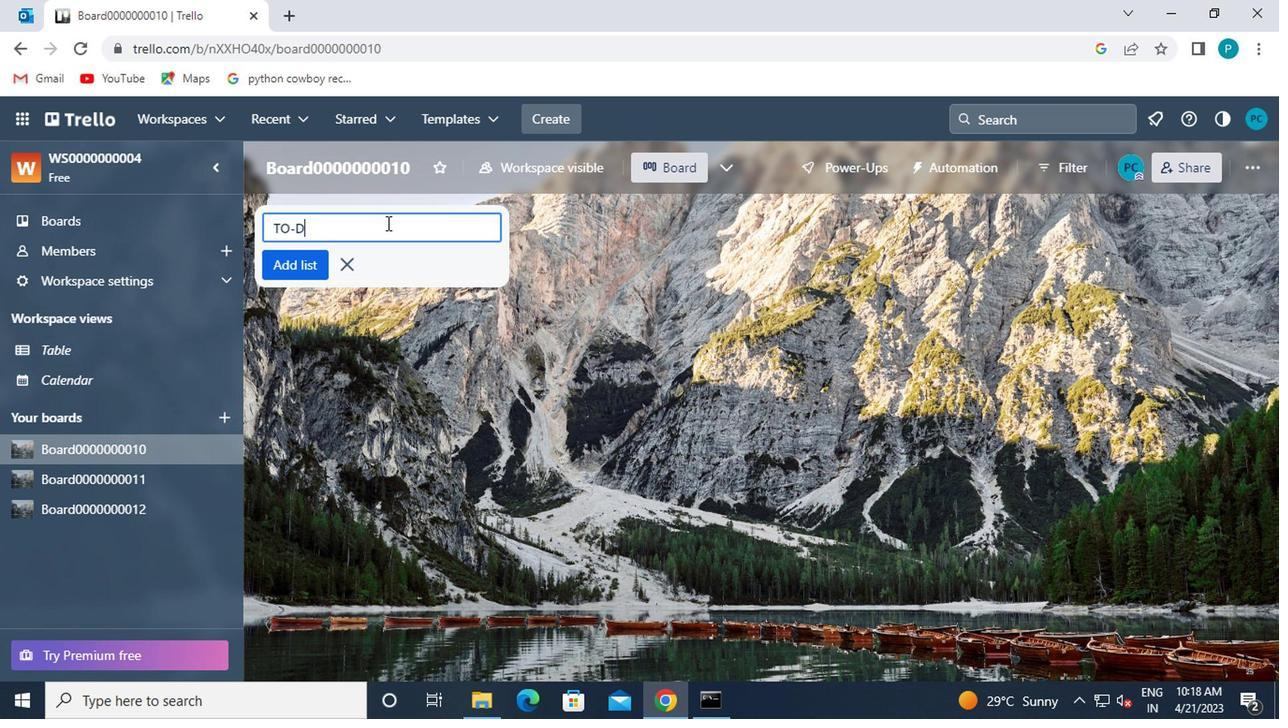
Action: Mouse moved to (263, 257)
Screenshot: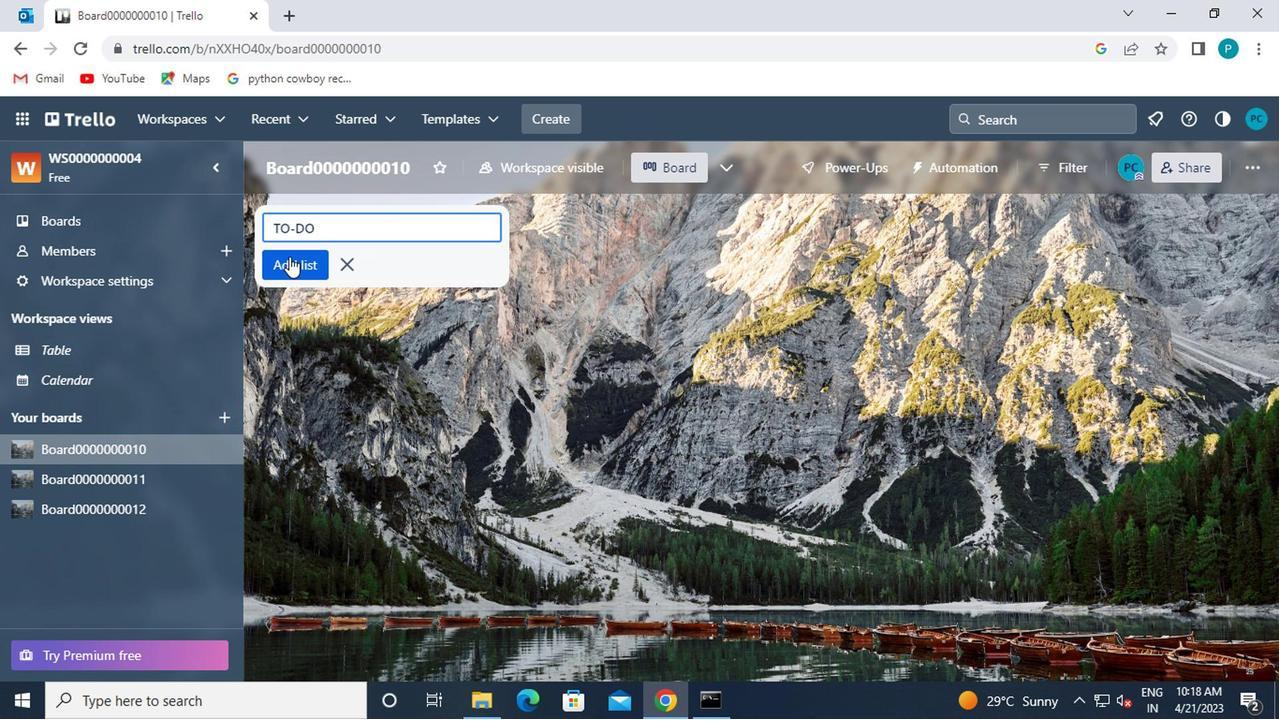 
Action: Mouse pressed left at (263, 257)
Screenshot: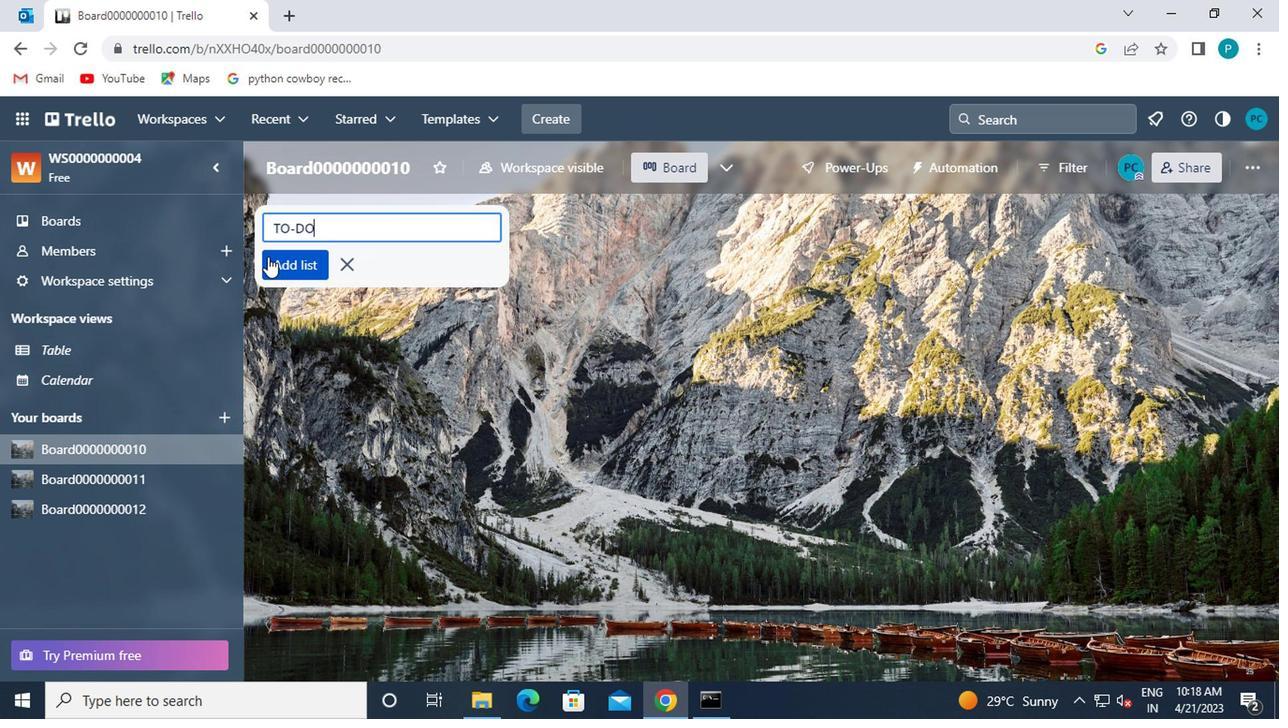 
Action: Mouse moved to (555, 227)
Screenshot: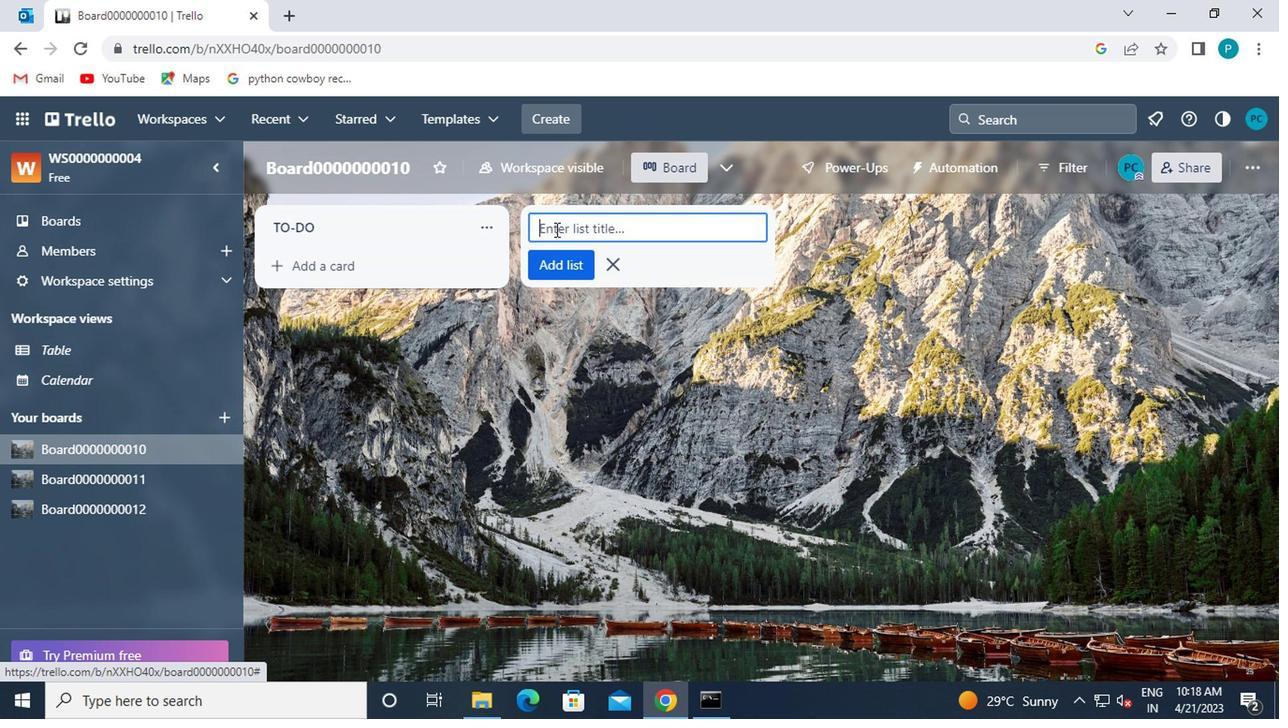 
Action: Key pressed DOING<Key.enter>DONE
Screenshot: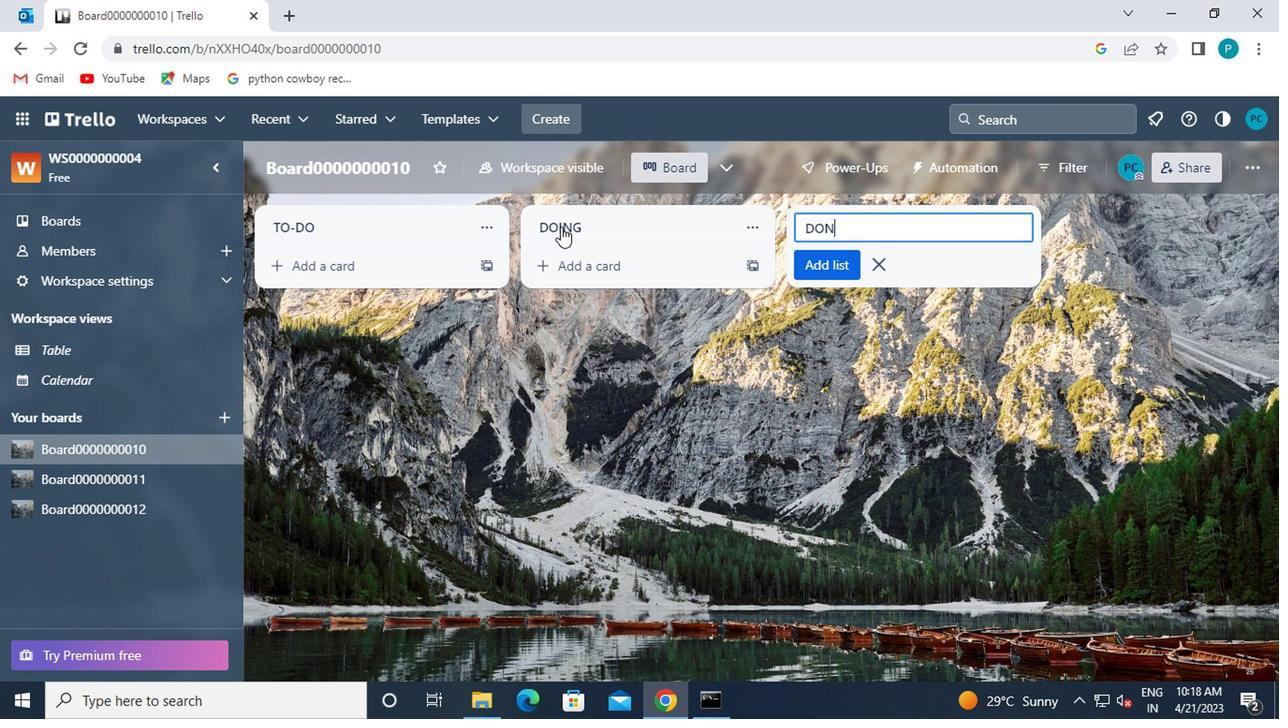 
Action: Mouse moved to (843, 271)
Screenshot: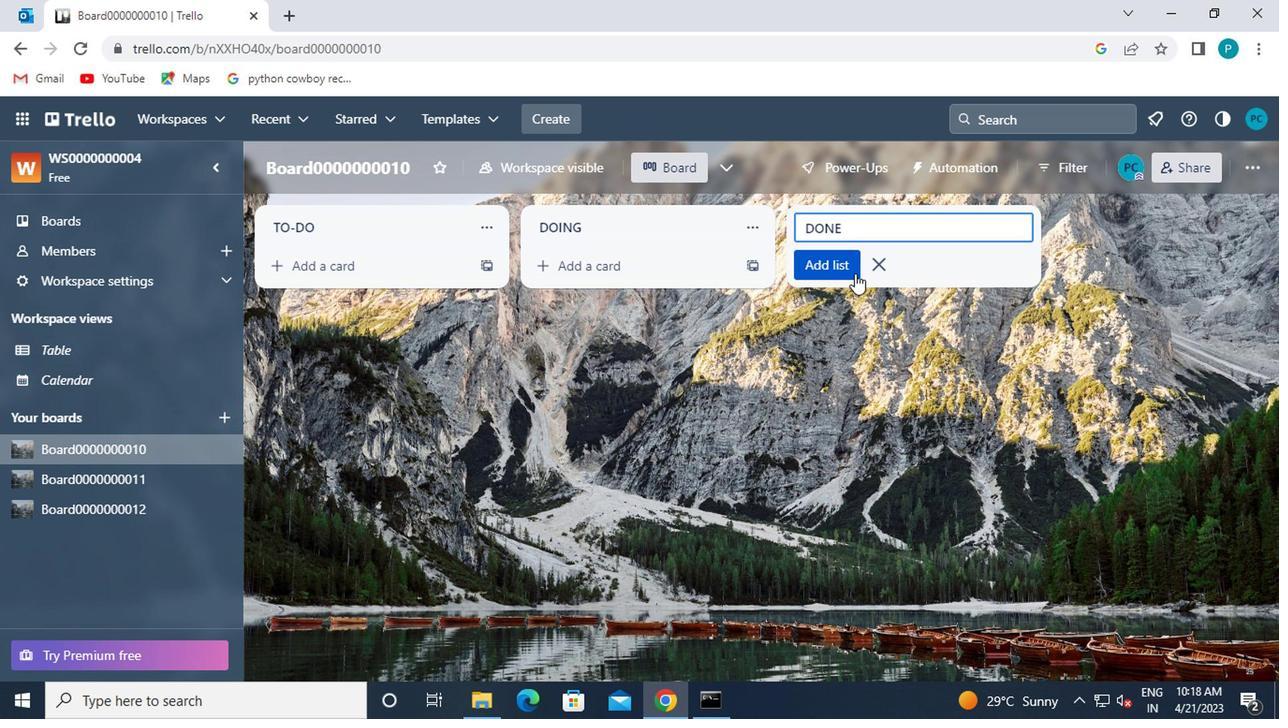 
Action: Mouse pressed left at (843, 271)
Screenshot: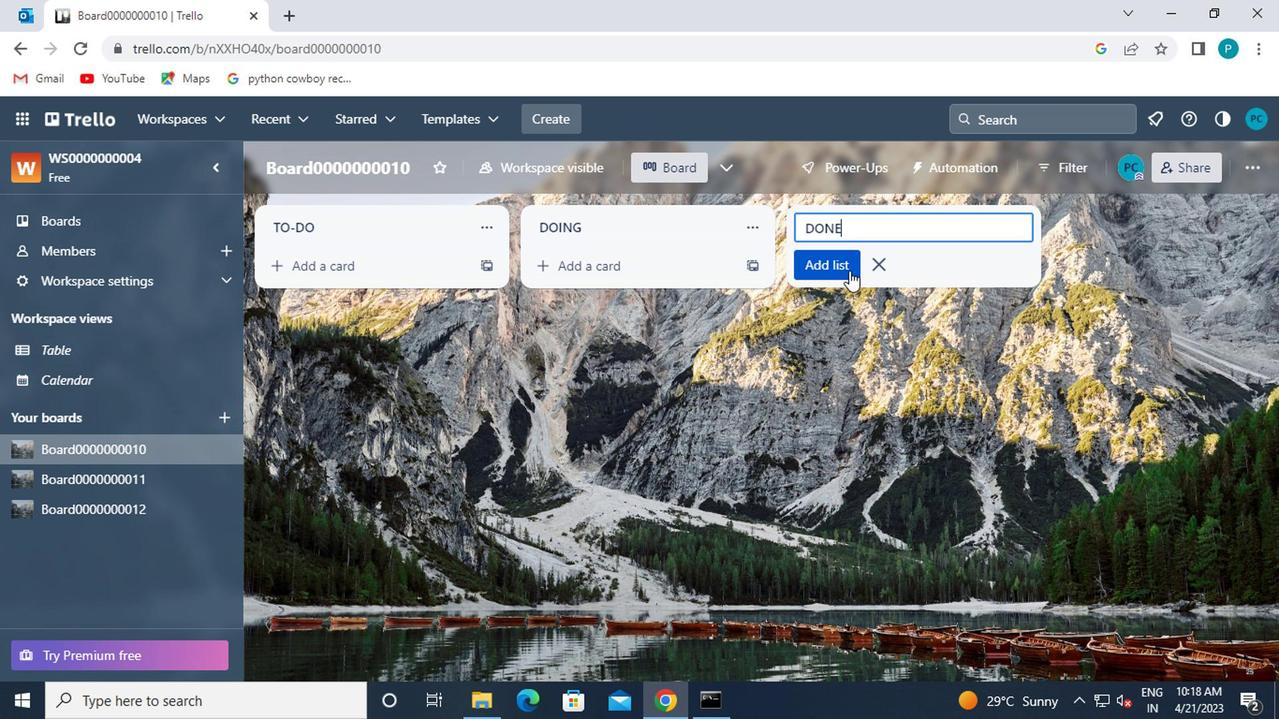 
Action: Mouse moved to (1116, 264)
Screenshot: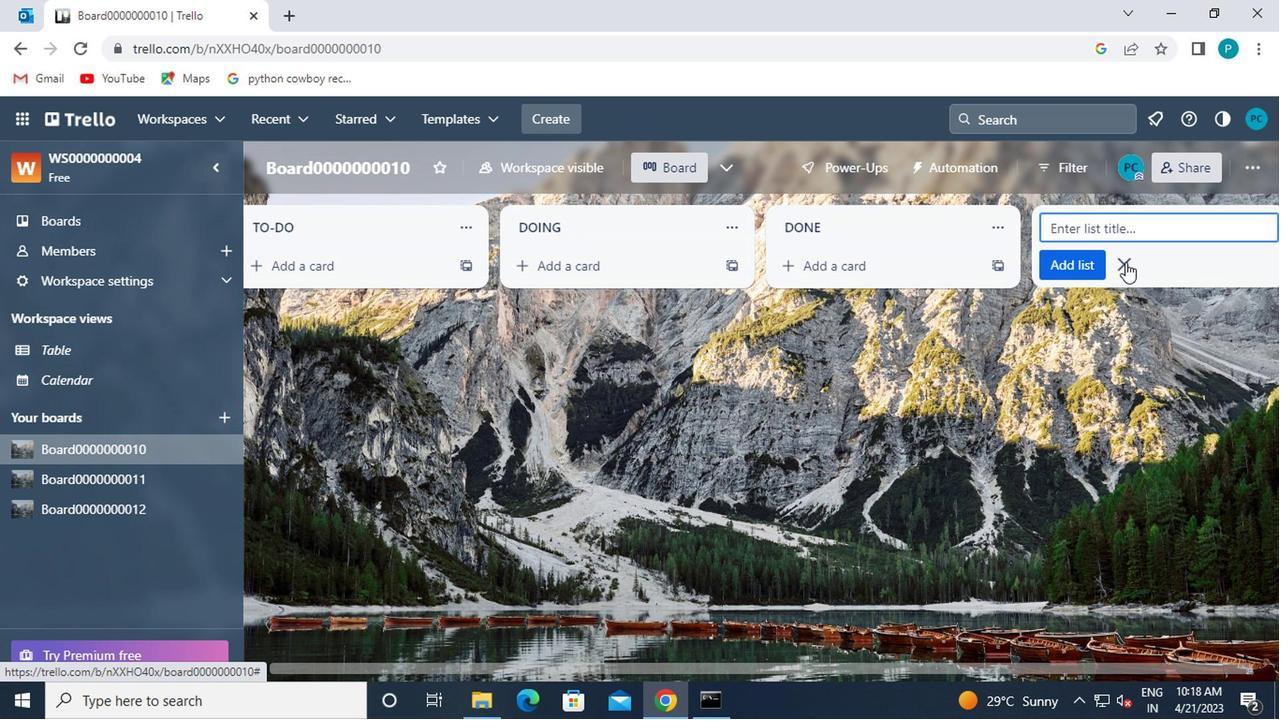 
Action: Mouse pressed left at (1116, 264)
Screenshot: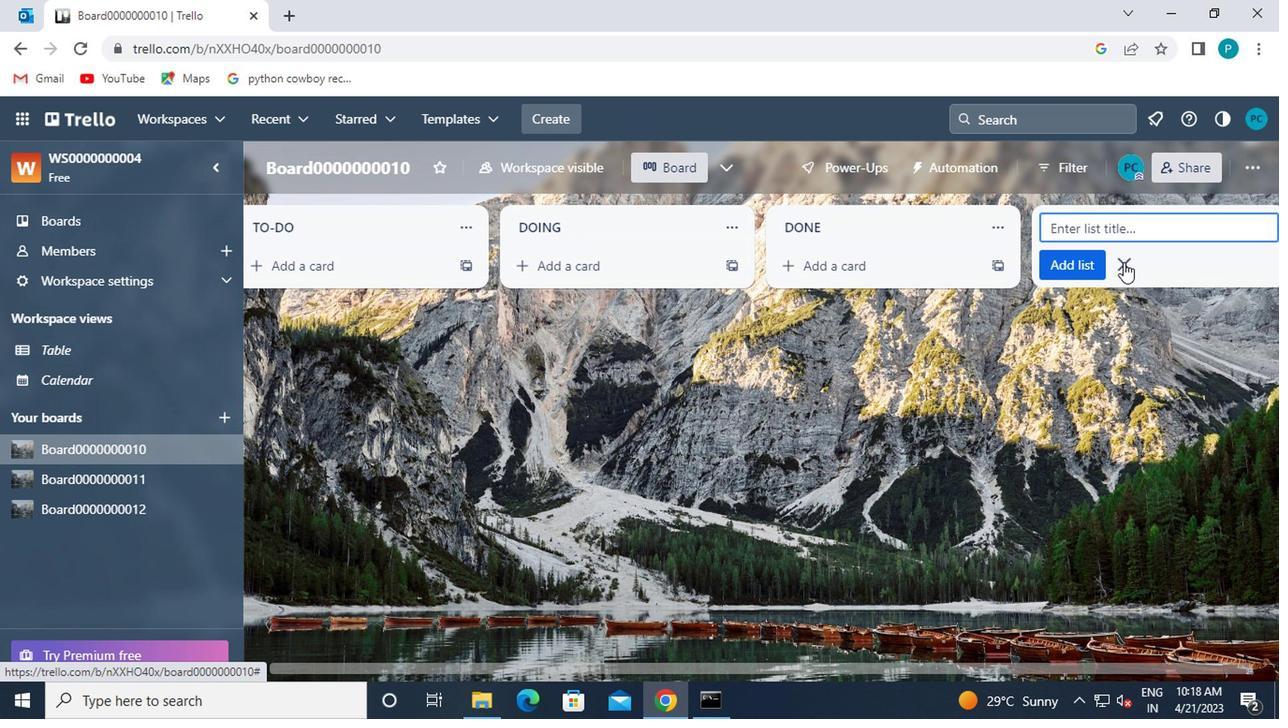 
Action: Mouse moved to (319, 269)
Screenshot: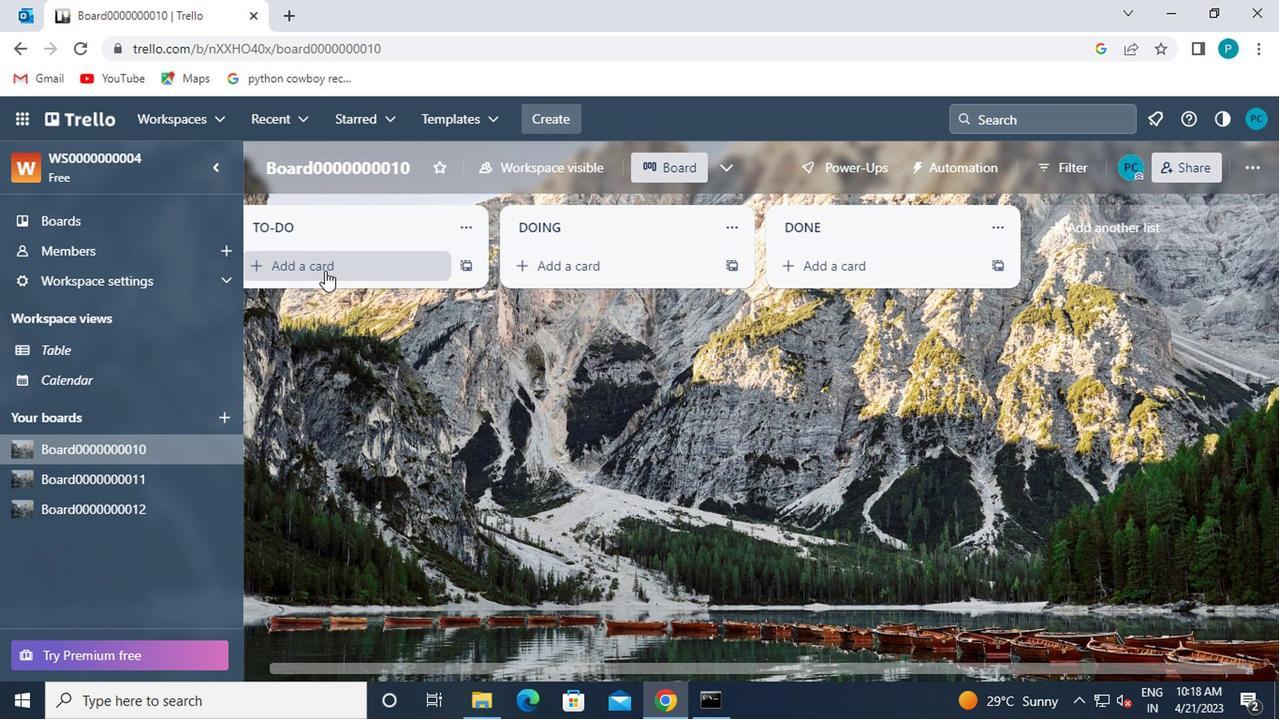 
Action: Mouse pressed left at (319, 269)
Screenshot: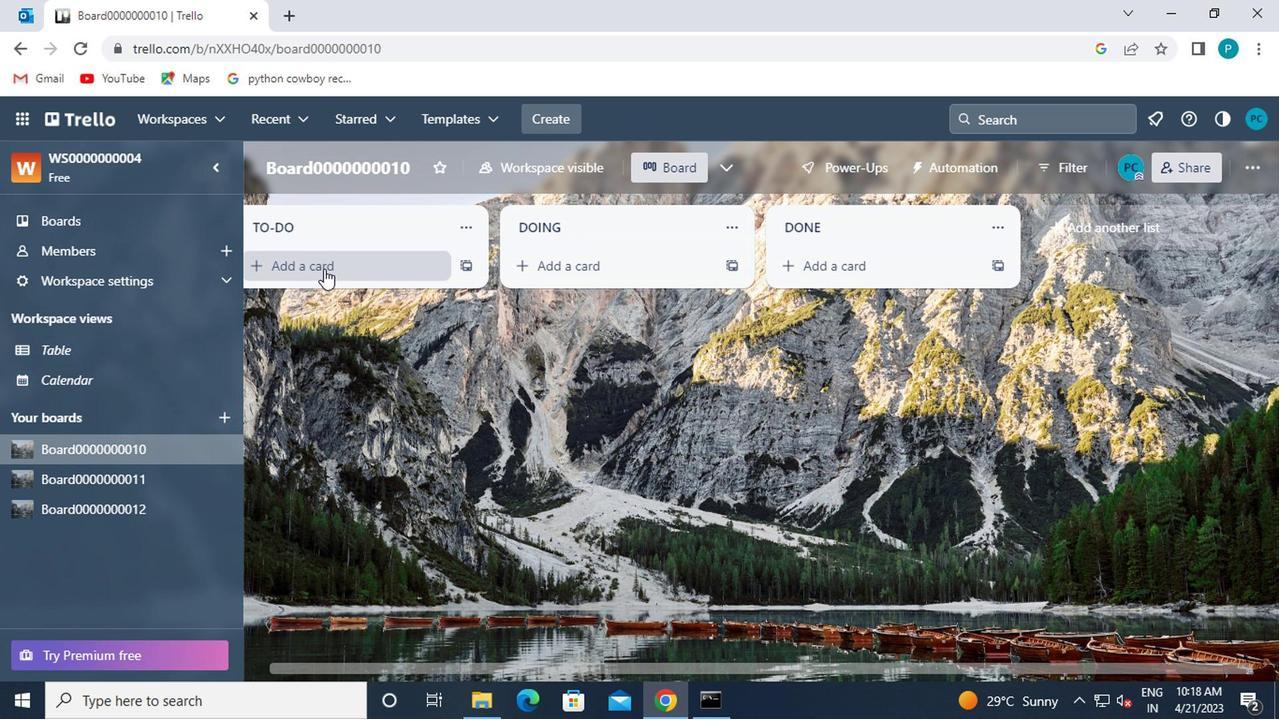 
Action: Mouse moved to (317, 274)
Screenshot: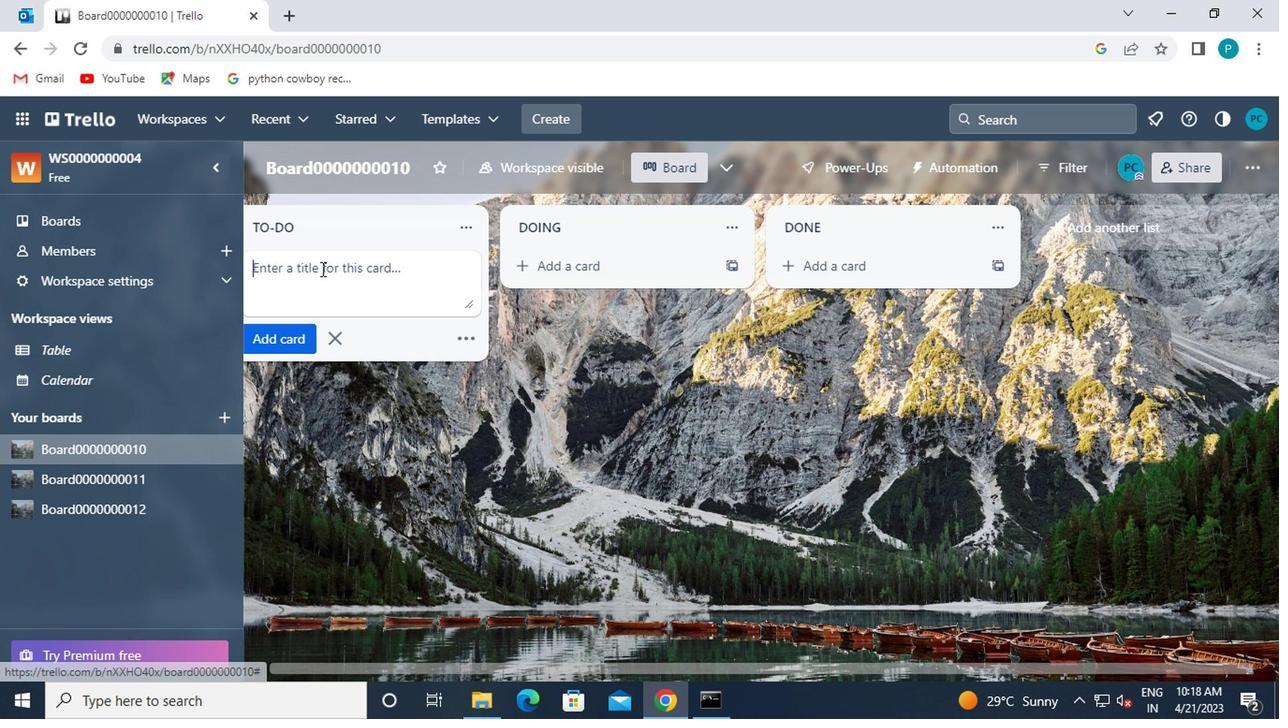 
Action: Key pressed <Key.caps_lock><Key.caps_lock>C<Key.caps_lock>ARD0000000037
Screenshot: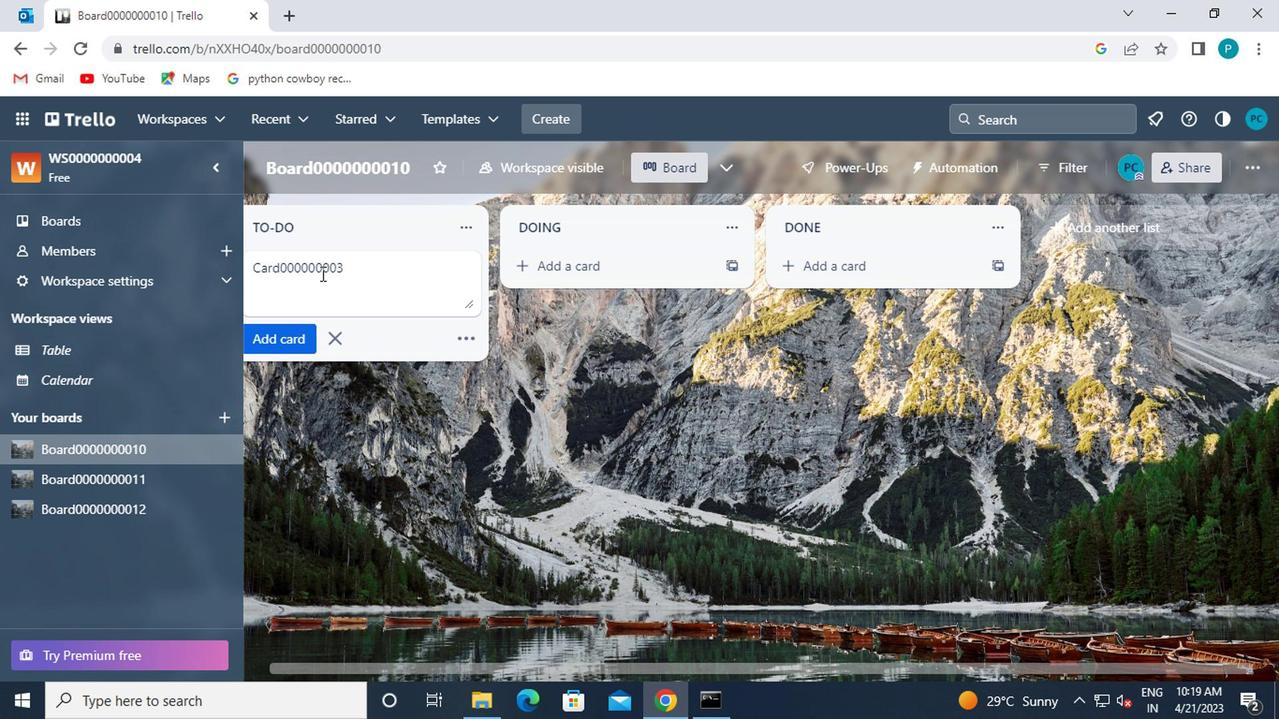
Action: Mouse moved to (295, 341)
Screenshot: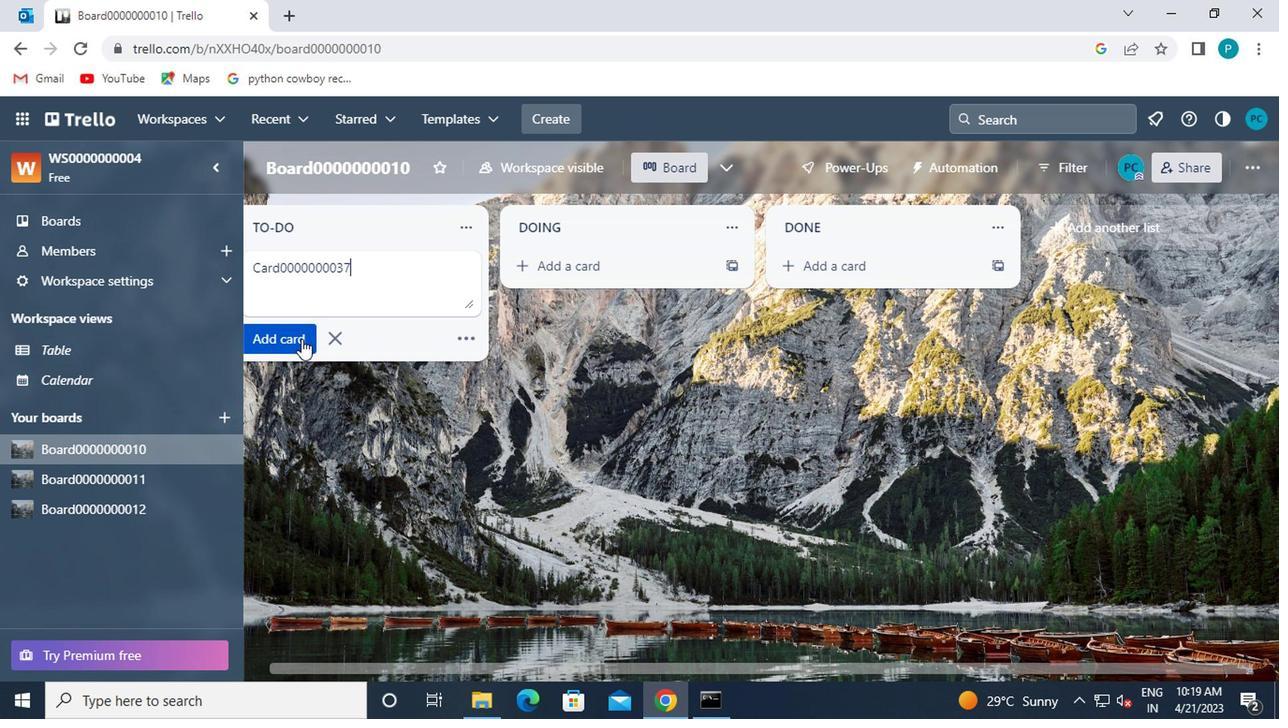 
Action: Mouse pressed left at (295, 341)
Screenshot: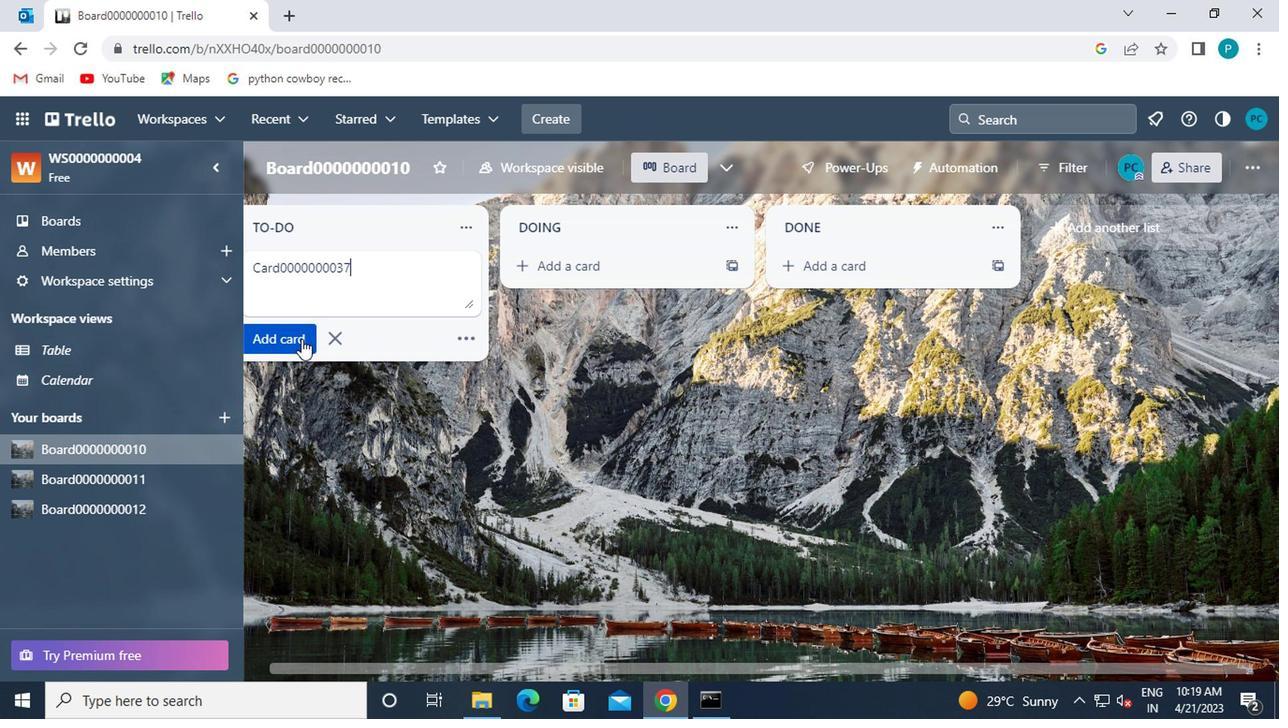 
Action: Key pressed <Key.caps_lock>C<Key.caps_lock>ARD0000000038
Screenshot: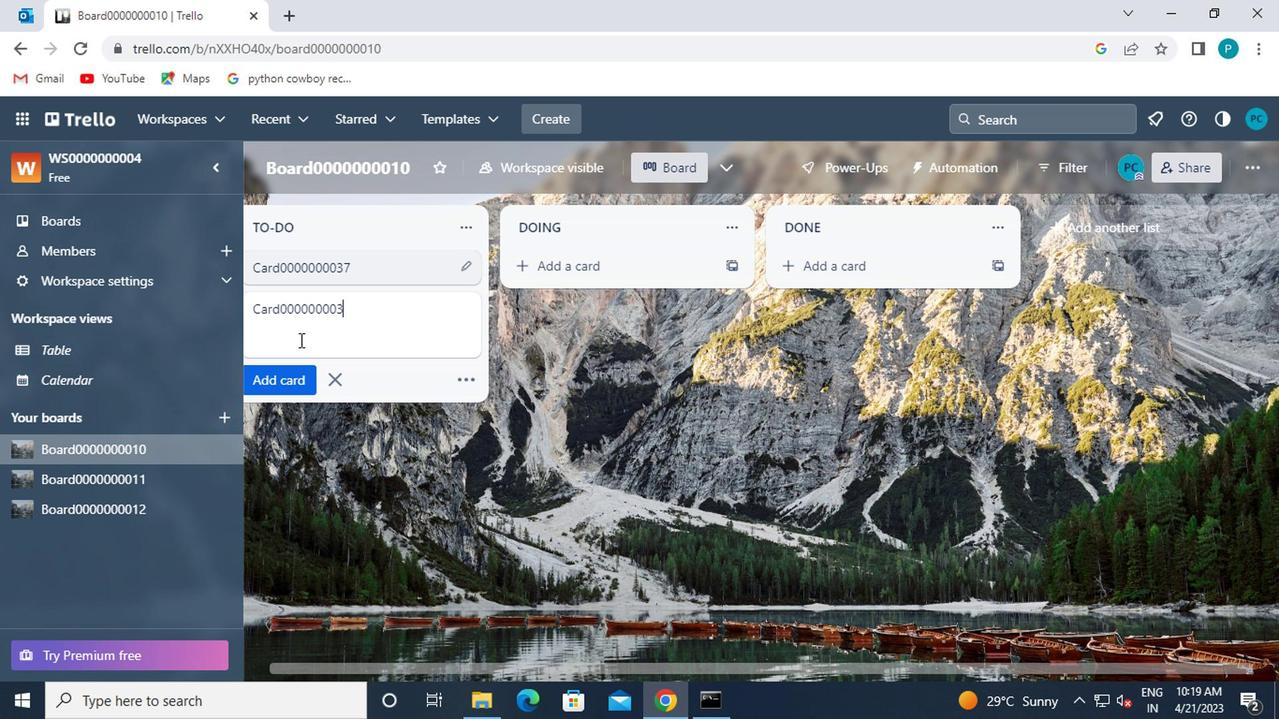 
Action: Mouse moved to (285, 379)
Screenshot: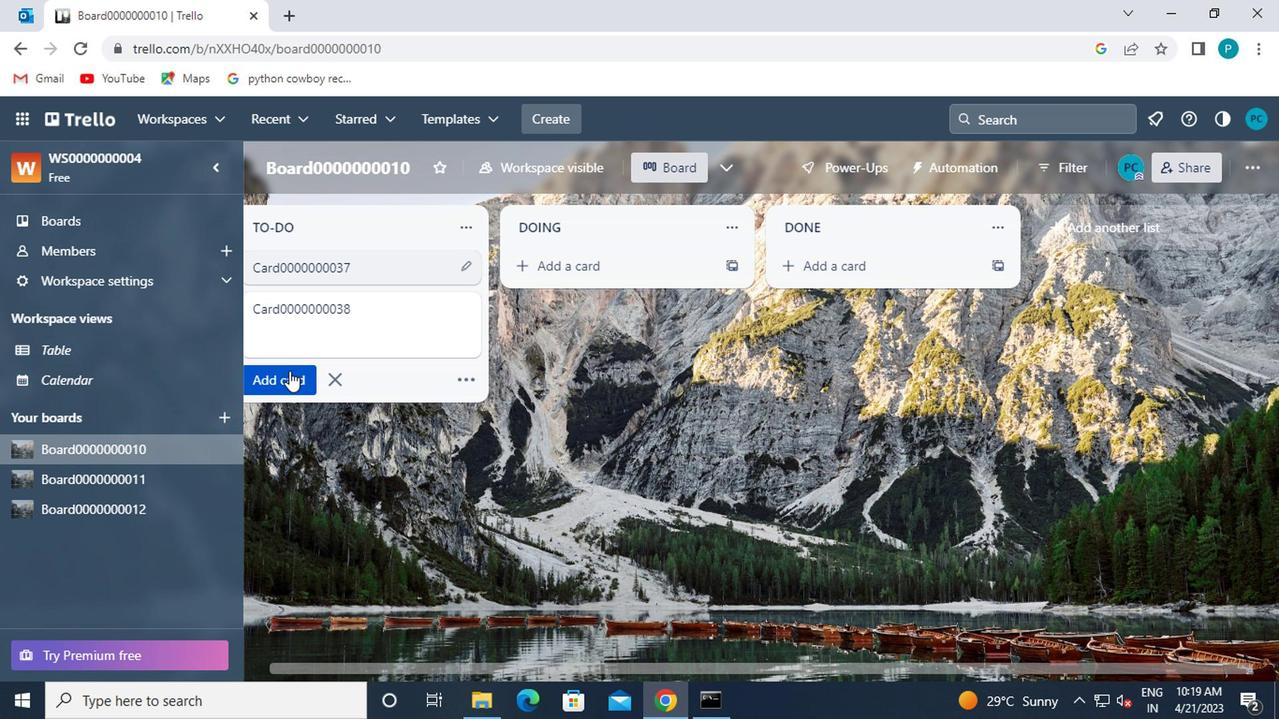 
Action: Mouse pressed left at (285, 379)
Screenshot: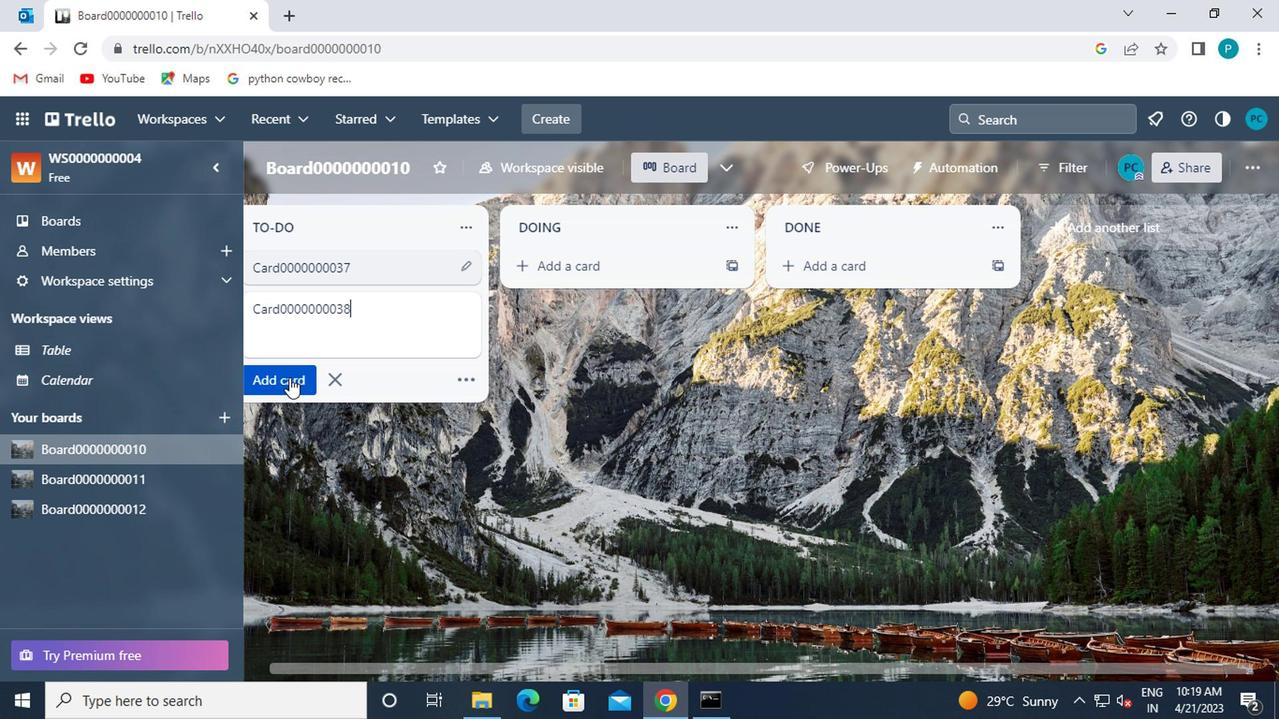 
